 Task: Search one way flight ticket for 1 adult, 1 child, 1 infant in seat in premium economy from Vineyard Haven: Martha's Vineyard Airport to Evansville: Evansville Regional Airport on 5-3-2023. Choice of flights is Royal air maroc. Number of bags: 2 carry on bags and 4 checked bags. Price is upto 71000. Outbound departure time preference is 14:00.
Action: Mouse moved to (300, 421)
Screenshot: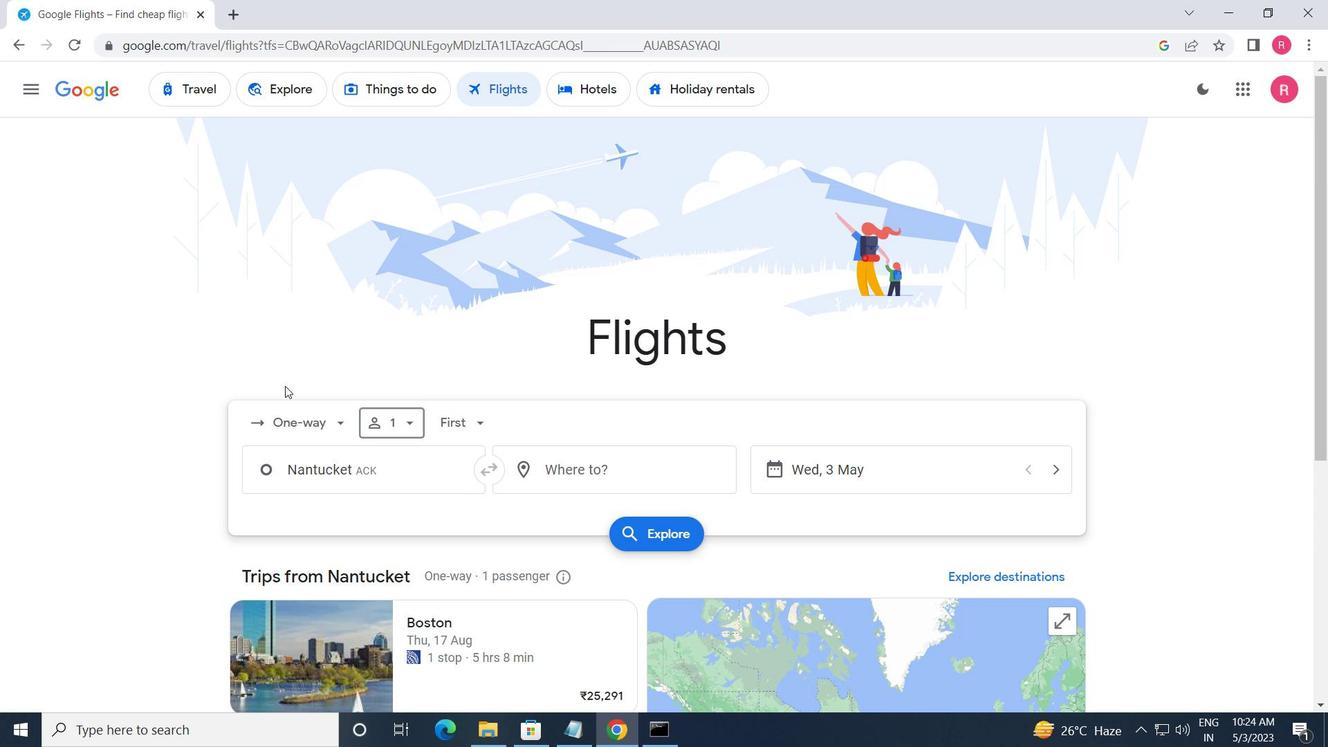 
Action: Mouse pressed left at (300, 421)
Screenshot: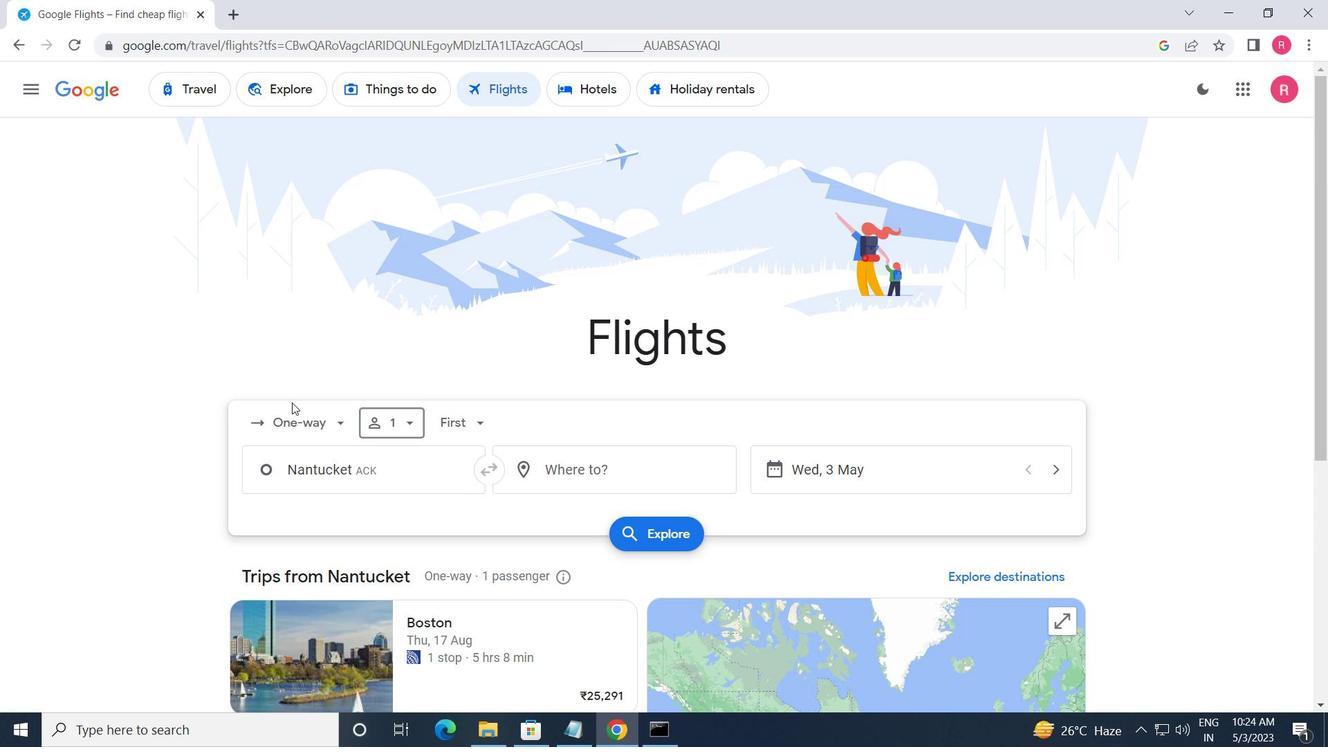 
Action: Mouse moved to (335, 493)
Screenshot: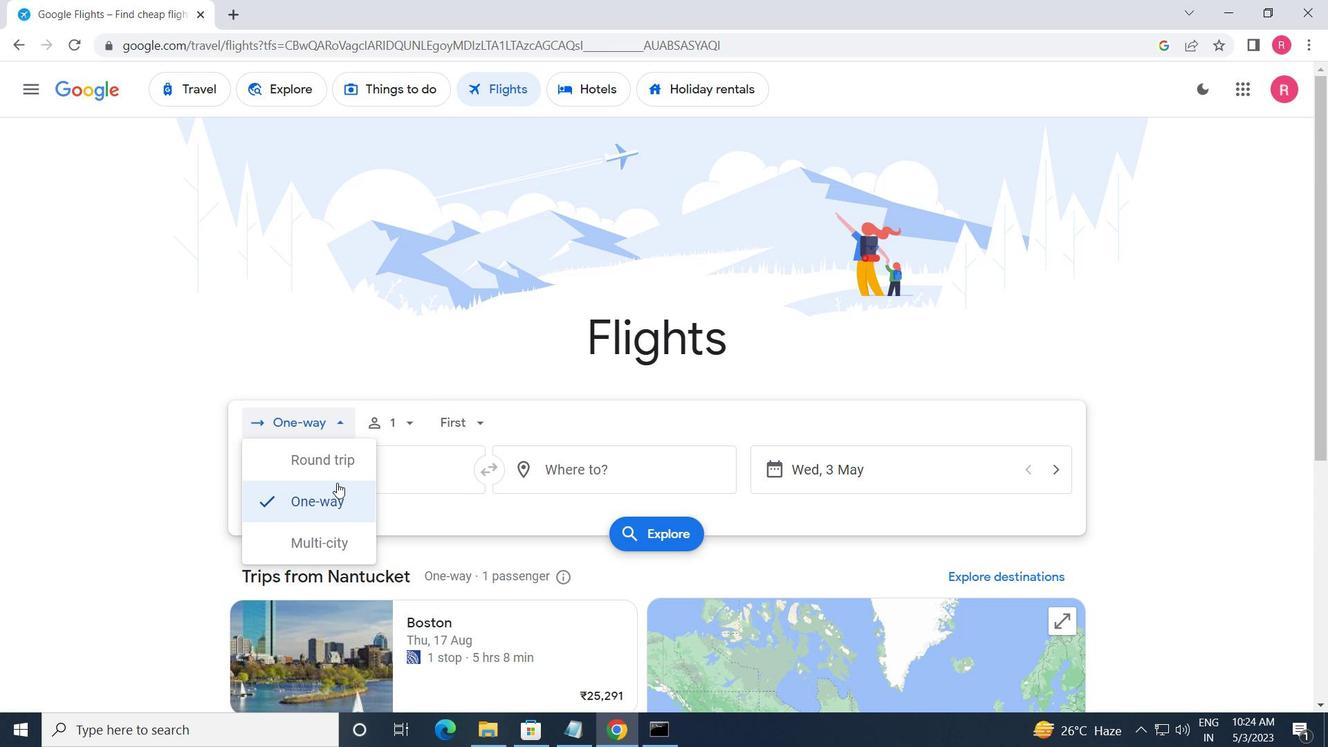 
Action: Mouse pressed left at (335, 493)
Screenshot: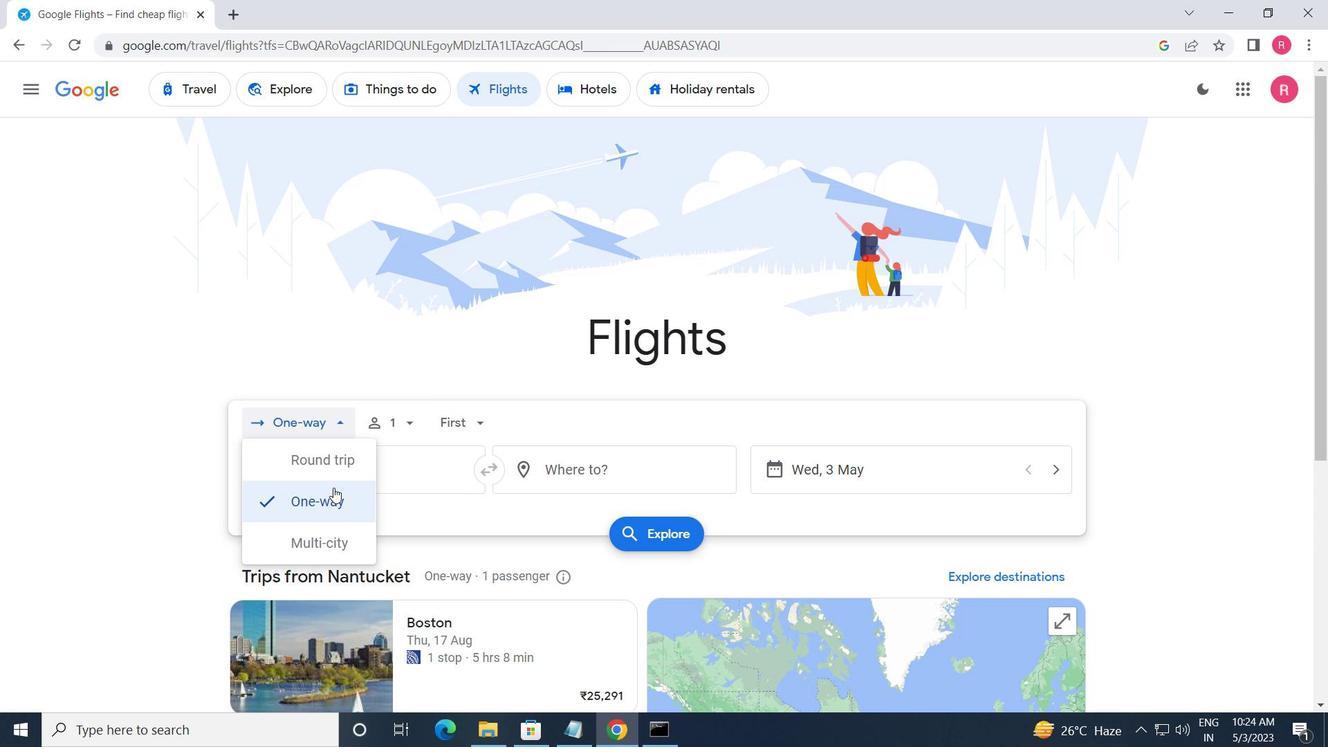 
Action: Mouse moved to (386, 427)
Screenshot: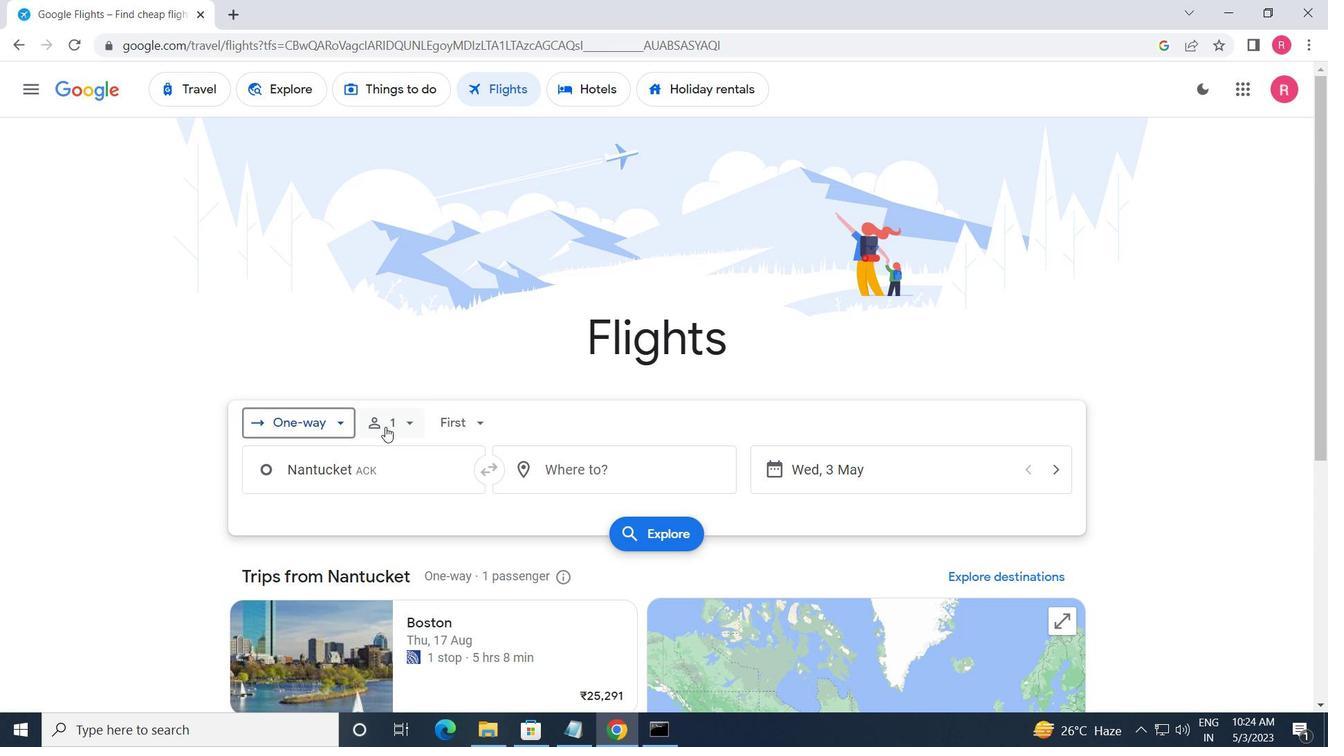 
Action: Mouse pressed left at (386, 427)
Screenshot: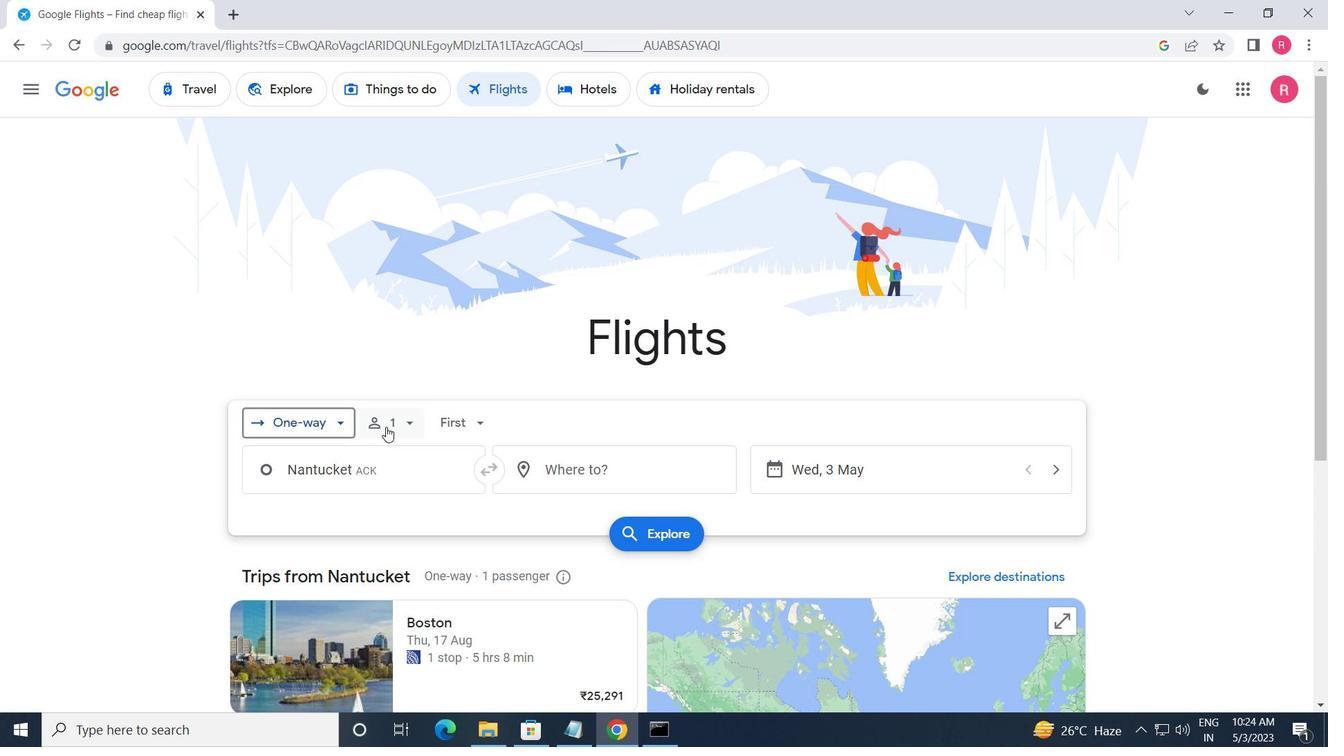 
Action: Mouse moved to (544, 509)
Screenshot: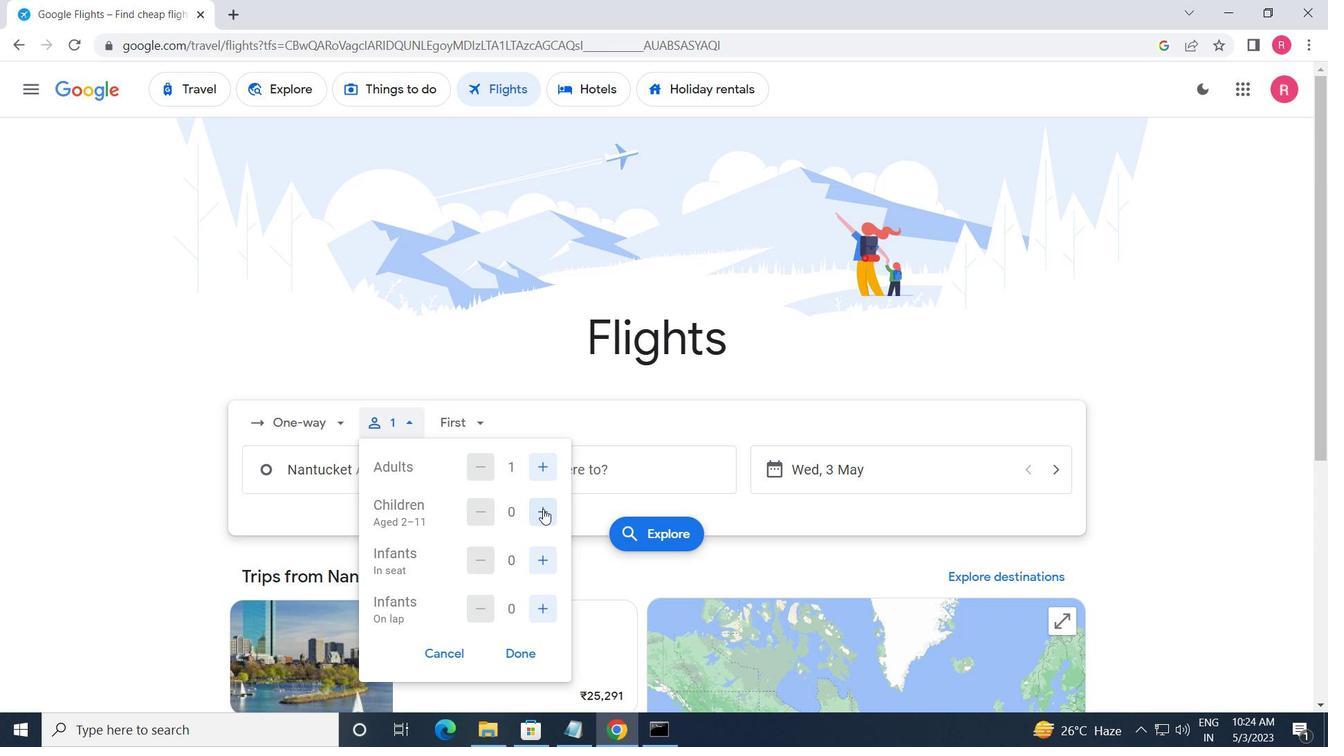 
Action: Mouse pressed left at (544, 509)
Screenshot: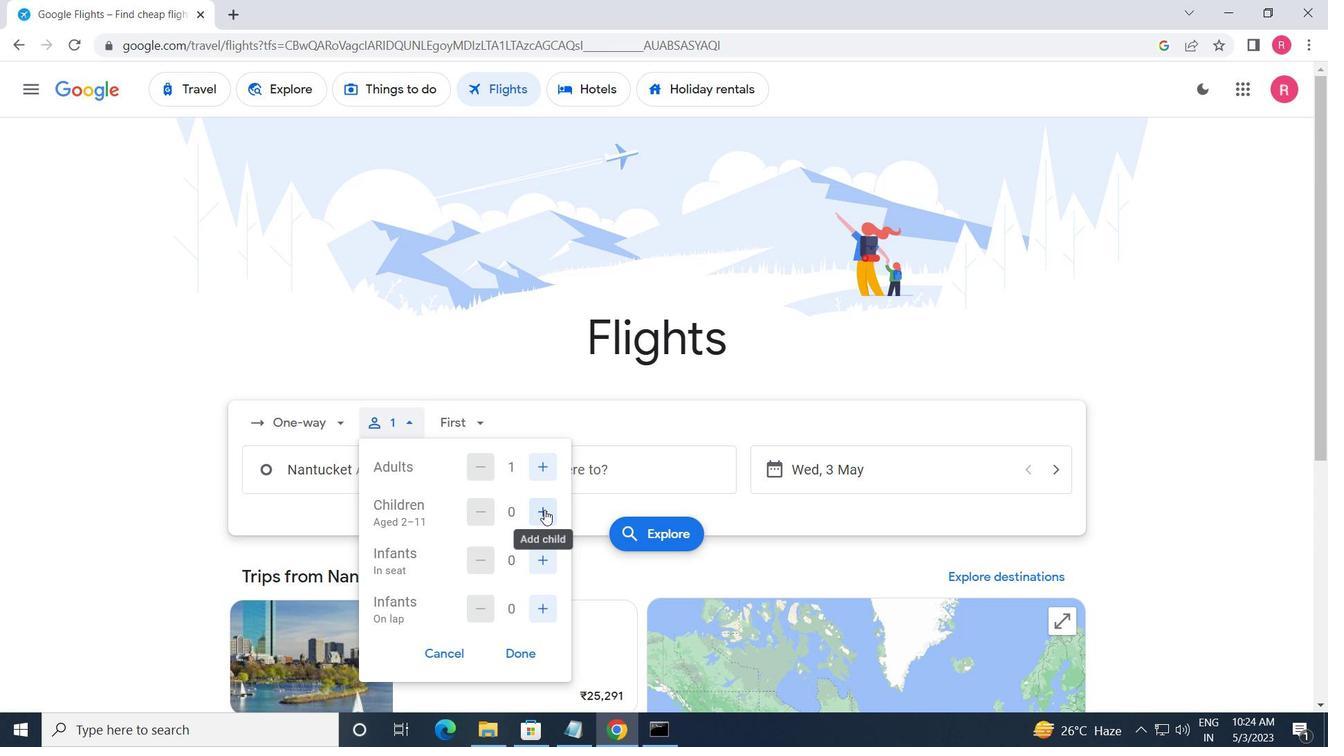 
Action: Mouse moved to (542, 556)
Screenshot: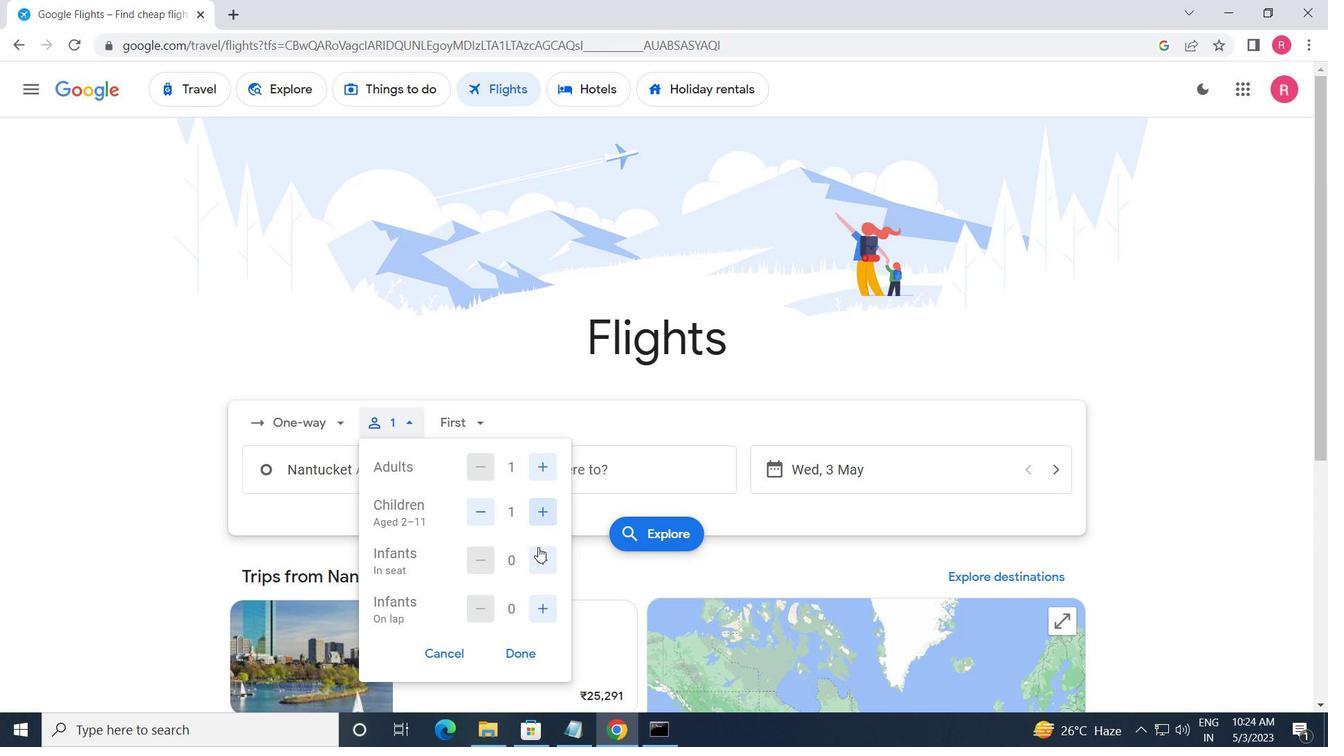 
Action: Mouse pressed left at (542, 556)
Screenshot: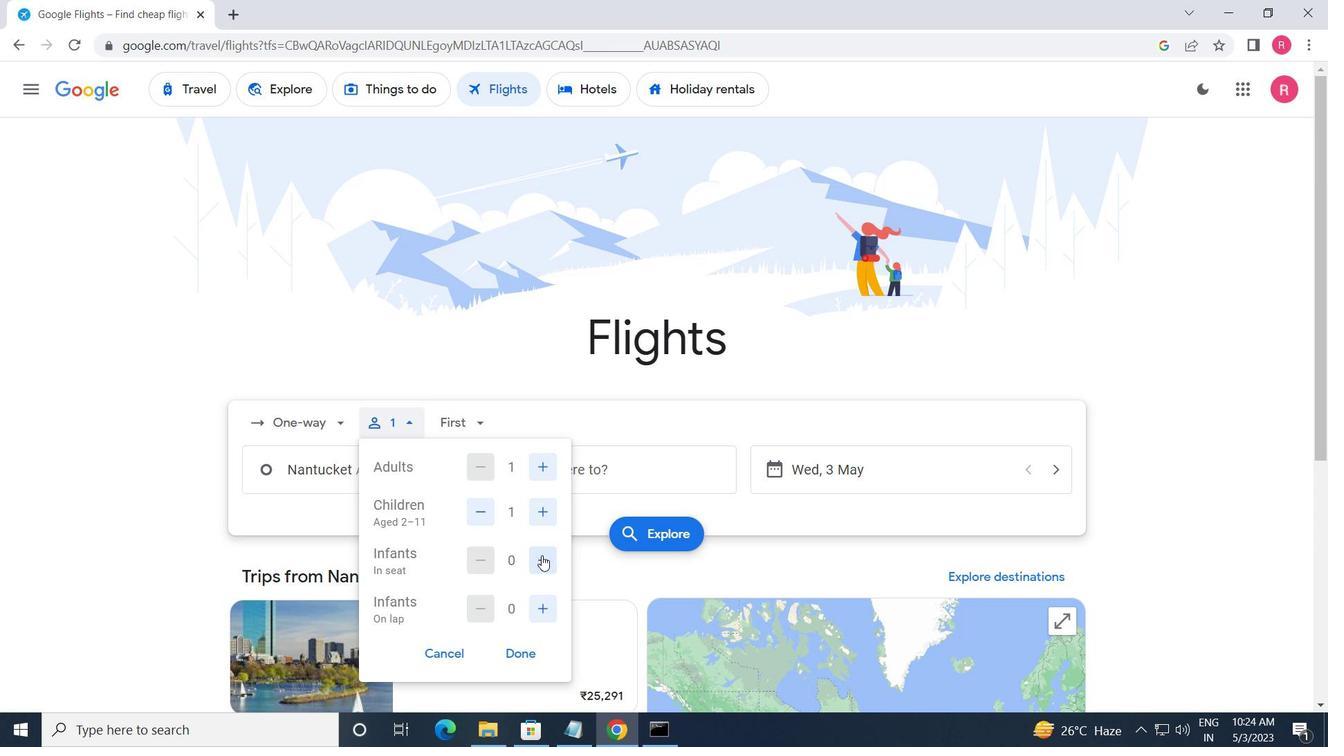 
Action: Mouse moved to (462, 428)
Screenshot: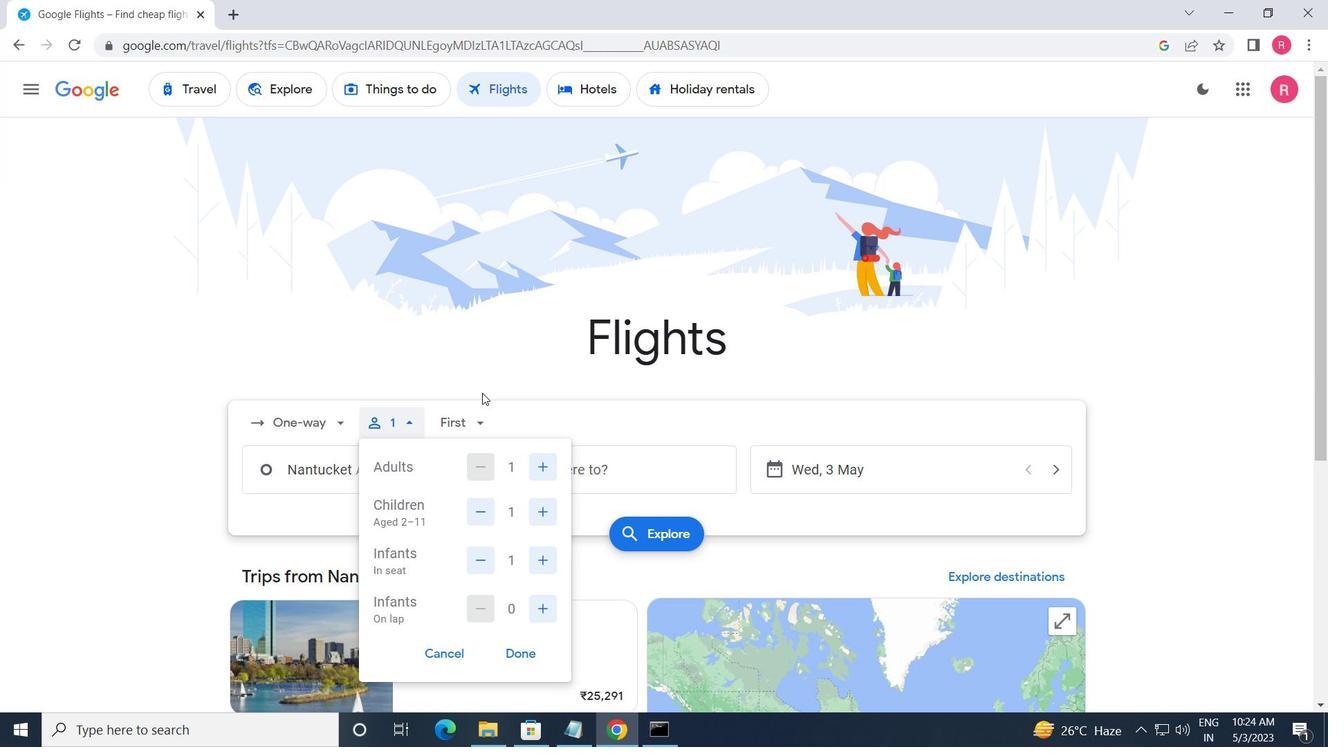 
Action: Mouse pressed left at (462, 428)
Screenshot: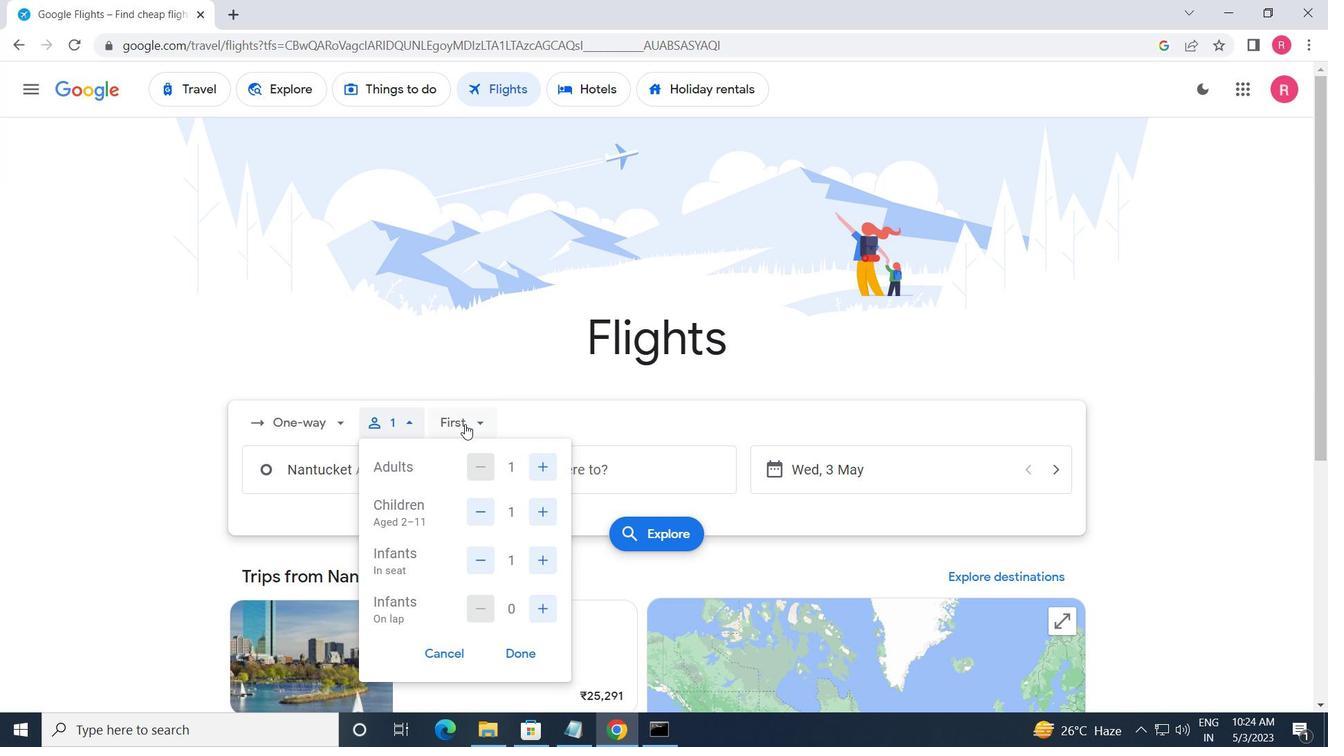 
Action: Mouse moved to (477, 505)
Screenshot: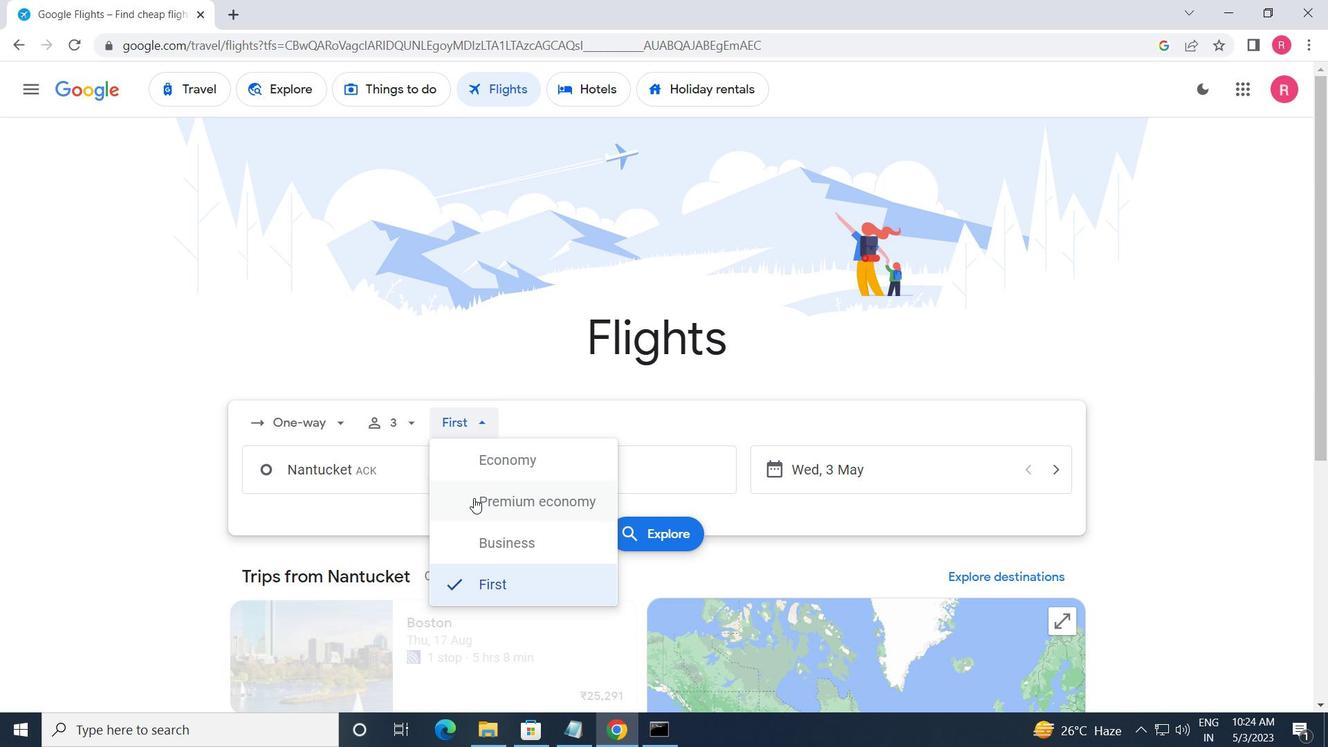 
Action: Mouse pressed left at (477, 505)
Screenshot: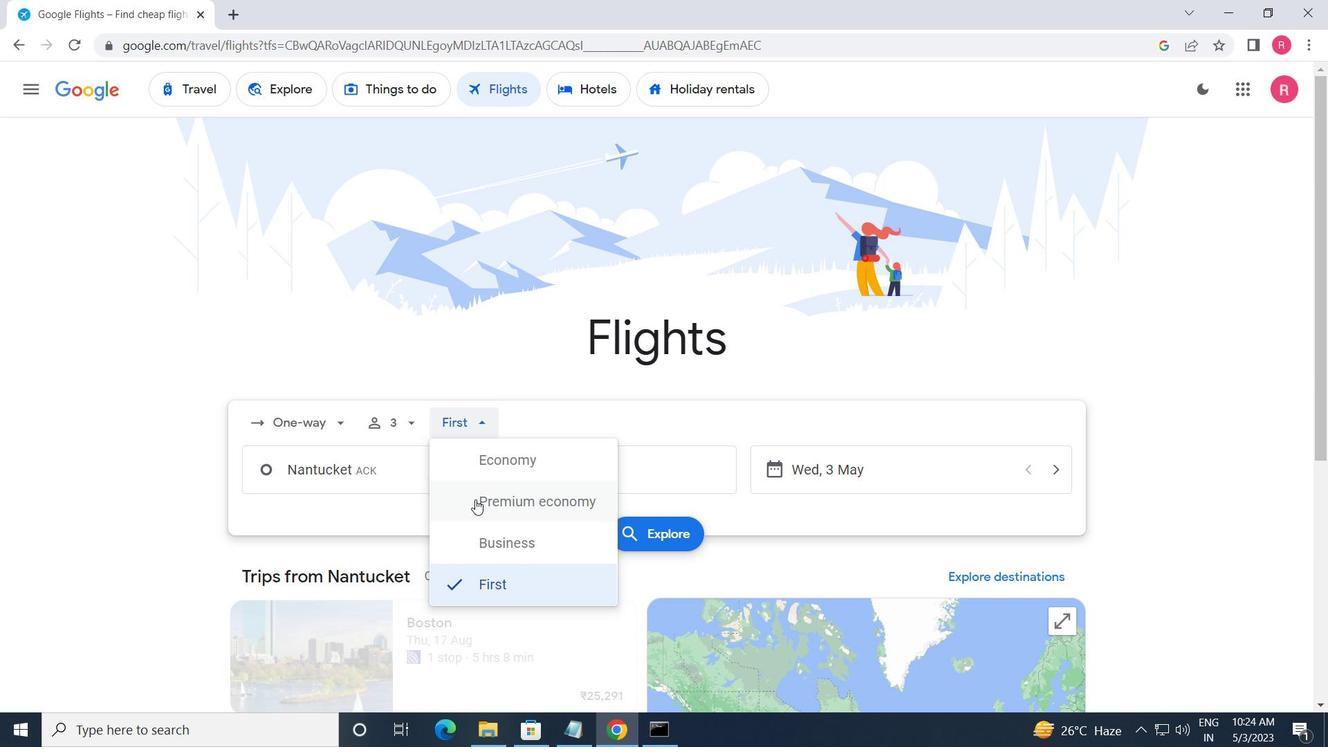 
Action: Mouse moved to (361, 471)
Screenshot: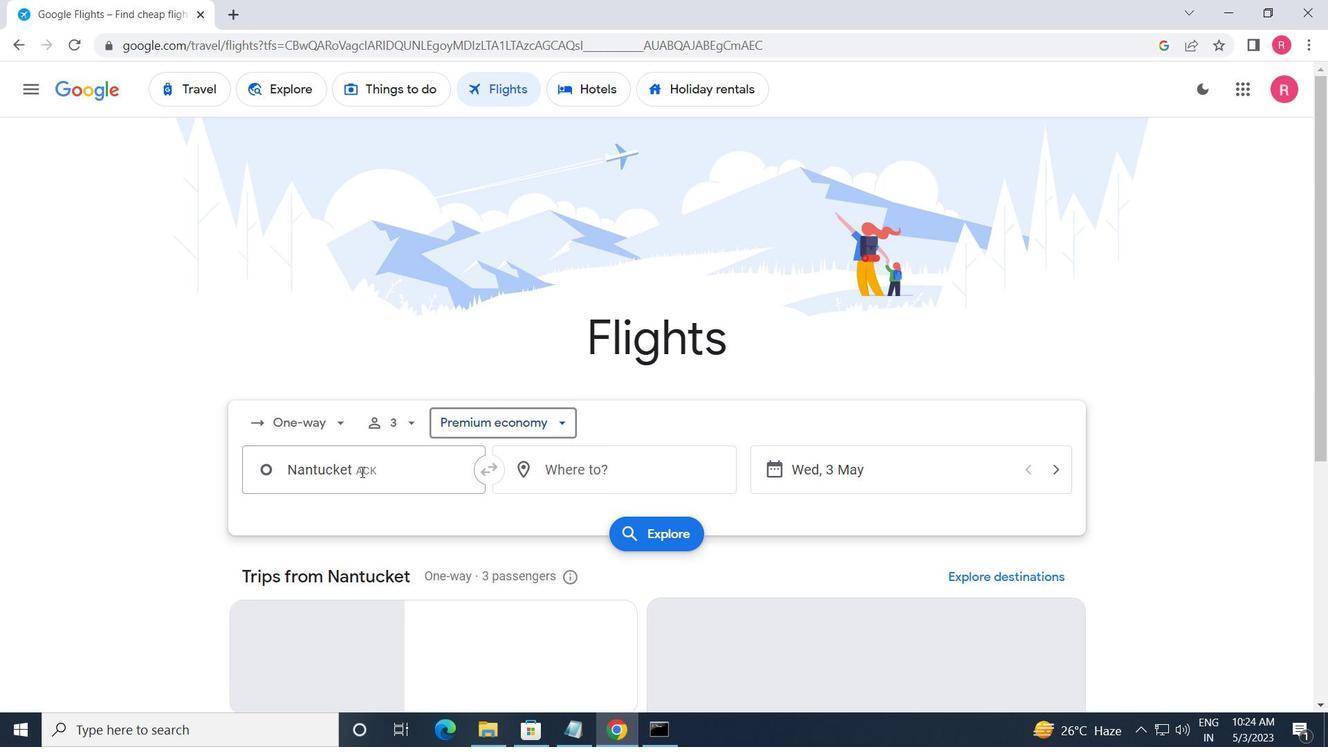
Action: Mouse pressed left at (361, 471)
Screenshot: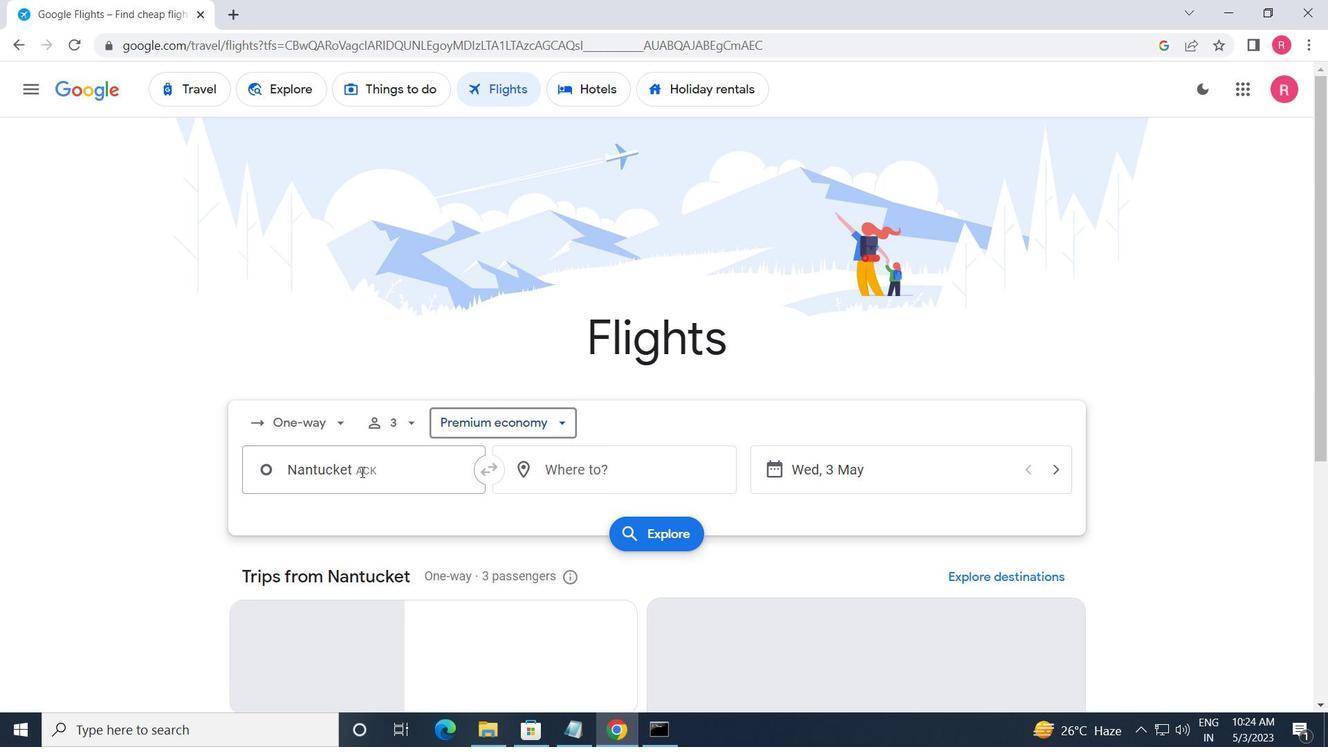 
Action: Key pressed <Key.shift><Key.shift><Key.shift><Key.shift><Key.shift><Key.shift><Key.shift><Key.shift><Key.shift><Key.shift><Key.shift><Key.shift><Key.shift><Key.shift><Key.shift><Key.shift>MAETHA'S
Screenshot: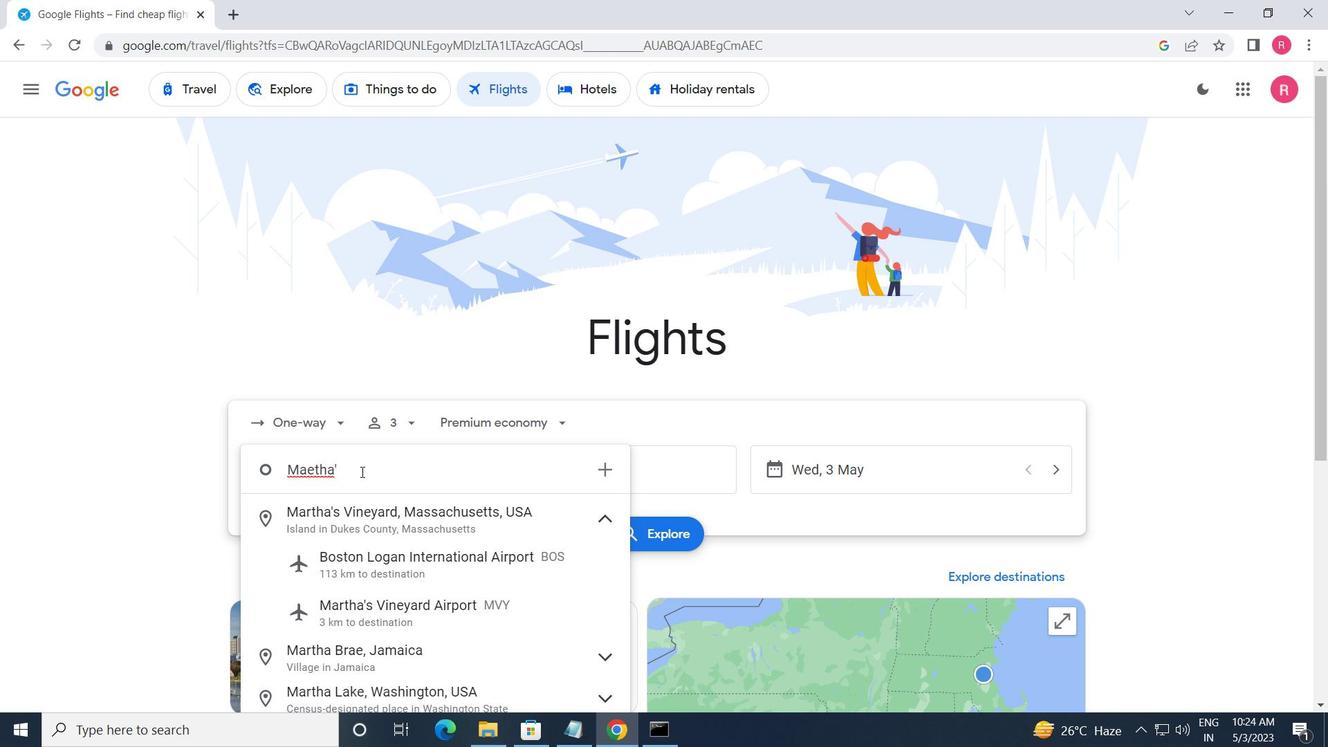 
Action: Mouse moved to (434, 605)
Screenshot: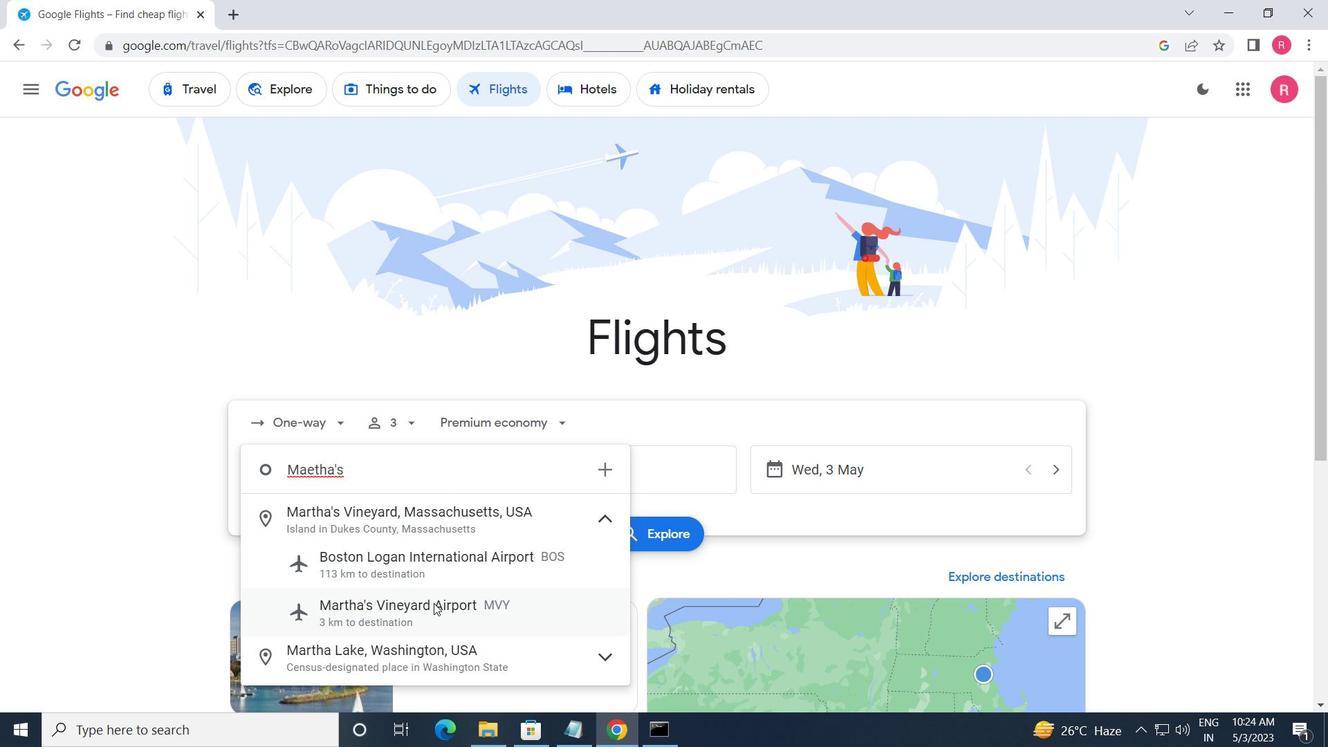 
Action: Mouse pressed left at (434, 605)
Screenshot: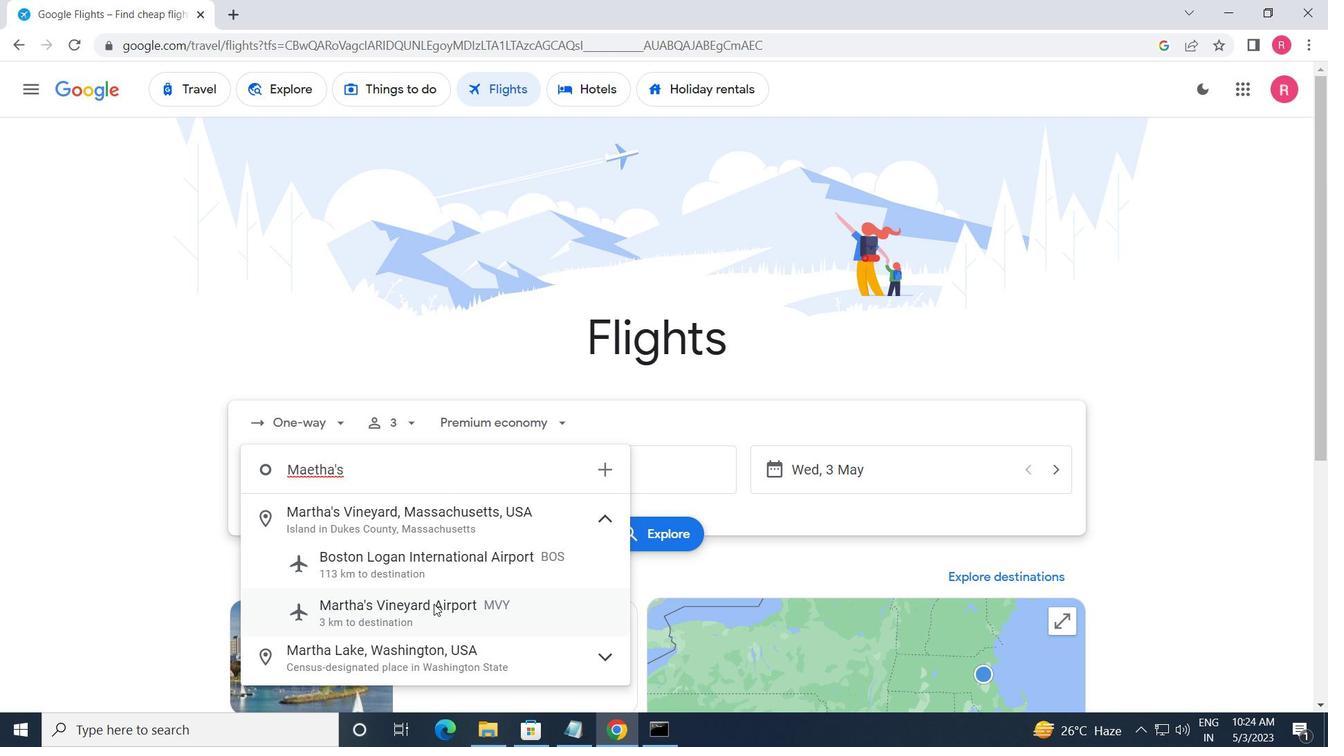 
Action: Mouse moved to (591, 473)
Screenshot: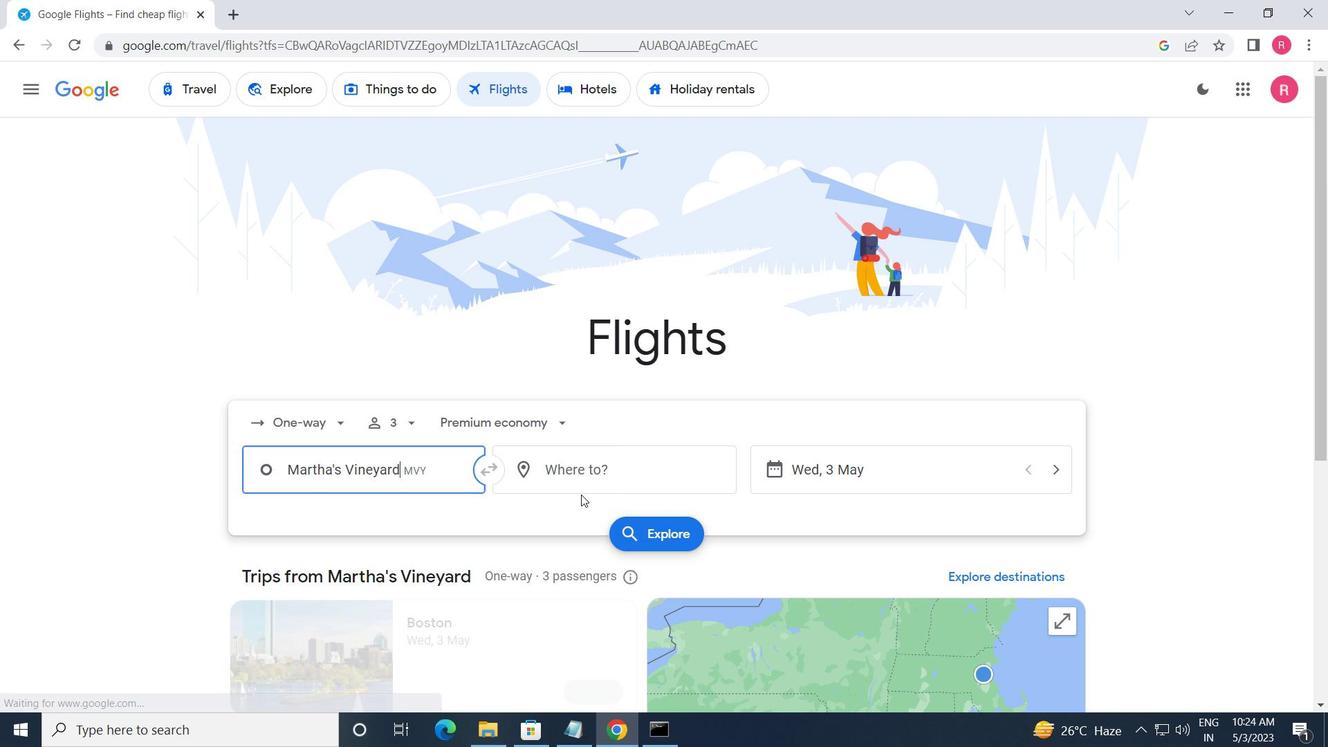 
Action: Mouse pressed left at (591, 473)
Screenshot: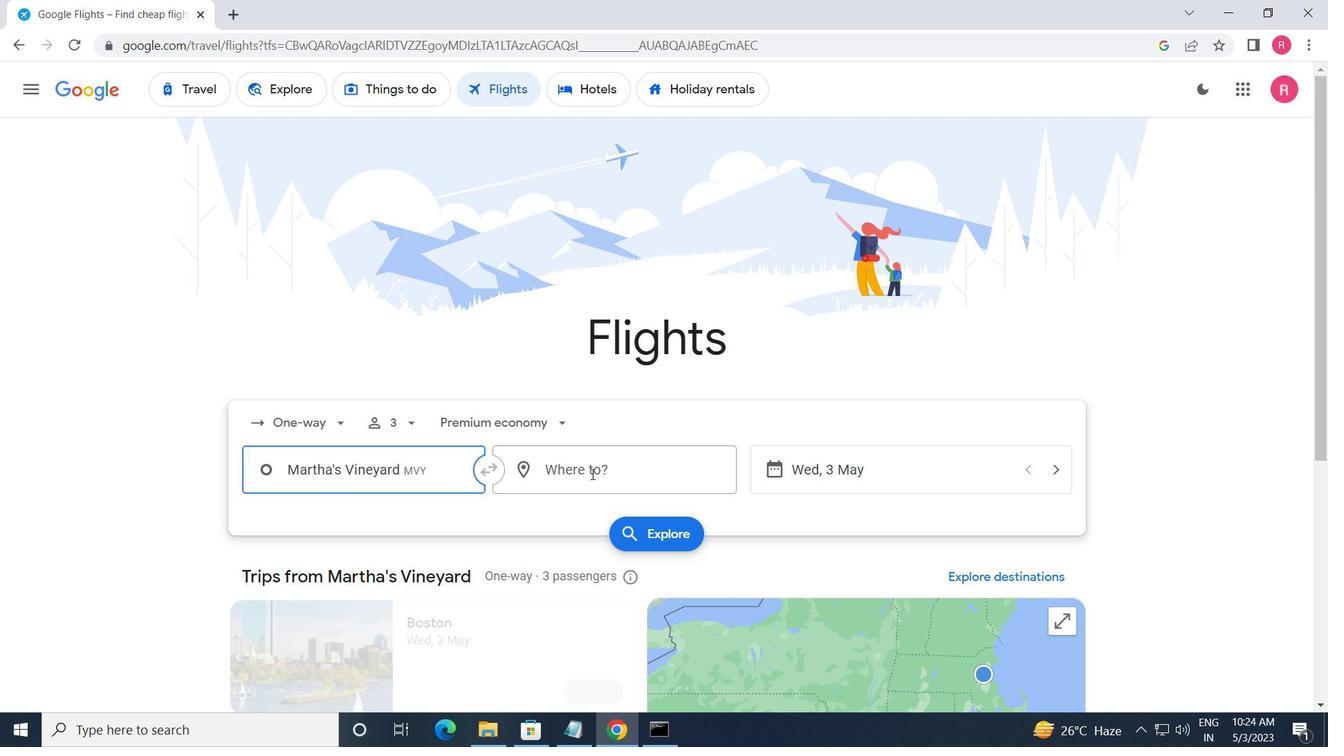 
Action: Mouse moved to (588, 636)
Screenshot: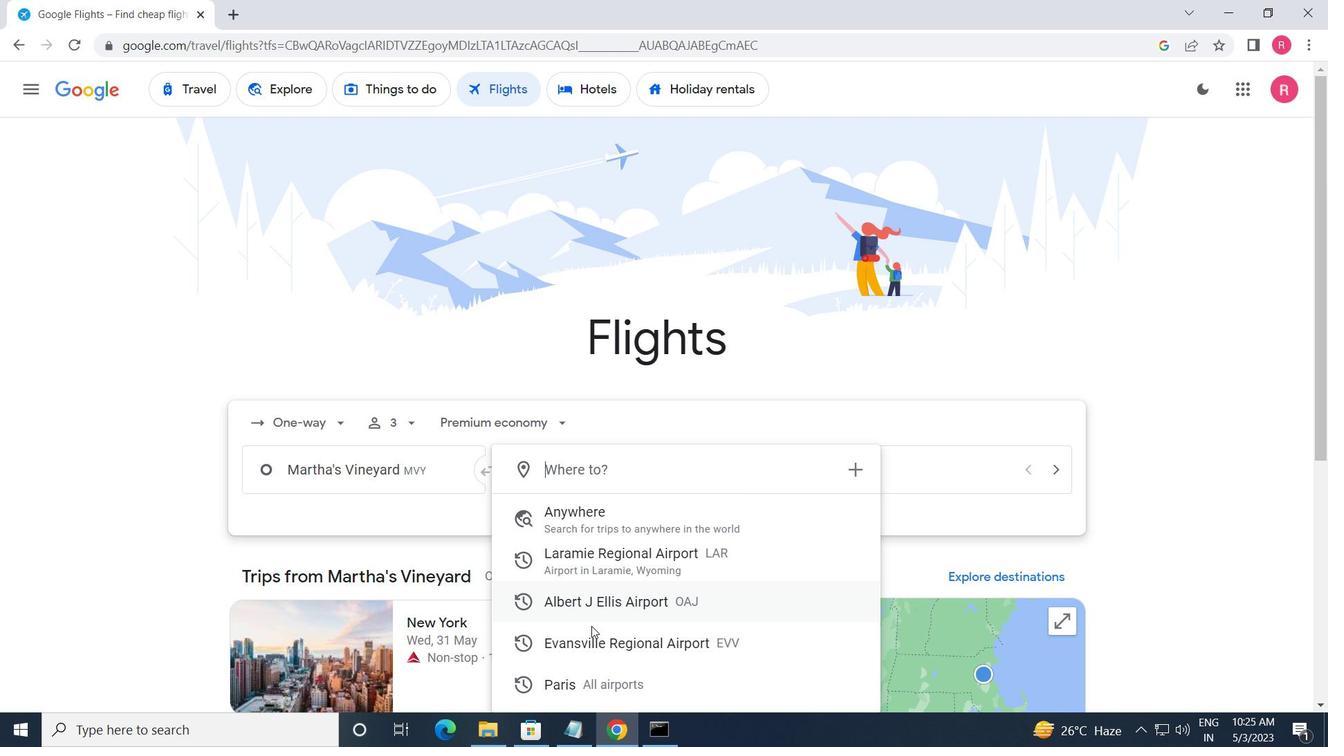 
Action: Mouse pressed left at (588, 636)
Screenshot: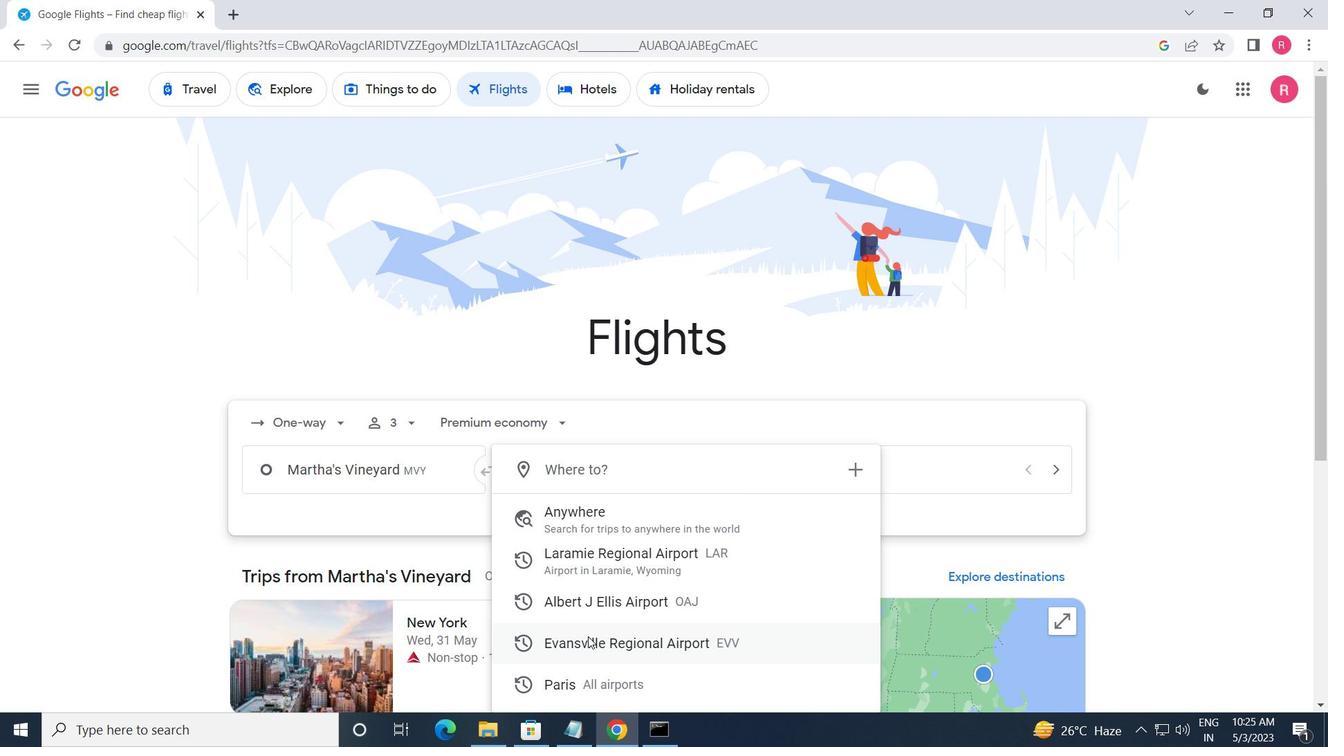
Action: Mouse moved to (909, 480)
Screenshot: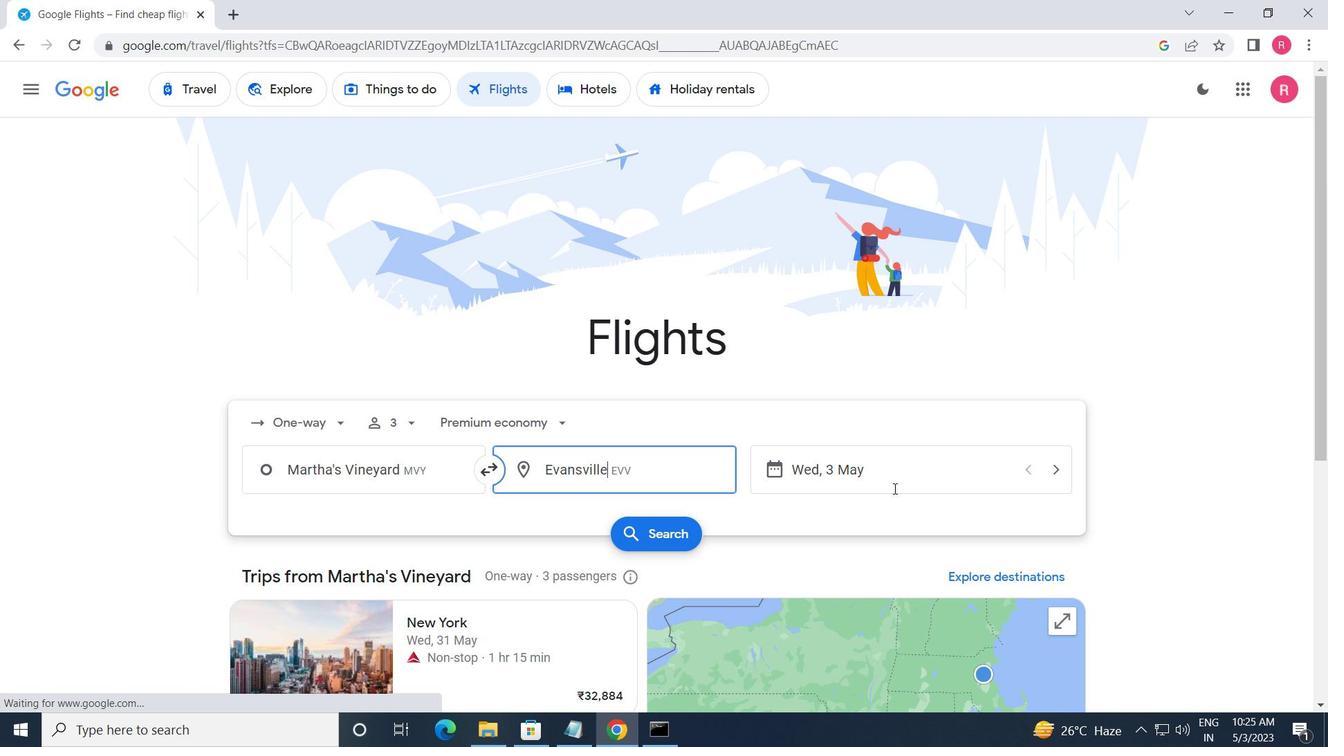 
Action: Mouse pressed left at (909, 480)
Screenshot: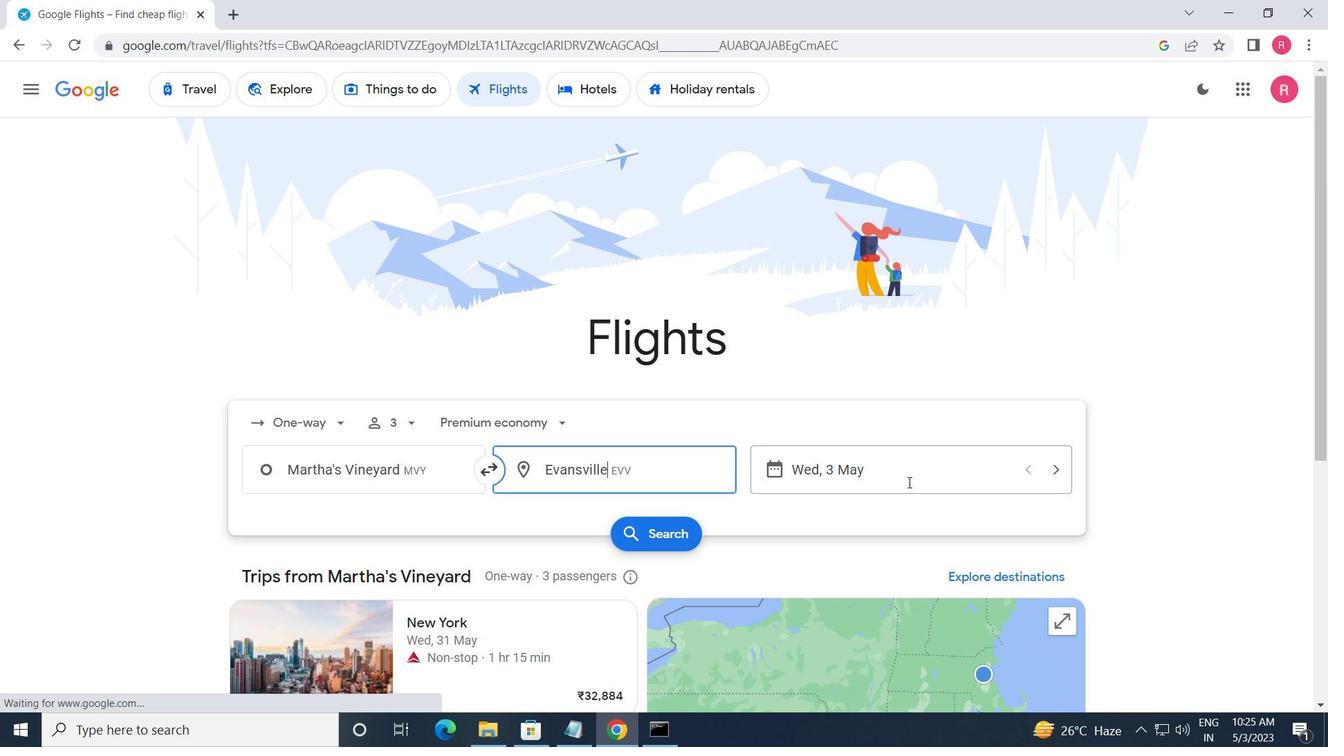 
Action: Mouse moved to (591, 397)
Screenshot: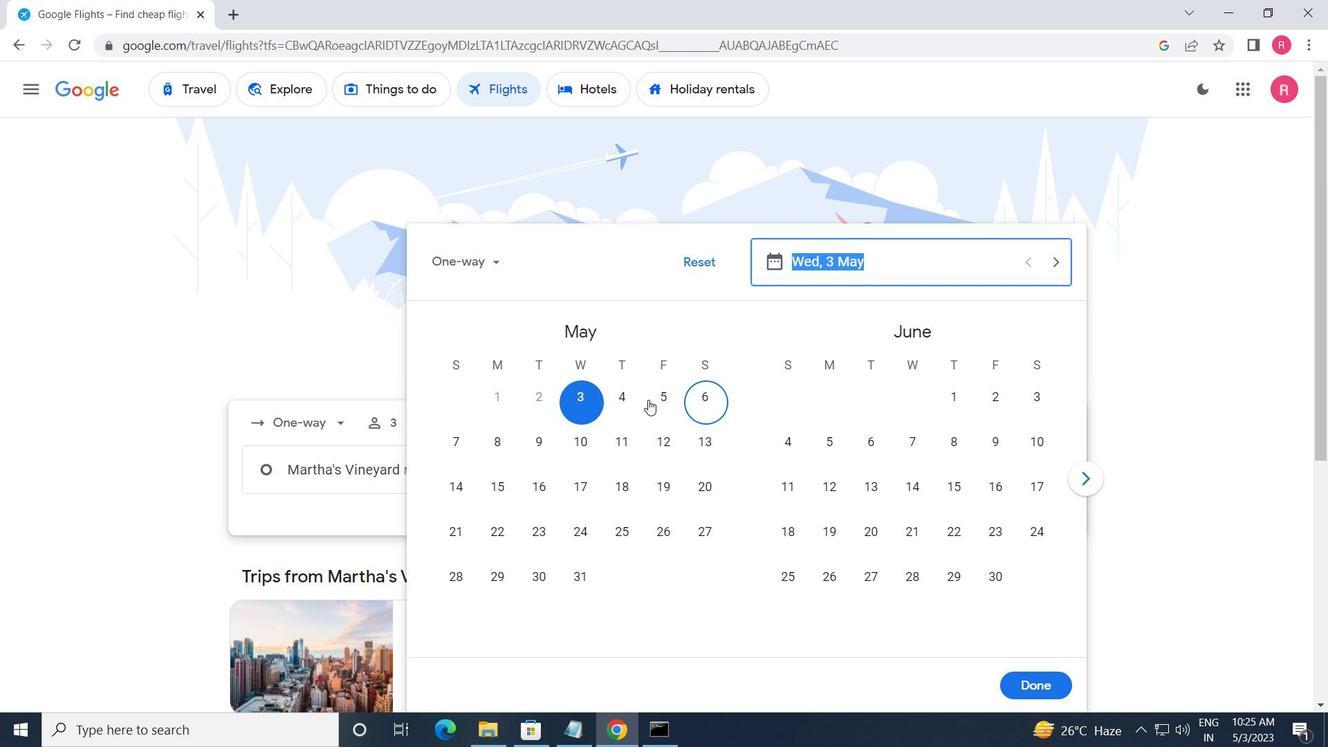 
Action: Mouse pressed left at (591, 397)
Screenshot: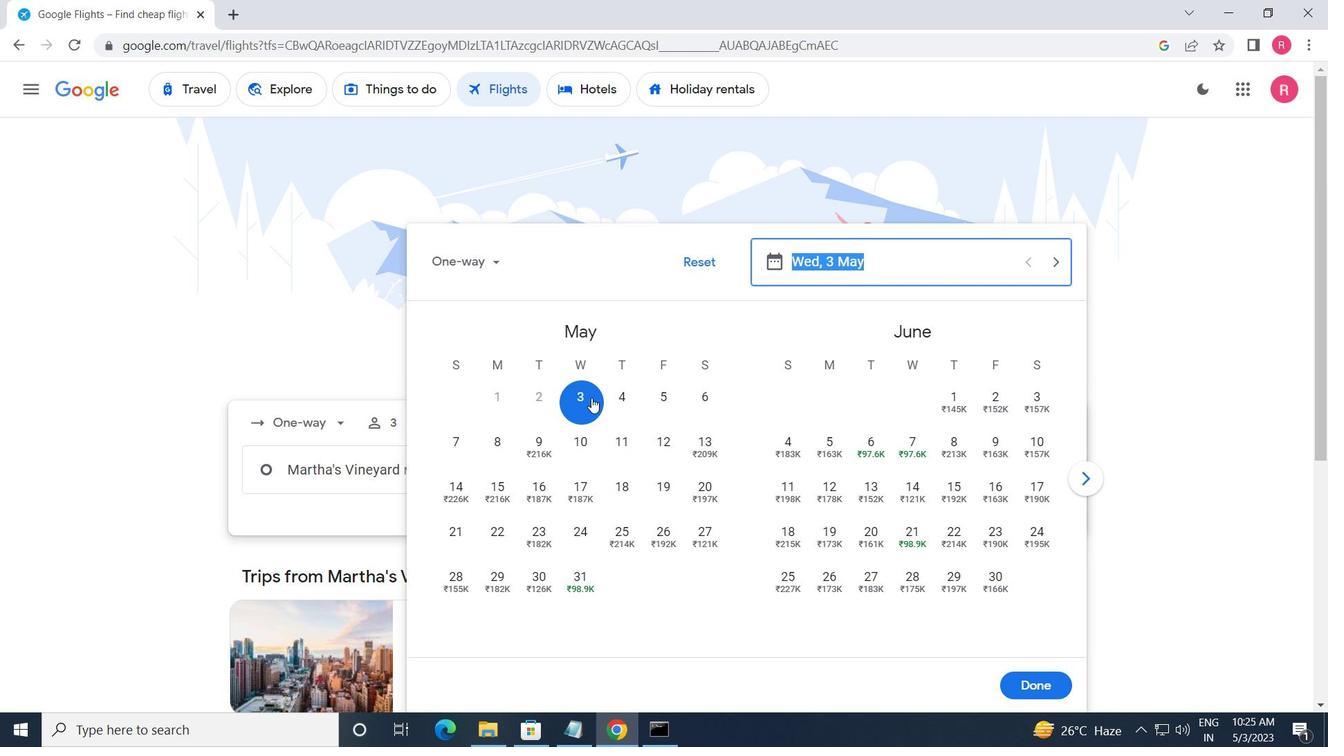 
Action: Mouse moved to (1029, 685)
Screenshot: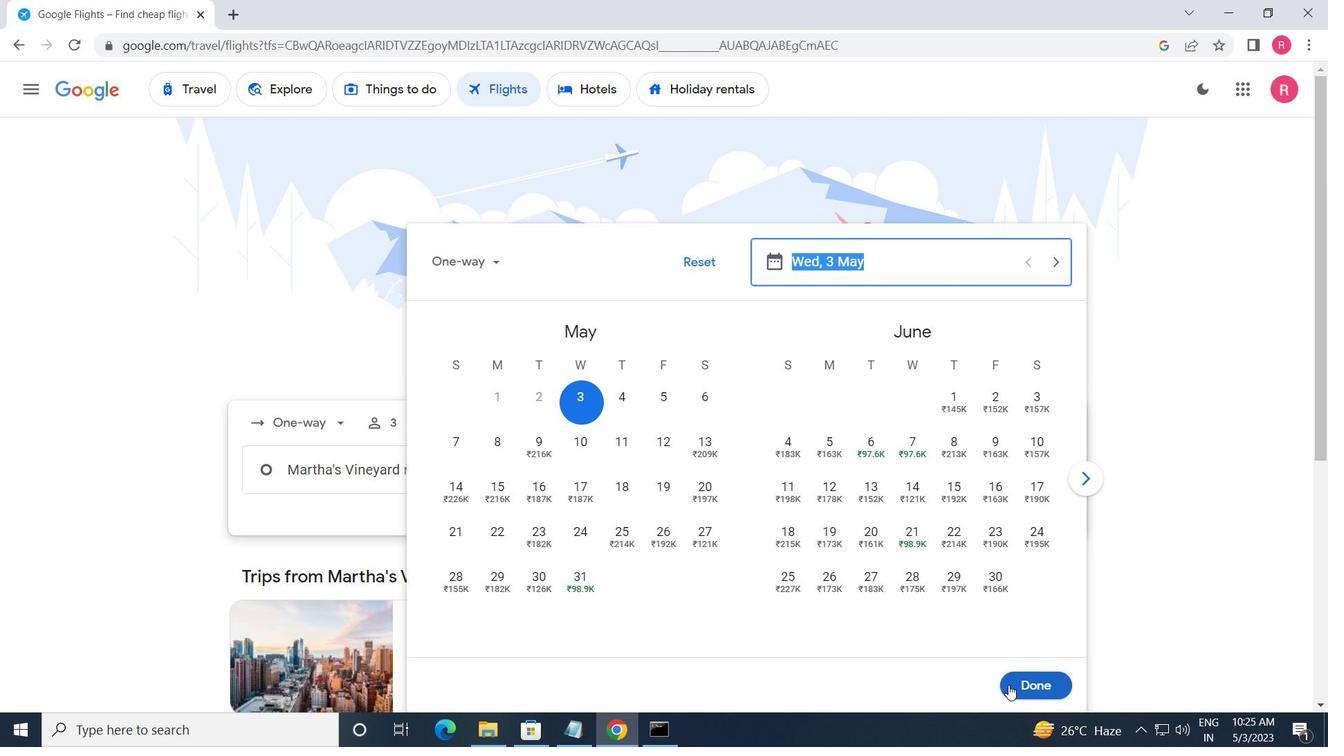 
Action: Mouse pressed left at (1029, 685)
Screenshot: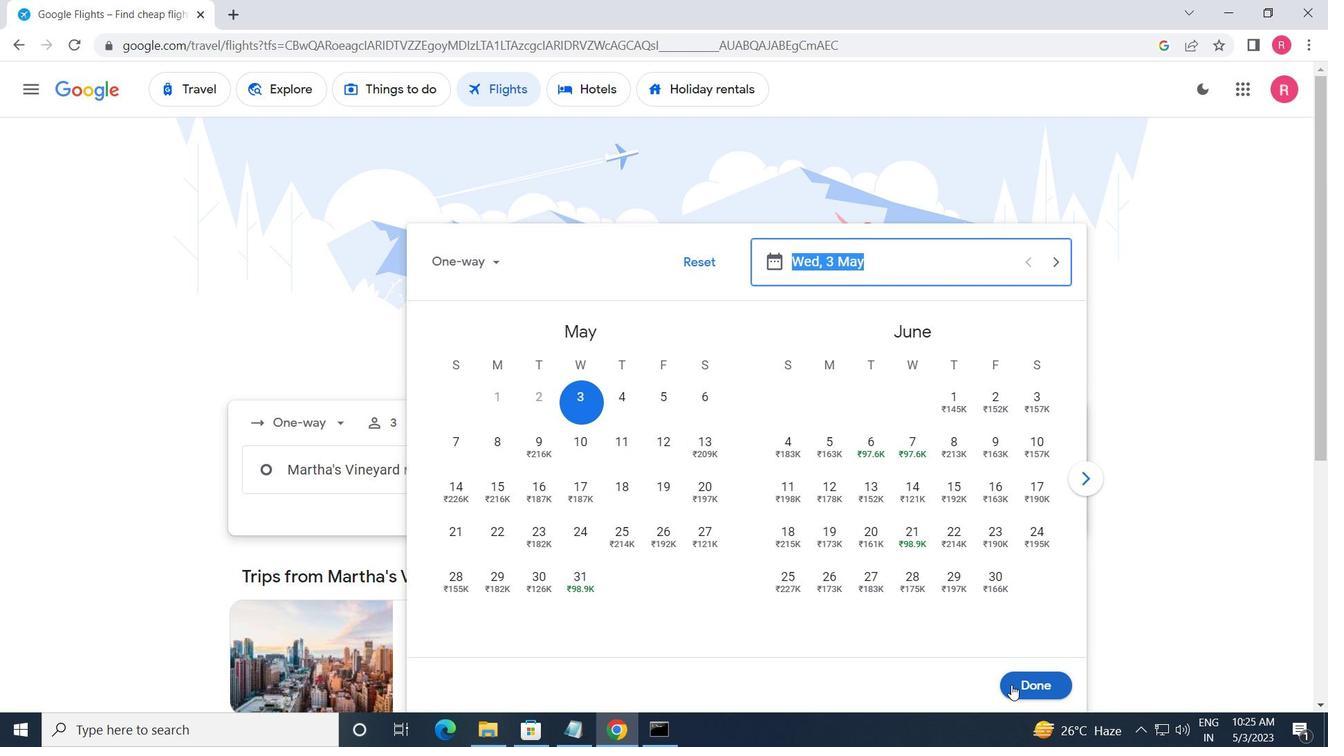 
Action: Mouse moved to (637, 534)
Screenshot: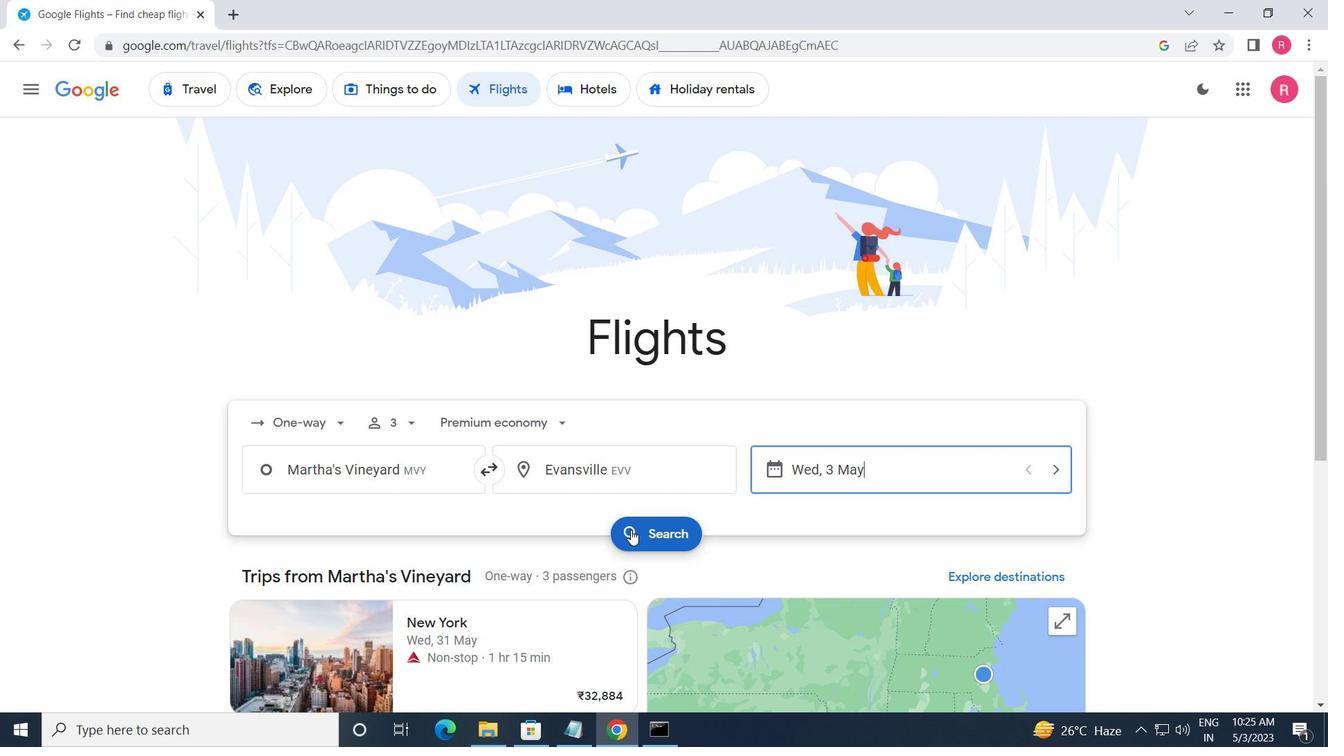 
Action: Mouse pressed left at (637, 534)
Screenshot: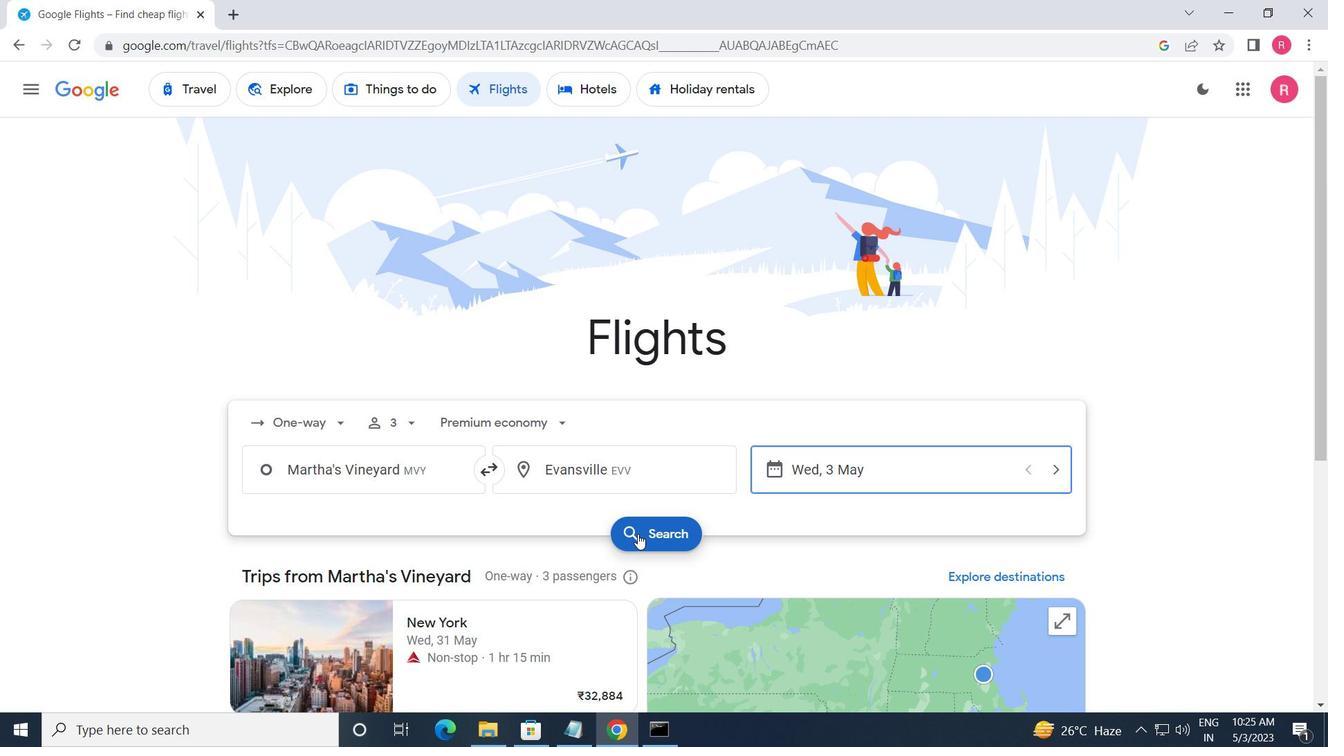 
Action: Mouse moved to (227, 255)
Screenshot: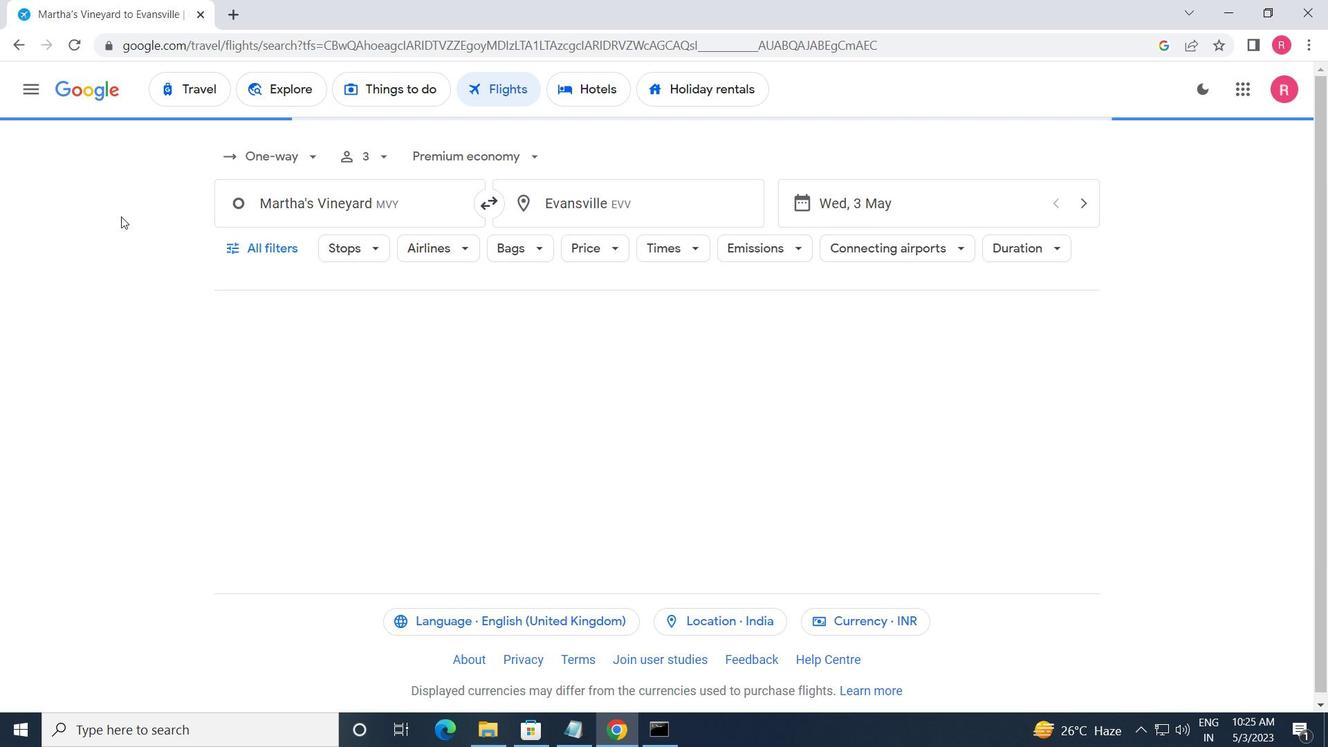 
Action: Mouse pressed left at (227, 255)
Screenshot: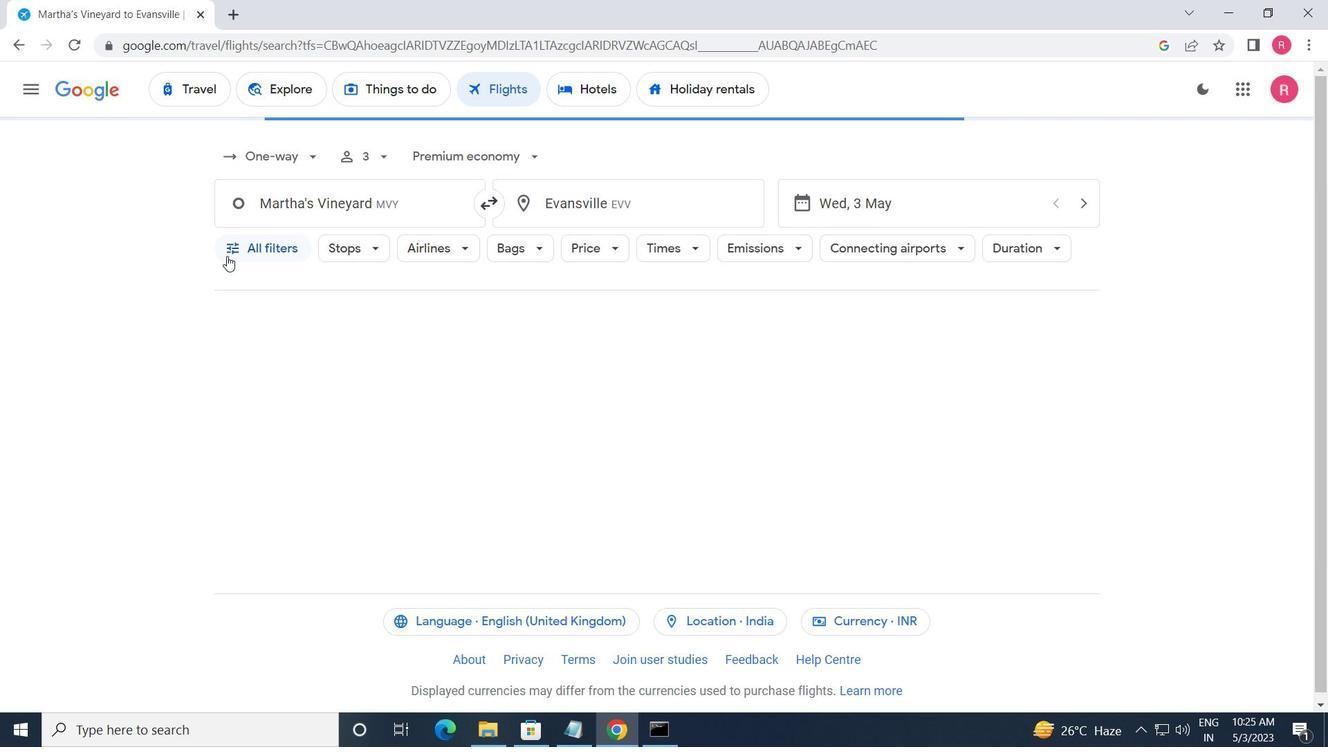 
Action: Mouse moved to (334, 447)
Screenshot: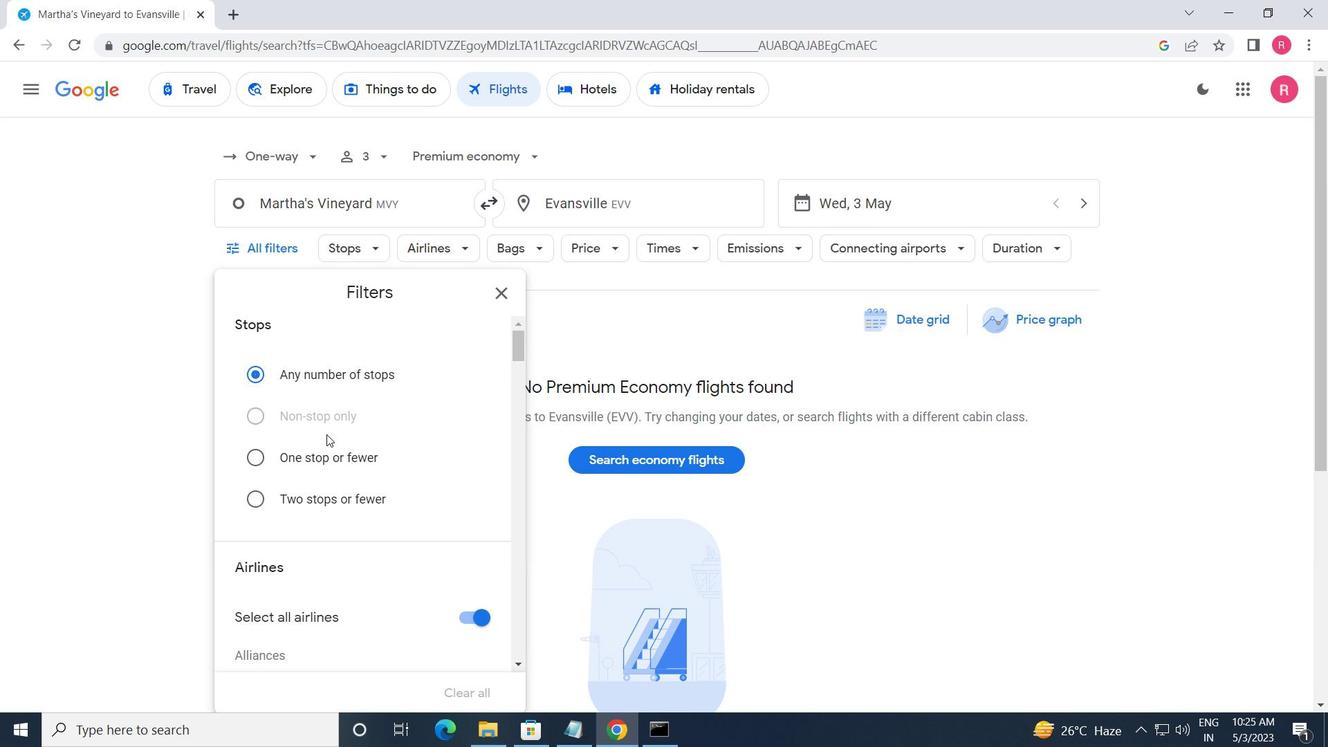 
Action: Mouse scrolled (334, 446) with delta (0, 0)
Screenshot: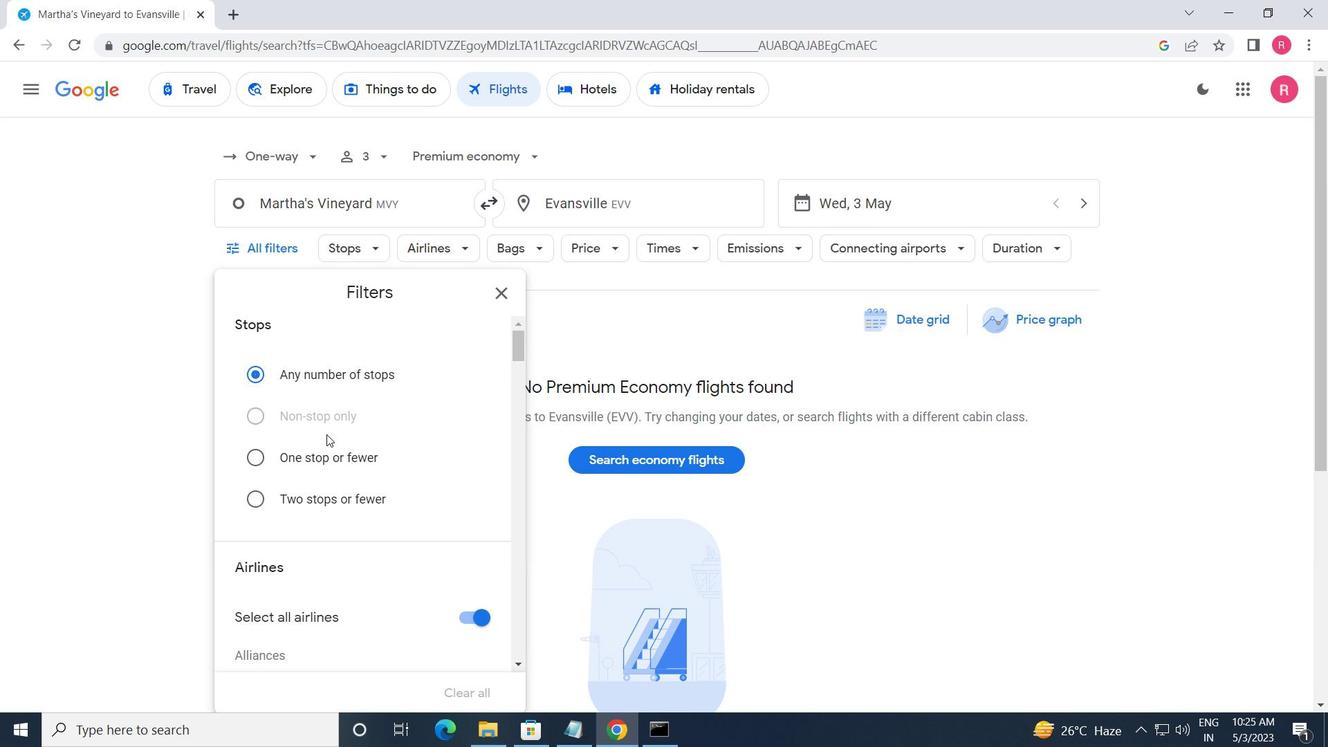 
Action: Mouse moved to (334, 448)
Screenshot: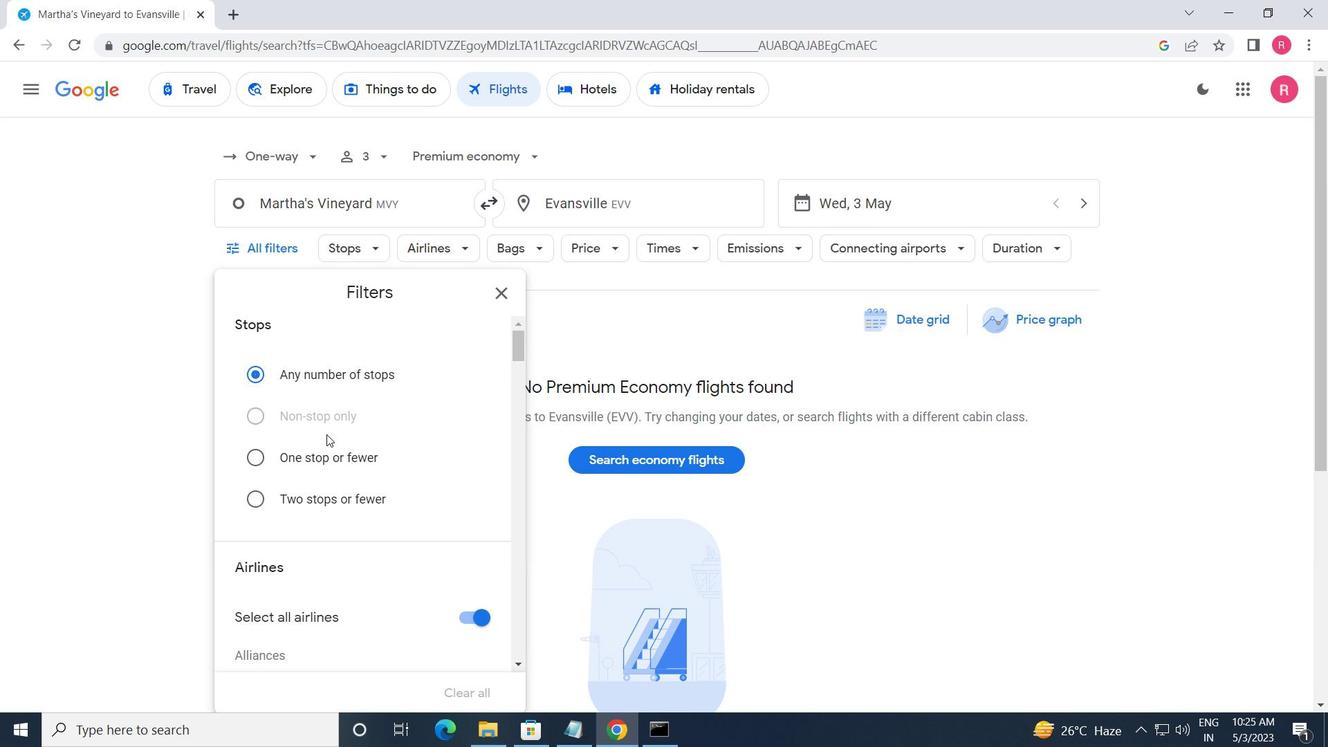 
Action: Mouse scrolled (334, 447) with delta (0, 0)
Screenshot: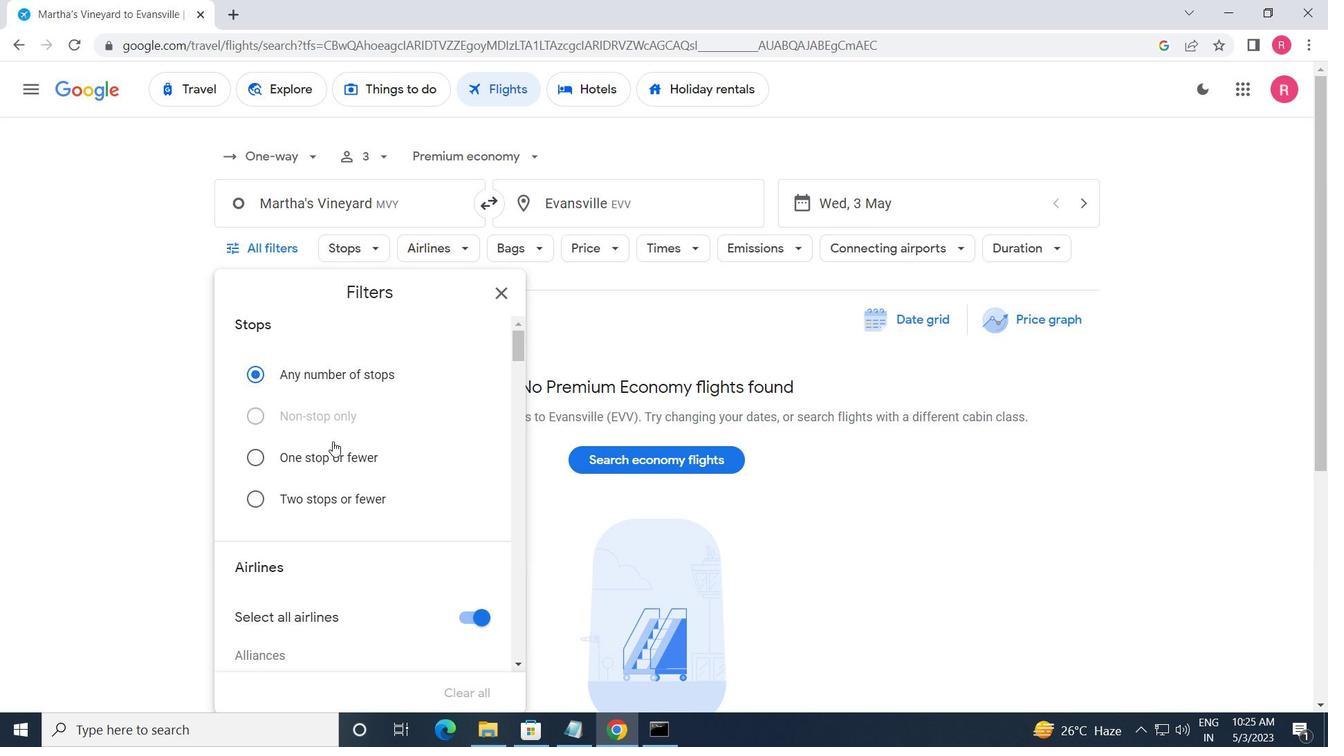 
Action: Mouse moved to (334, 448)
Screenshot: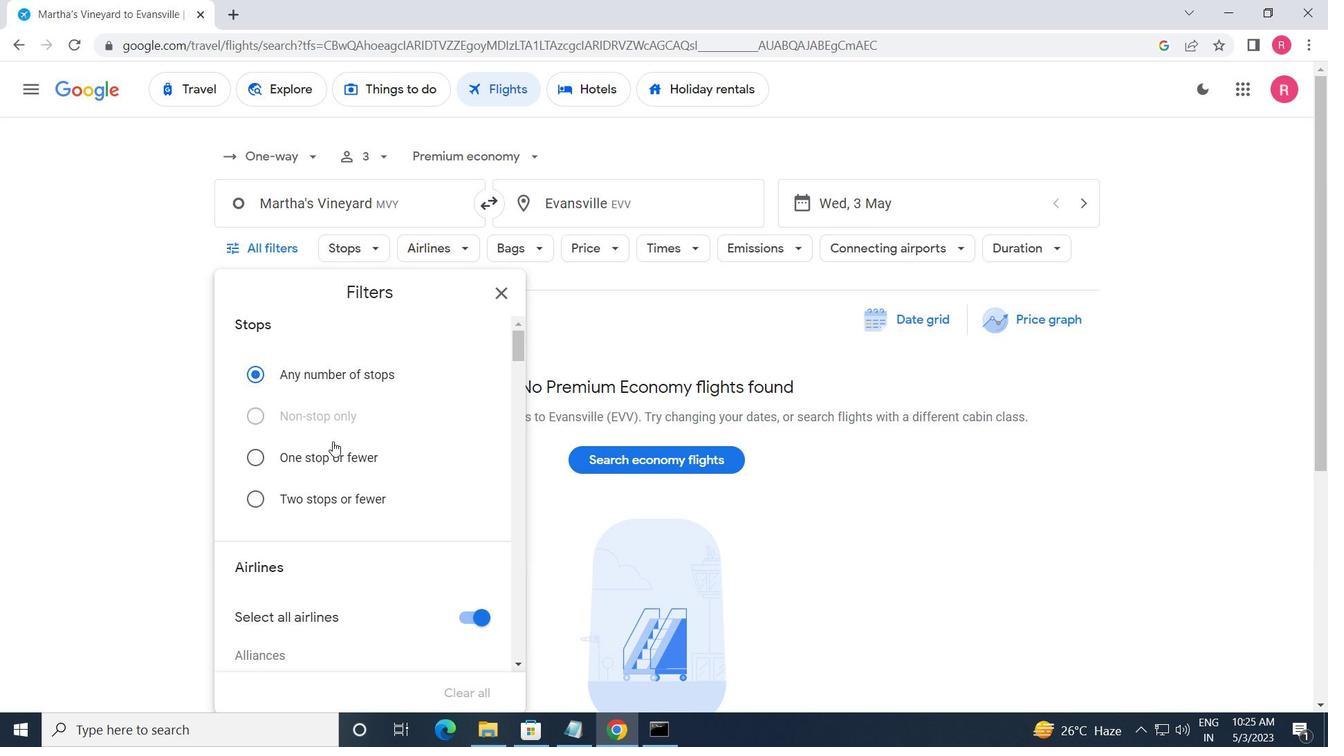 
Action: Mouse scrolled (334, 447) with delta (0, 0)
Screenshot: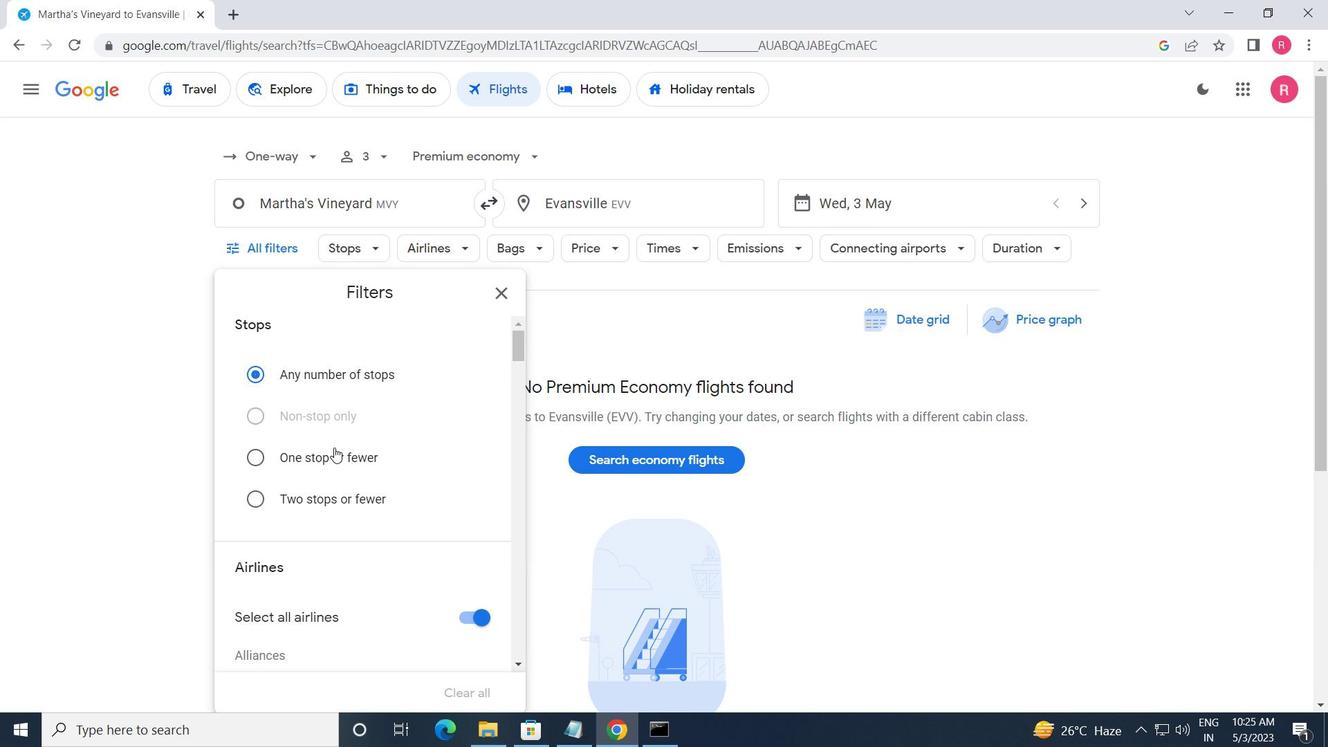 
Action: Mouse scrolled (334, 447) with delta (0, 0)
Screenshot: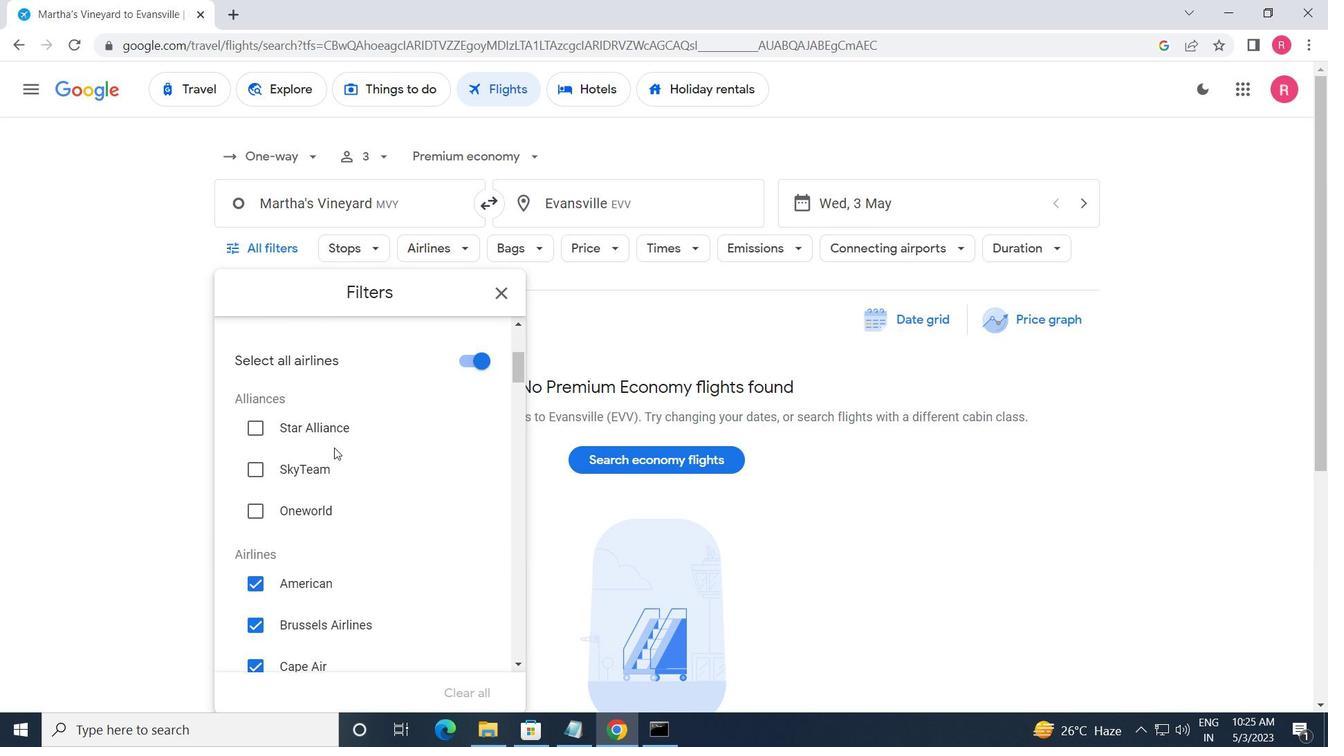 
Action: Mouse scrolled (334, 447) with delta (0, 0)
Screenshot: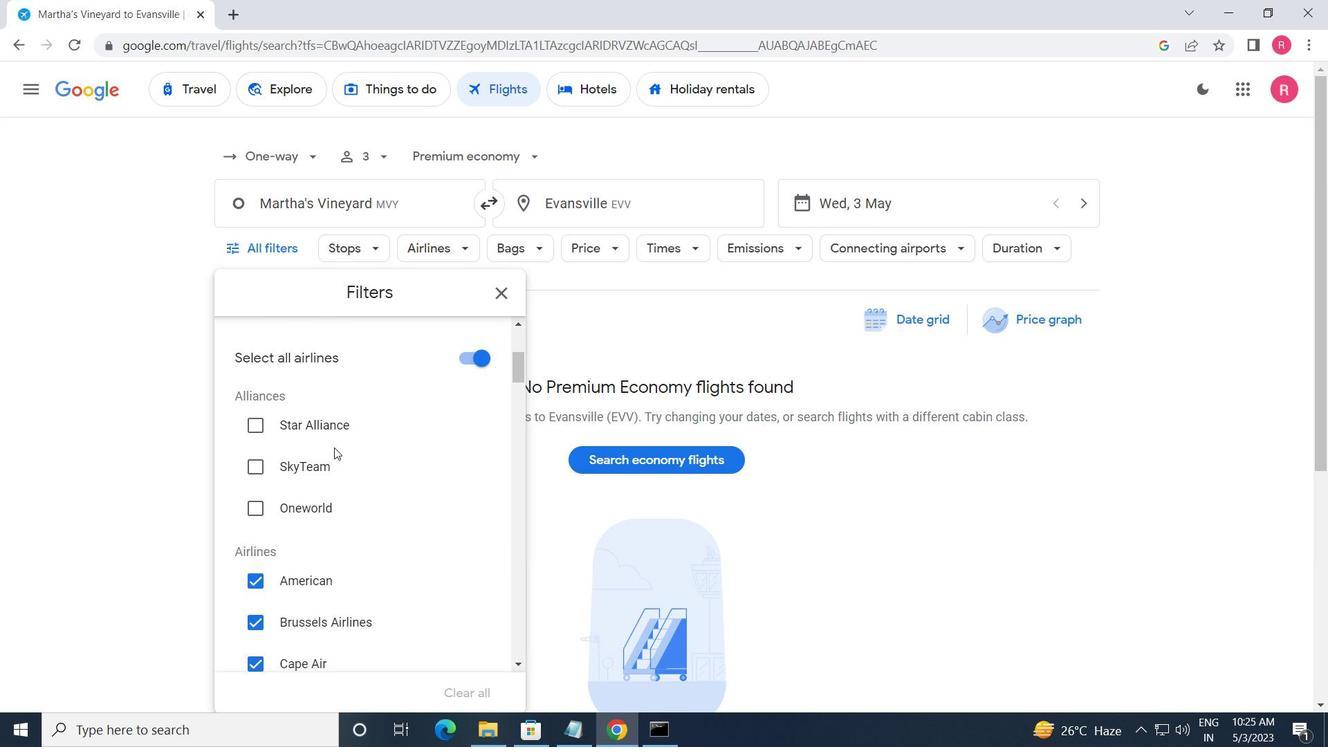
Action: Mouse scrolled (334, 447) with delta (0, 0)
Screenshot: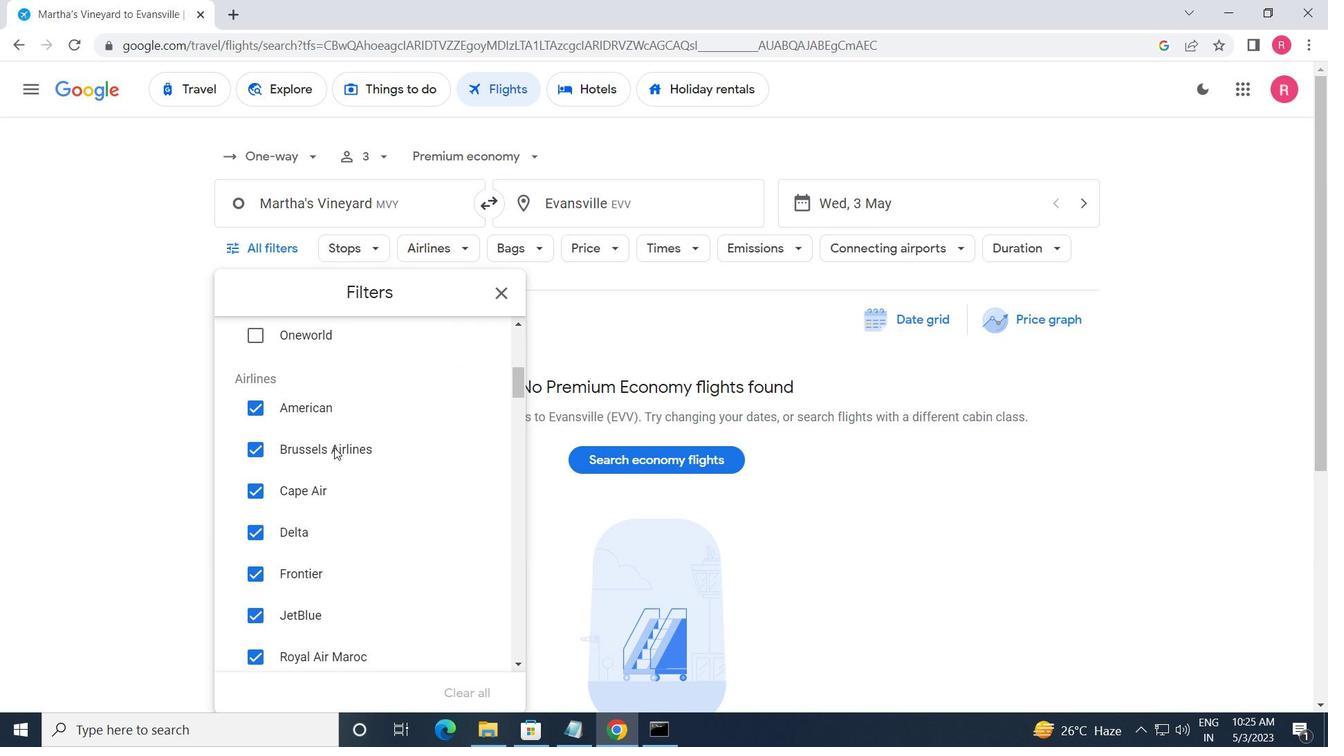 
Action: Mouse moved to (446, 572)
Screenshot: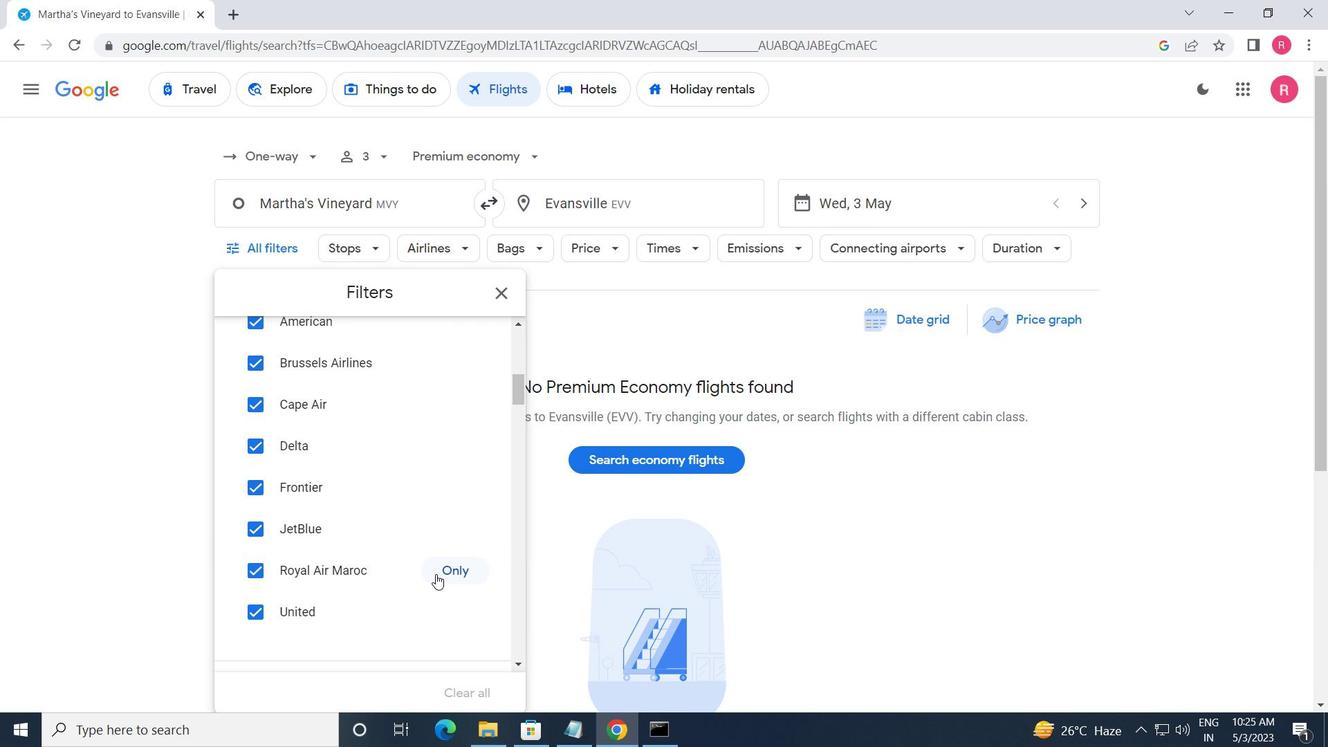 
Action: Mouse pressed left at (446, 572)
Screenshot: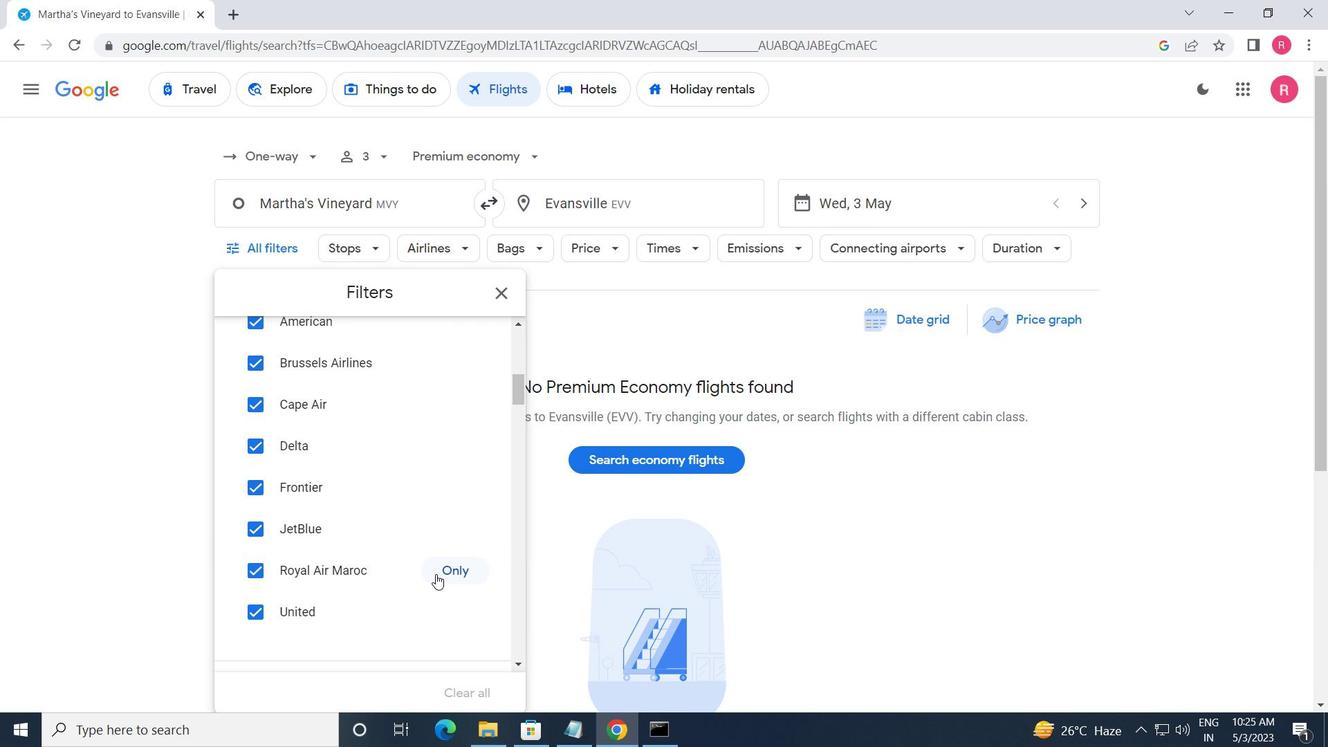 
Action: Mouse moved to (449, 572)
Screenshot: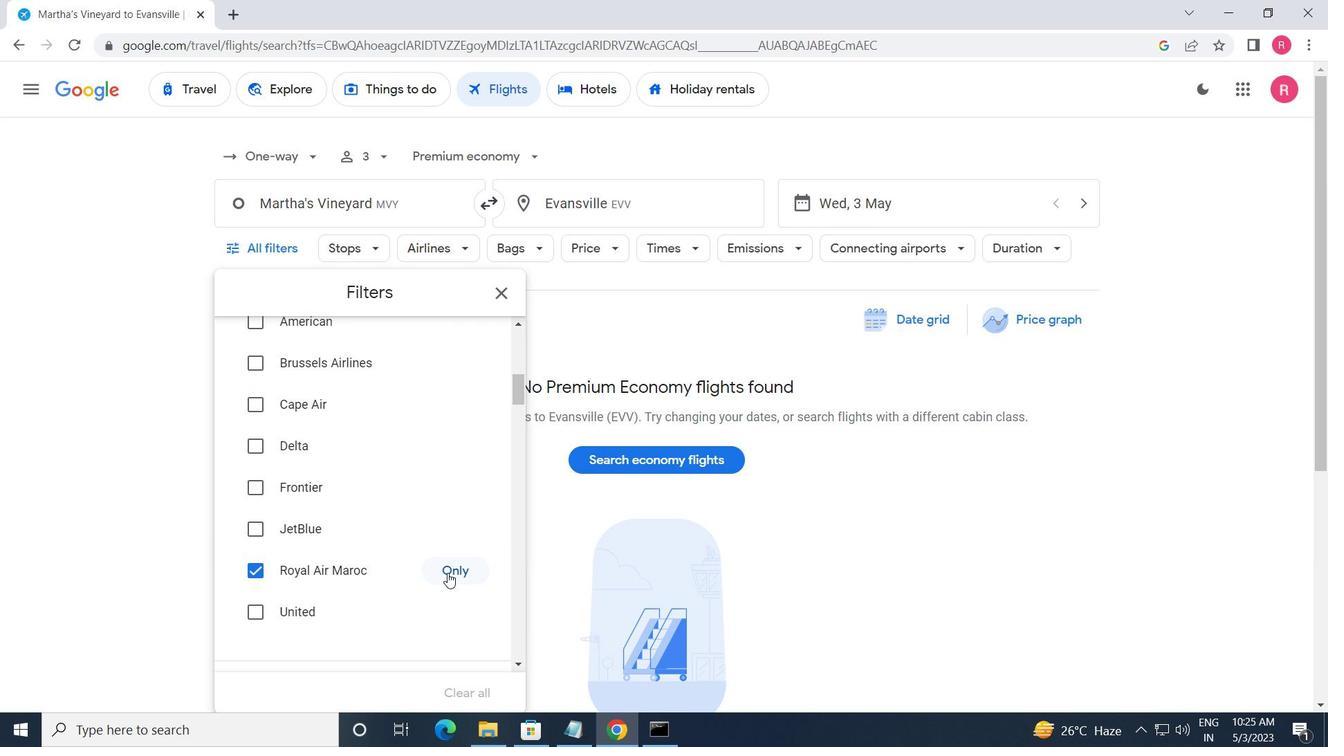 
Action: Mouse scrolled (449, 572) with delta (0, 0)
Screenshot: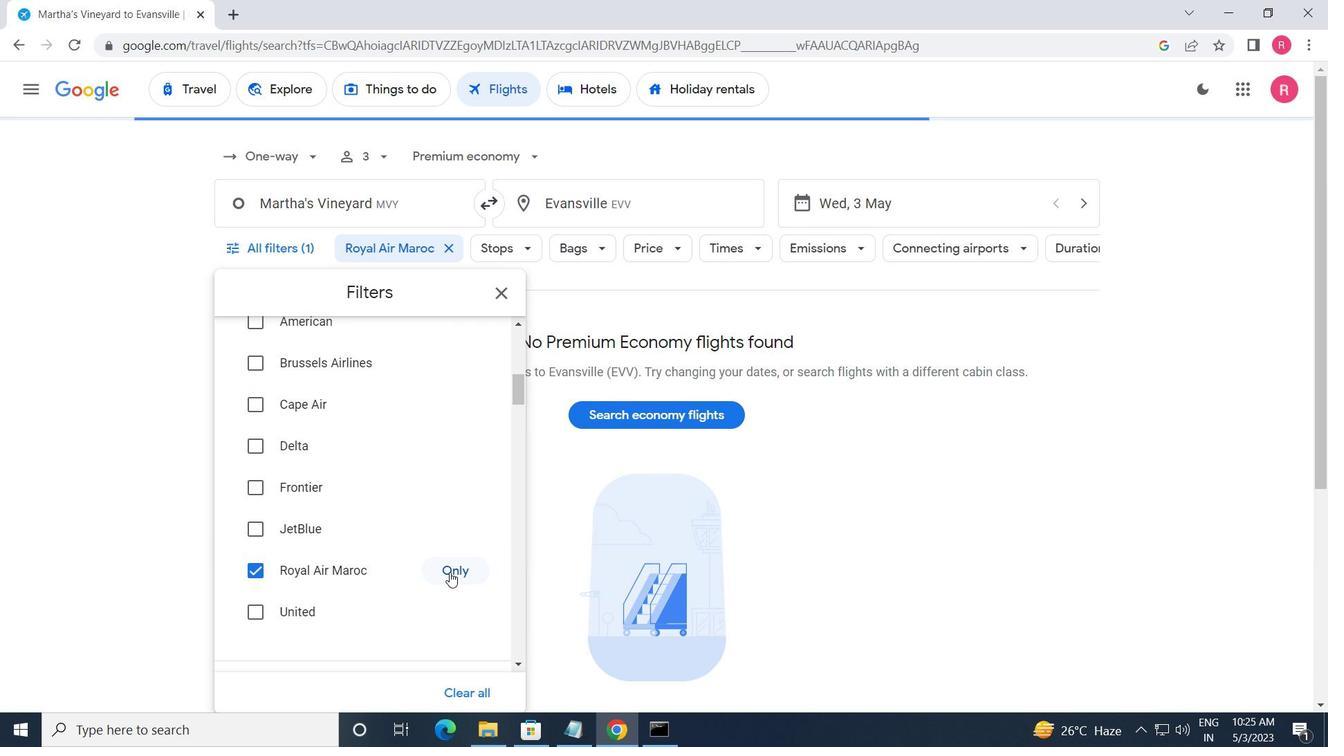
Action: Mouse moved to (460, 607)
Screenshot: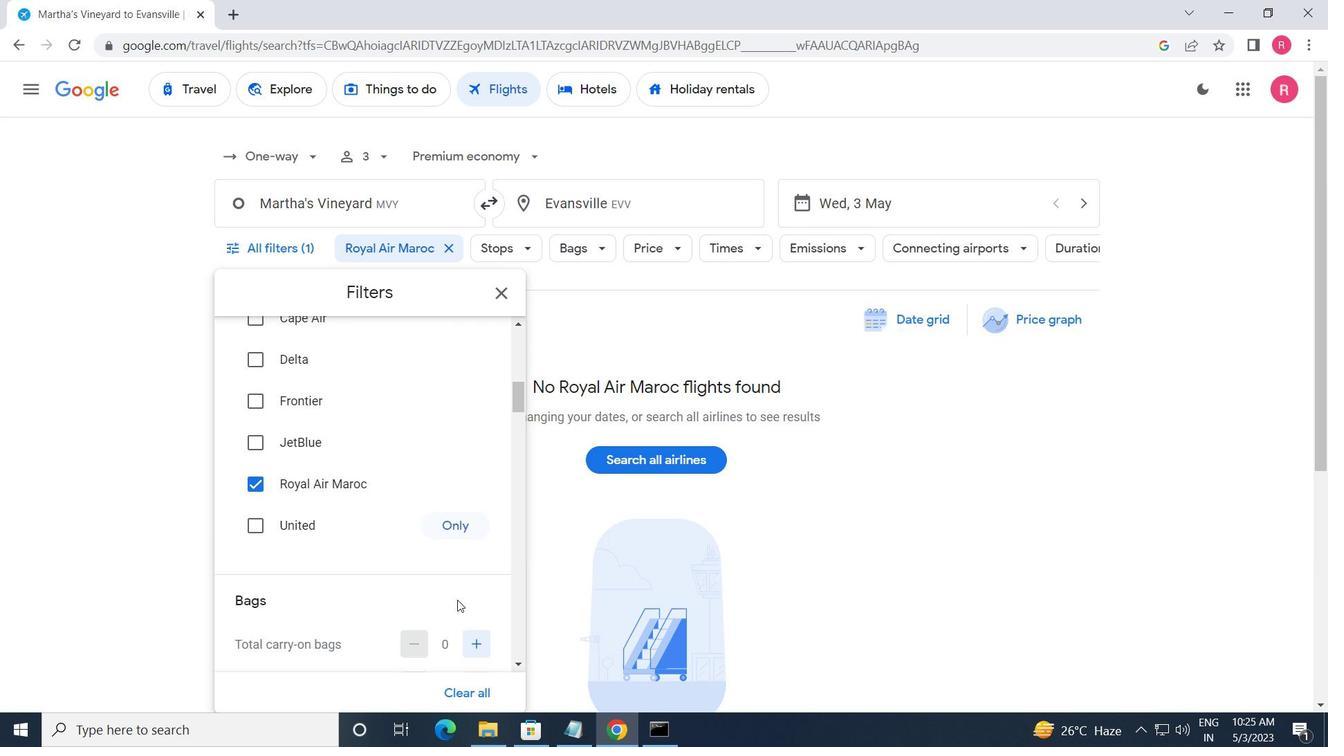 
Action: Mouse scrolled (460, 606) with delta (0, 0)
Screenshot: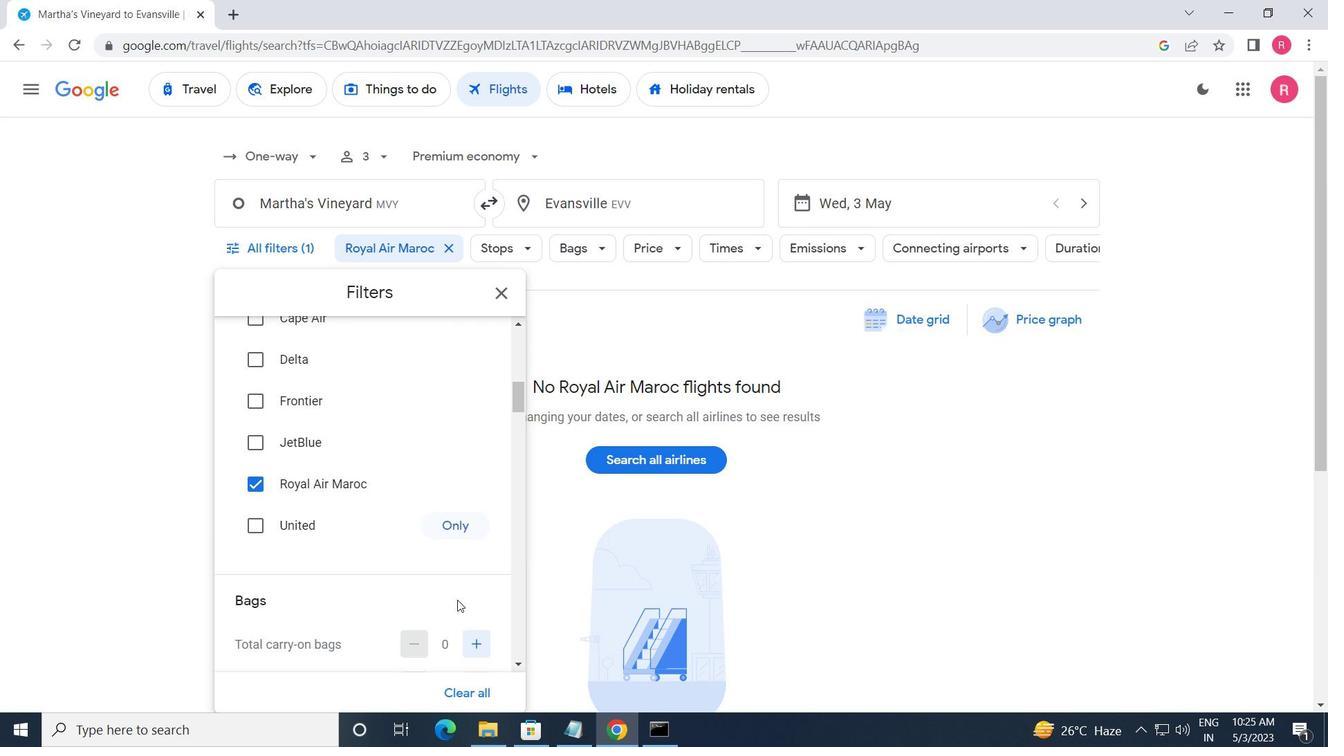 
Action: Mouse moved to (479, 557)
Screenshot: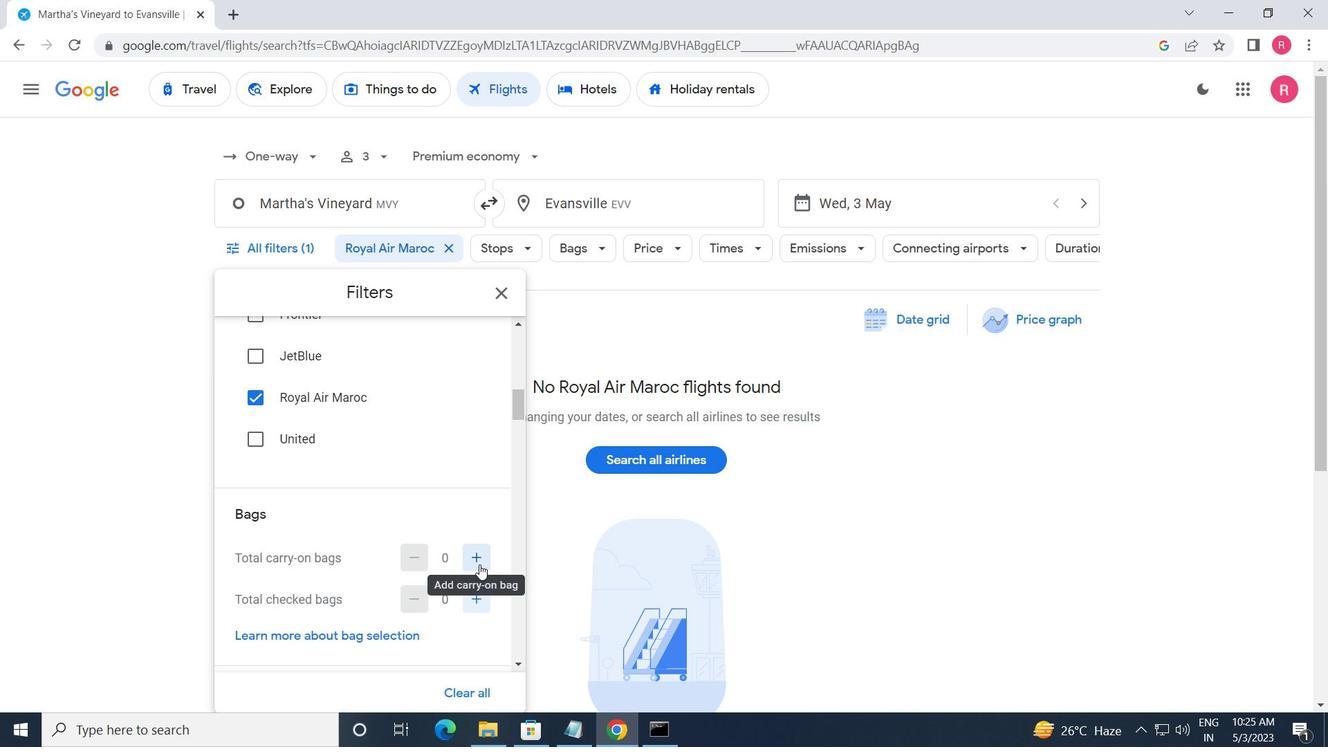 
Action: Mouse pressed left at (479, 557)
Screenshot: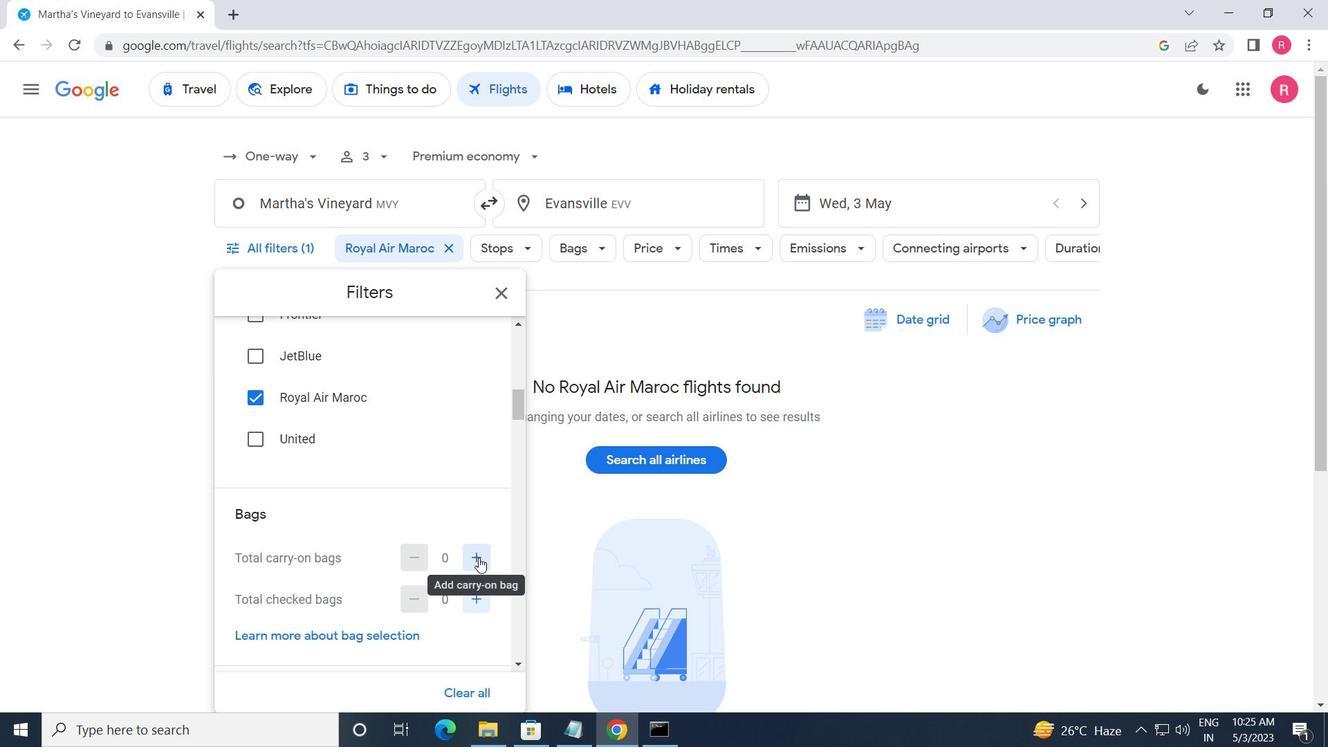 
Action: Mouse pressed left at (479, 557)
Screenshot: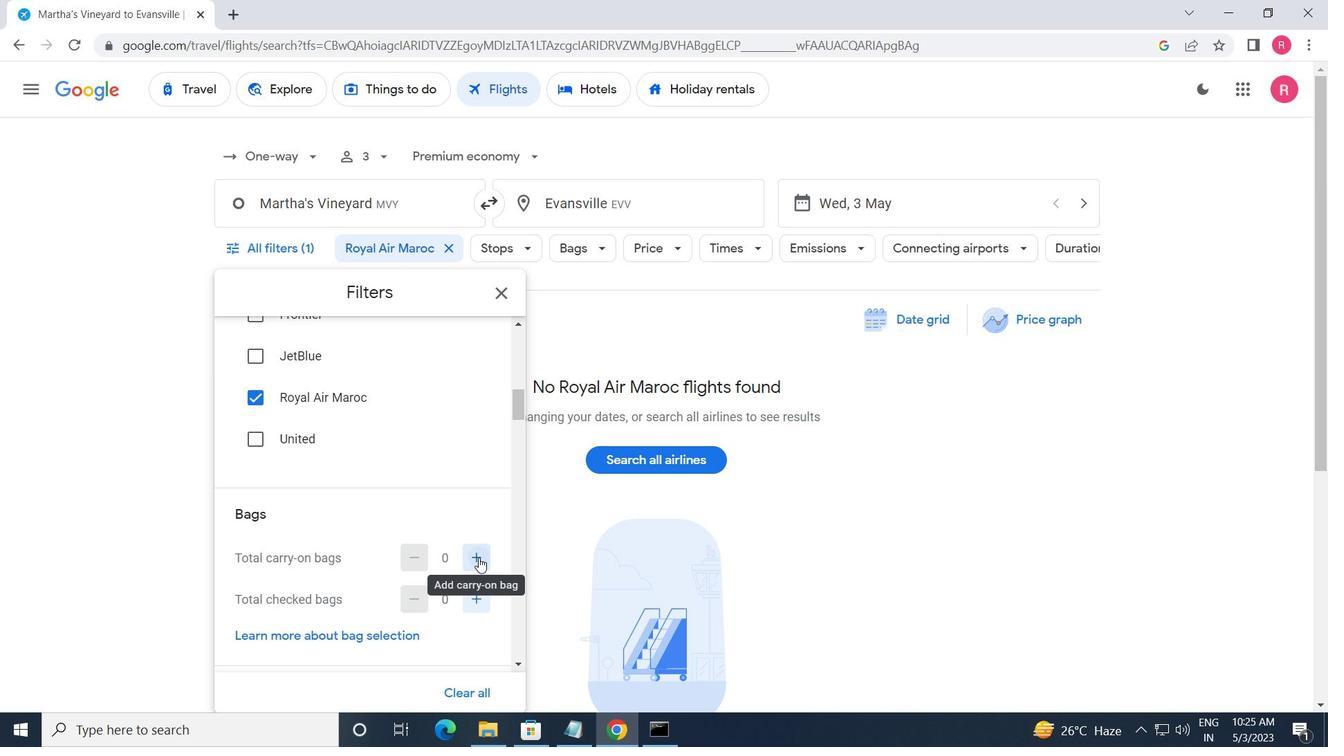 
Action: Mouse moved to (476, 605)
Screenshot: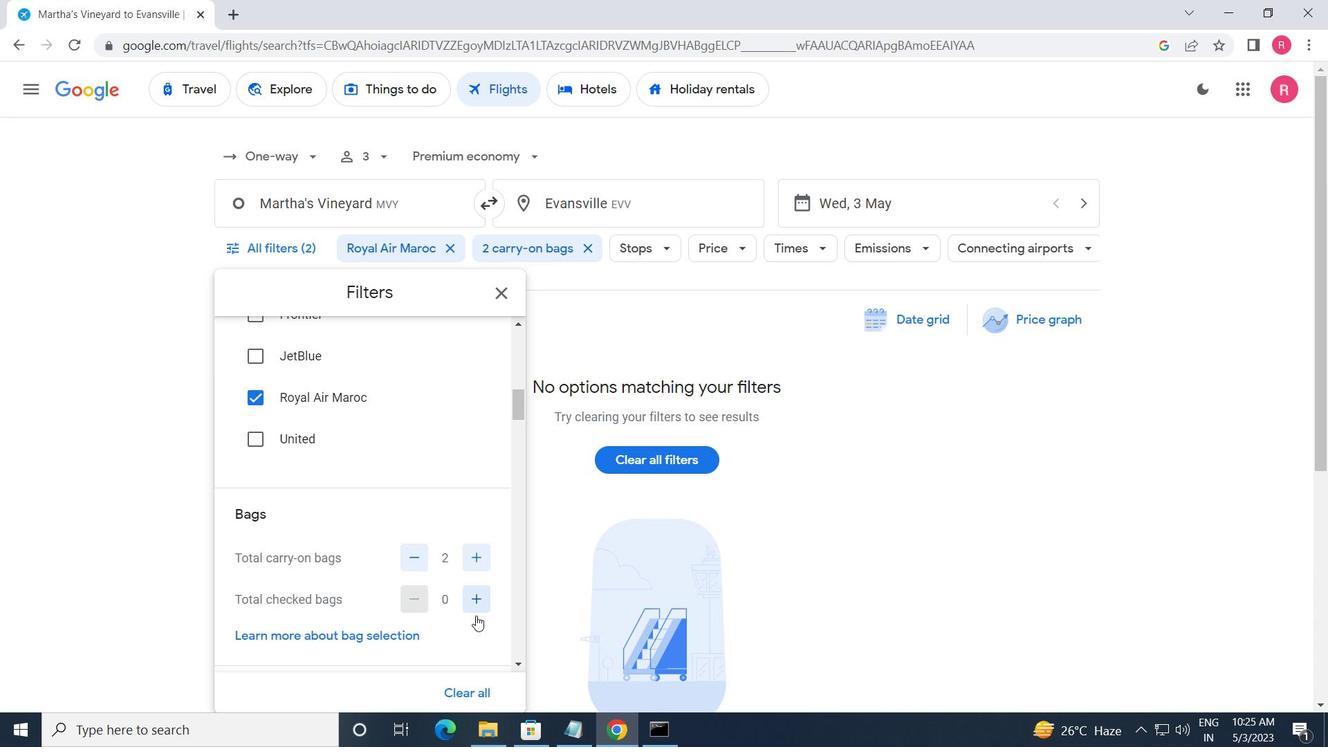 
Action: Mouse pressed left at (476, 605)
Screenshot: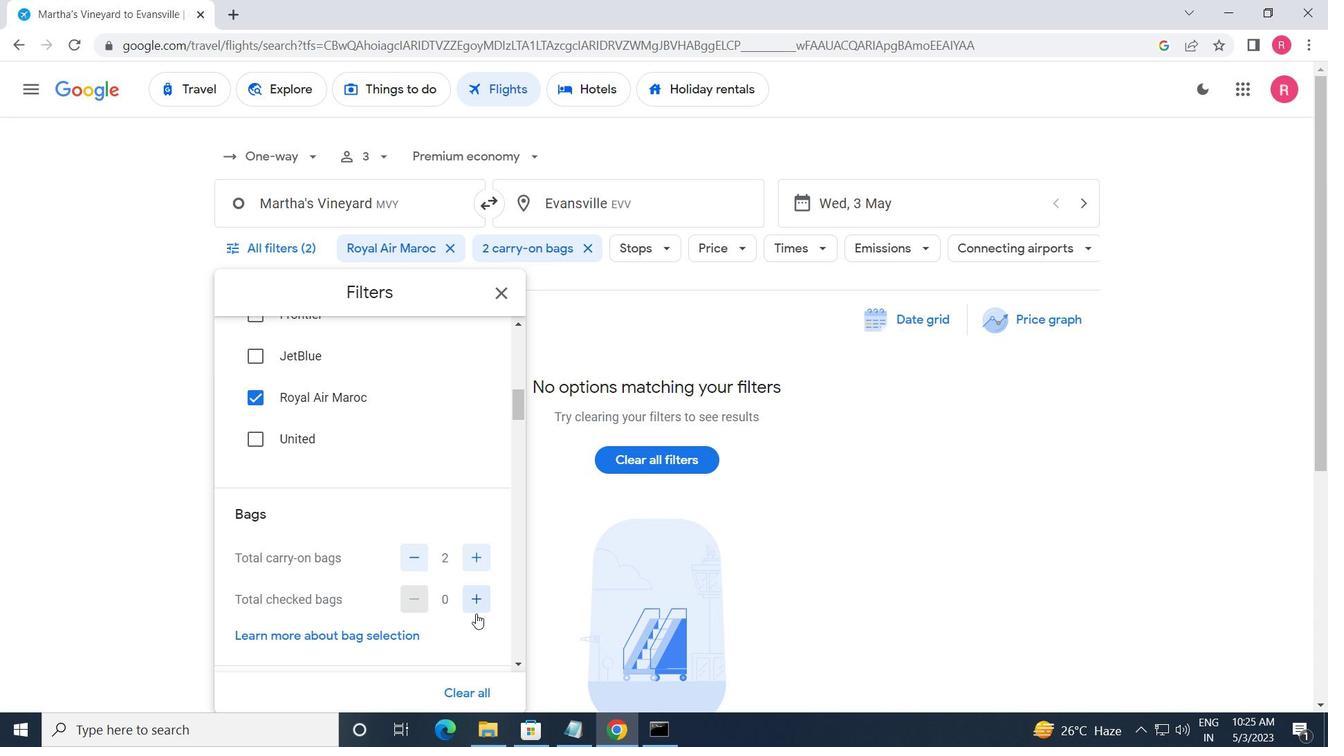 
Action: Mouse pressed left at (476, 605)
Screenshot: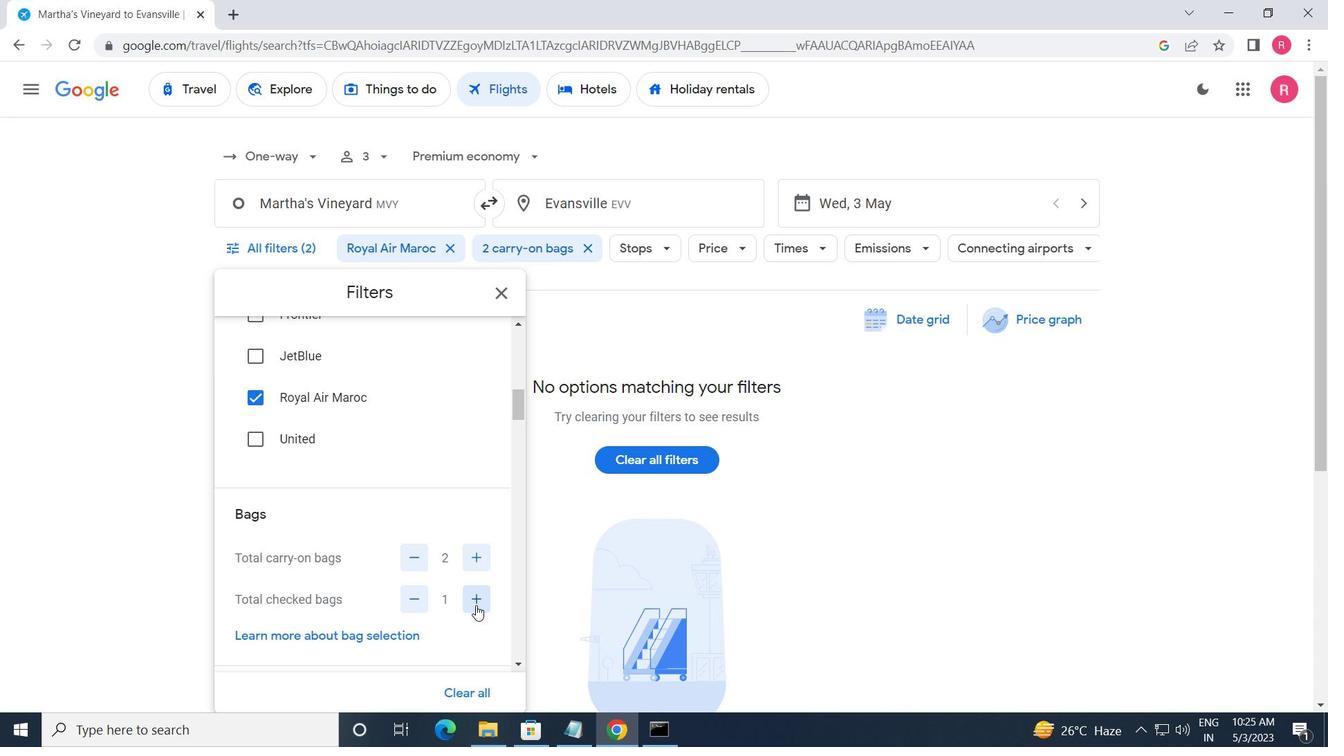 
Action: Mouse moved to (476, 604)
Screenshot: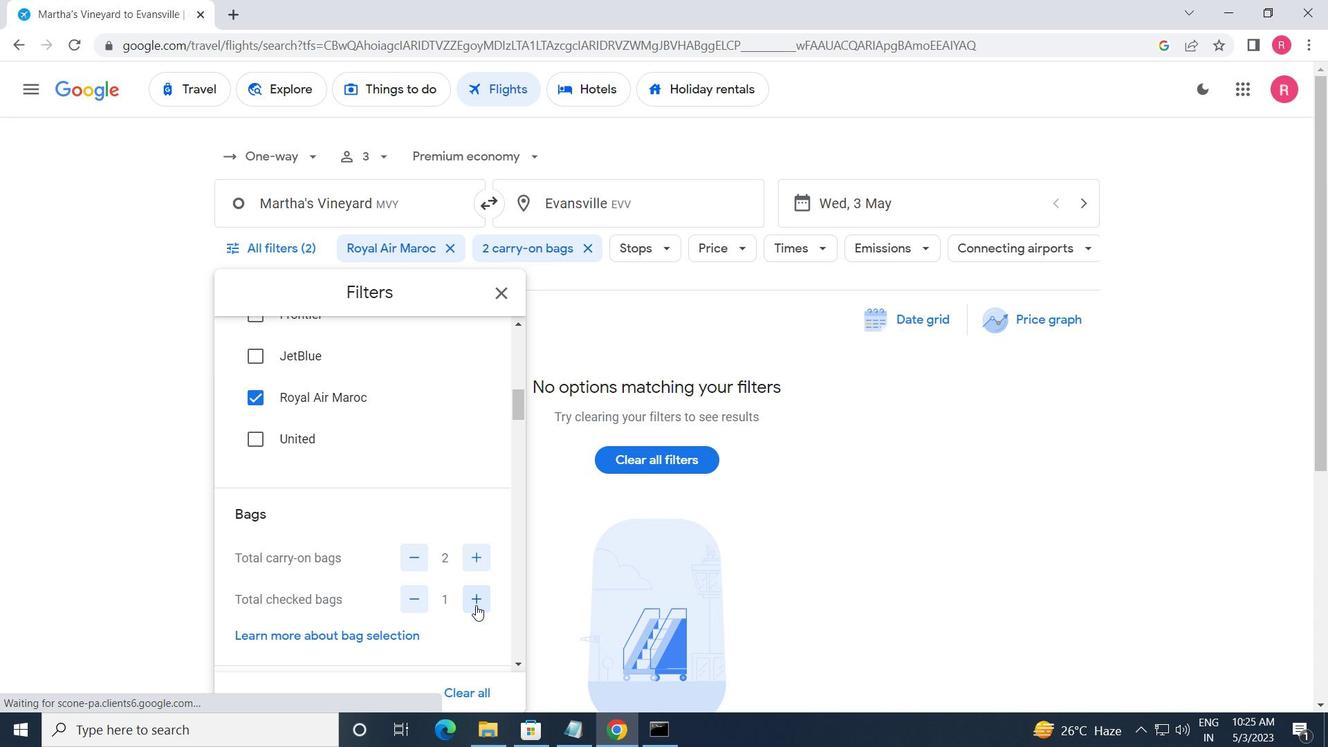 
Action: Mouse pressed left at (476, 604)
Screenshot: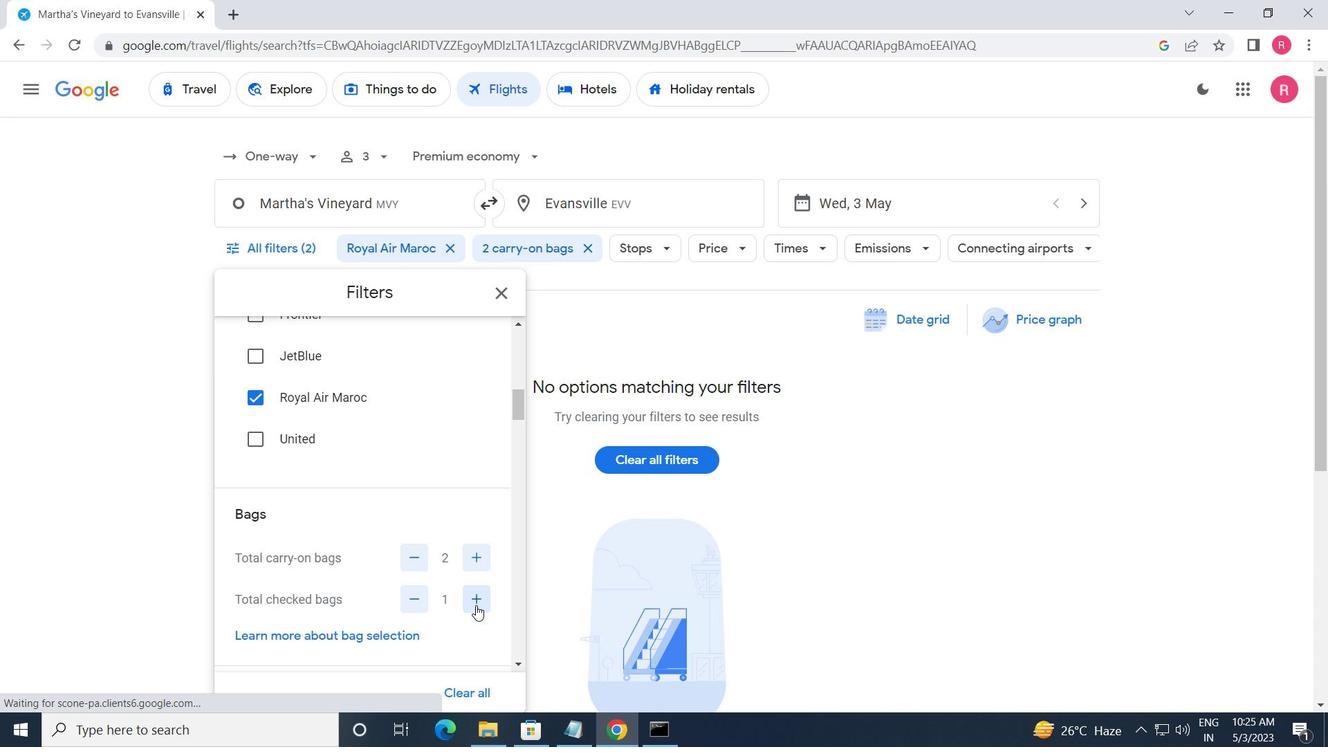 
Action: Mouse pressed left at (476, 604)
Screenshot: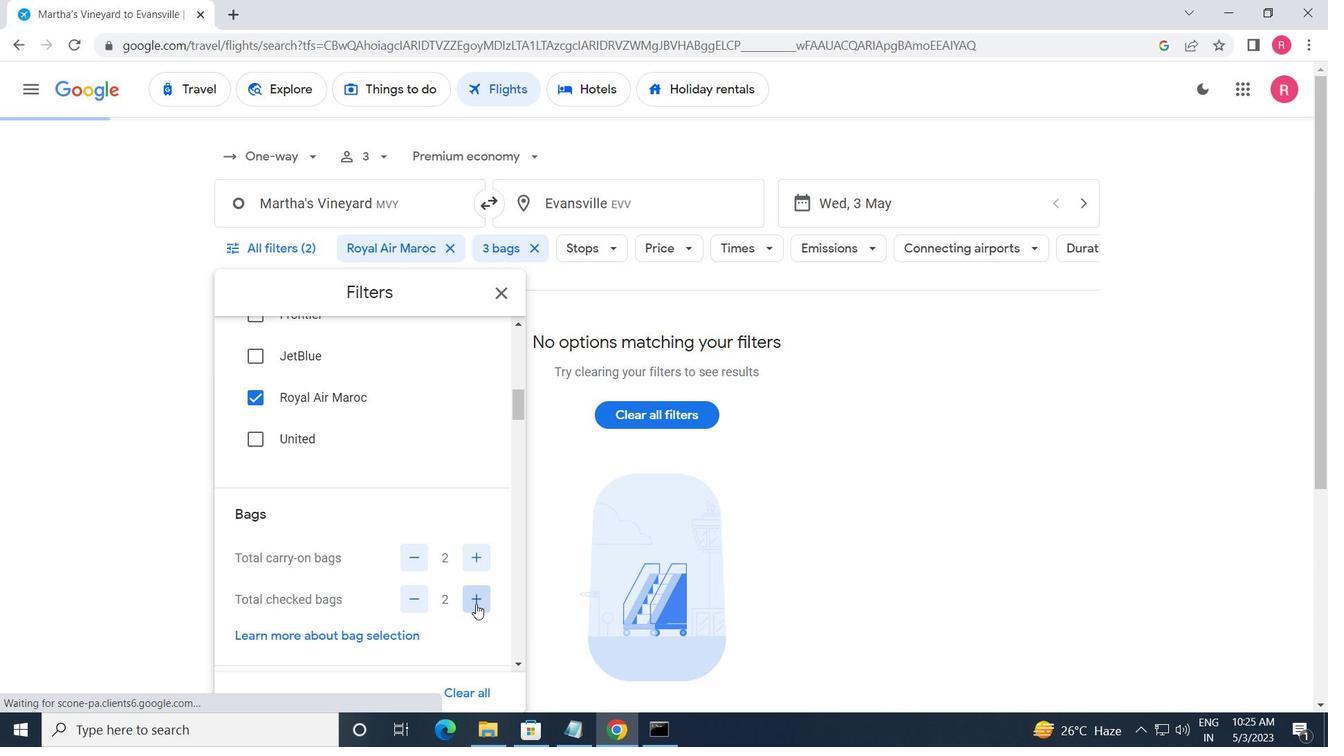 
Action: Mouse scrolled (476, 603) with delta (0, 0)
Screenshot: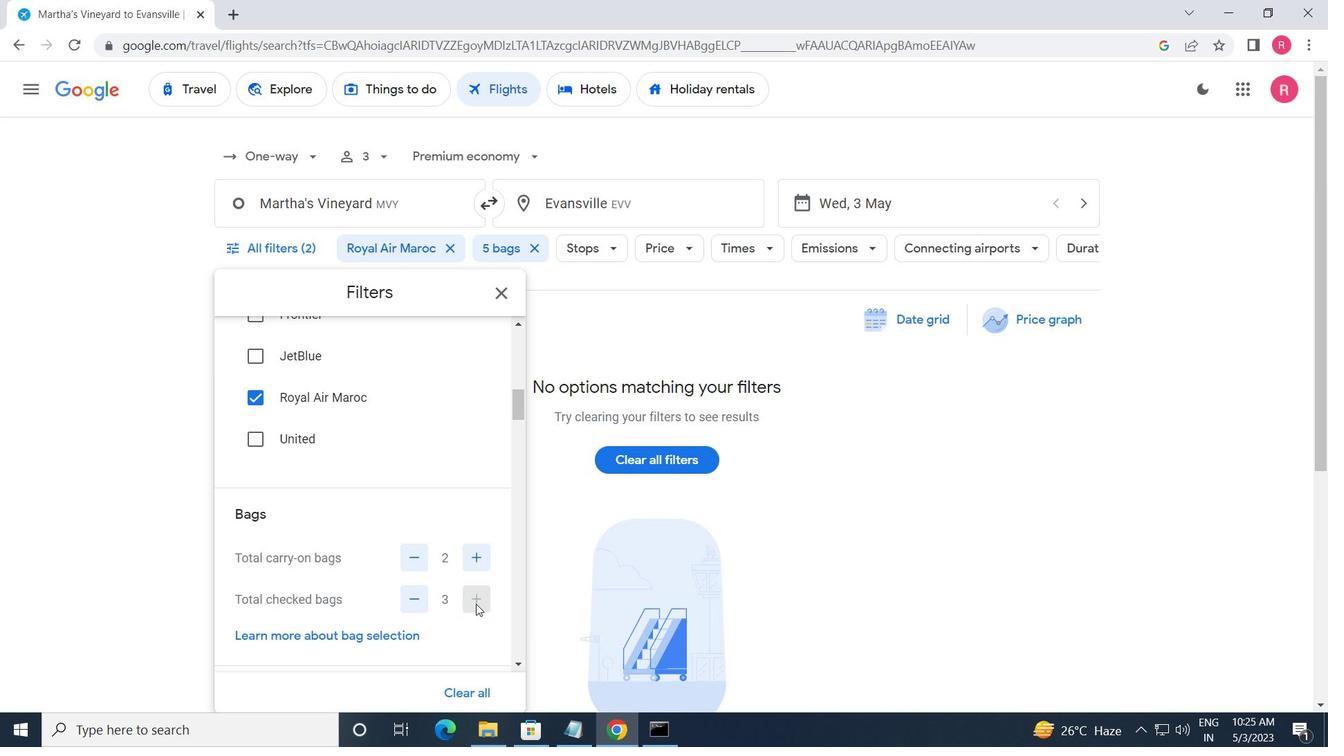 
Action: Mouse scrolled (476, 603) with delta (0, 0)
Screenshot: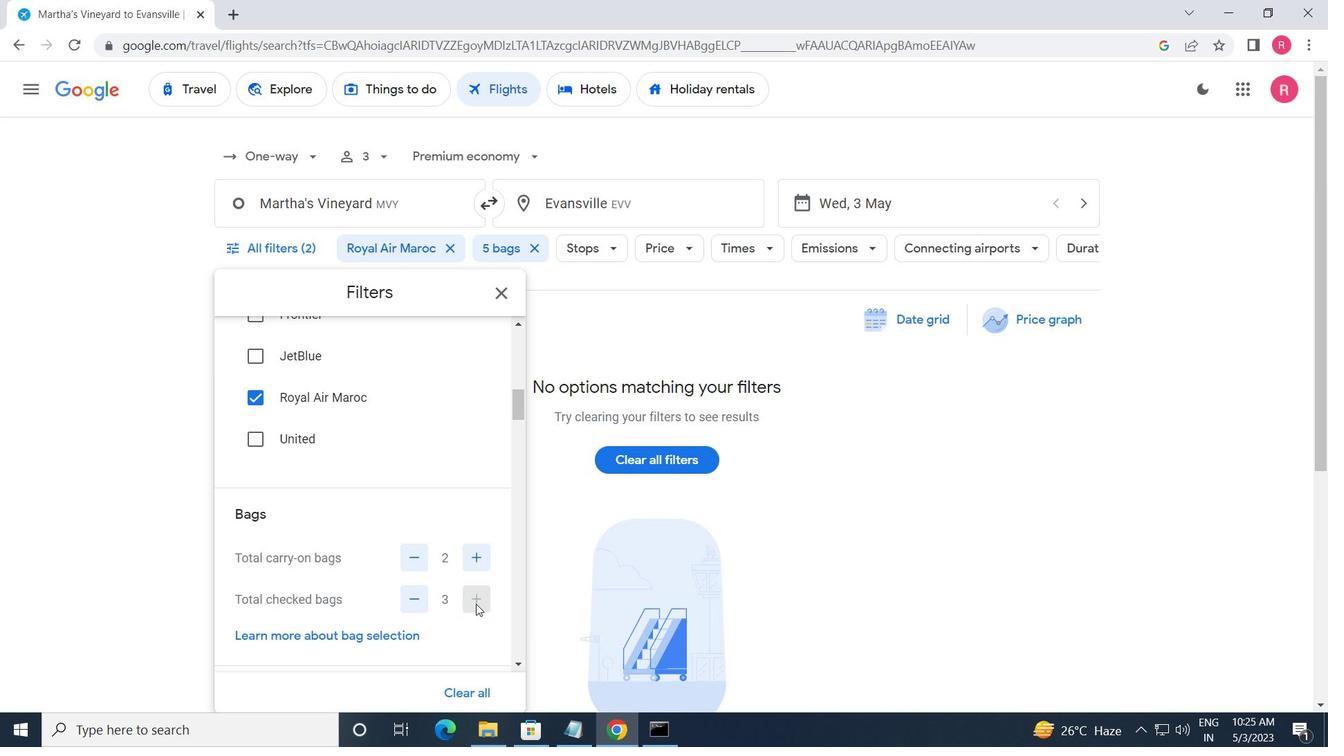 
Action: Mouse moved to (494, 598)
Screenshot: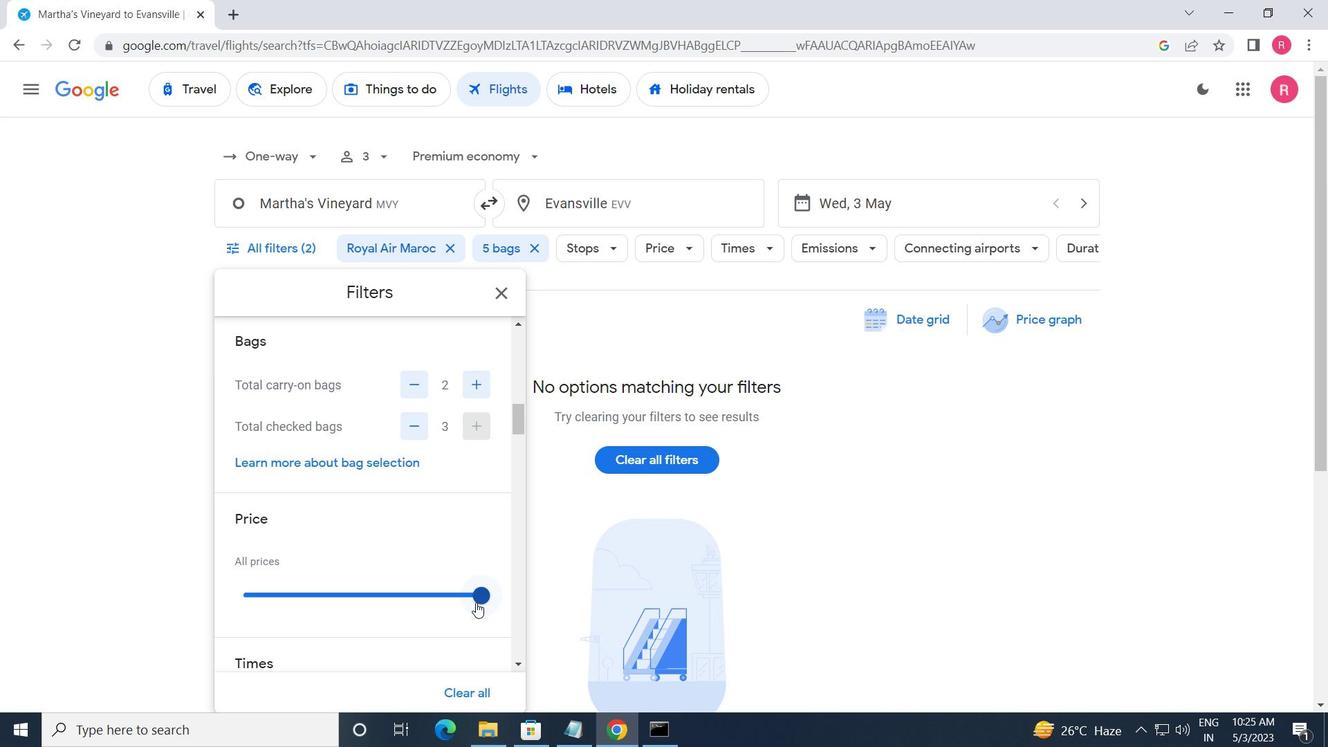 
Action: Mouse pressed left at (494, 598)
Screenshot: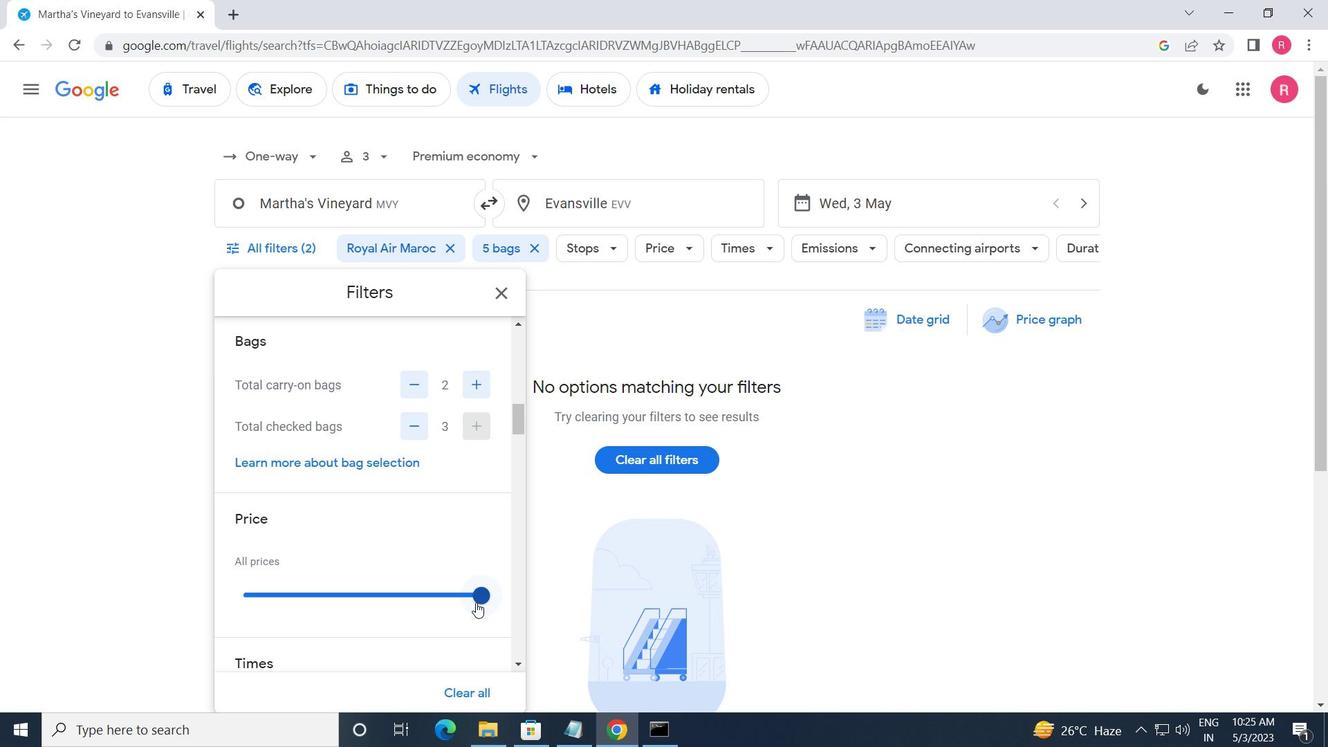 
Action: Mouse moved to (420, 609)
Screenshot: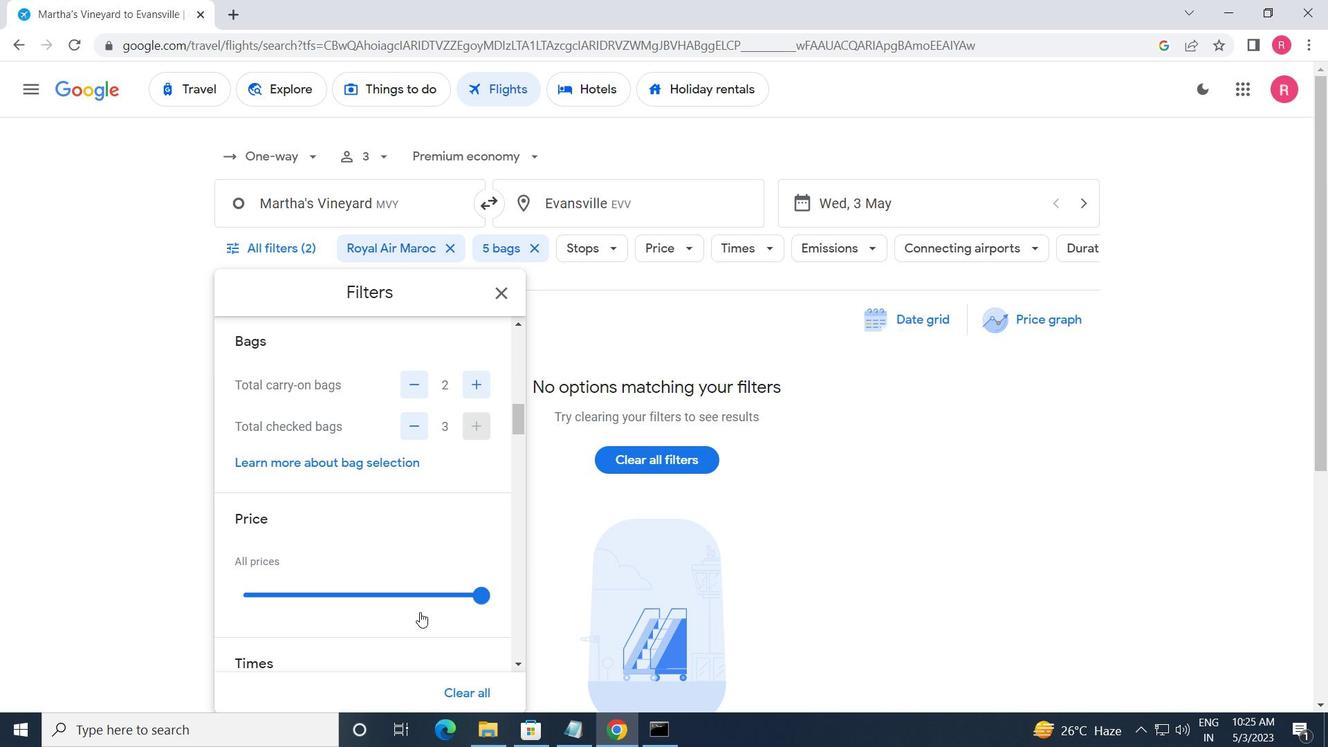 
Action: Mouse scrolled (420, 608) with delta (0, 0)
Screenshot: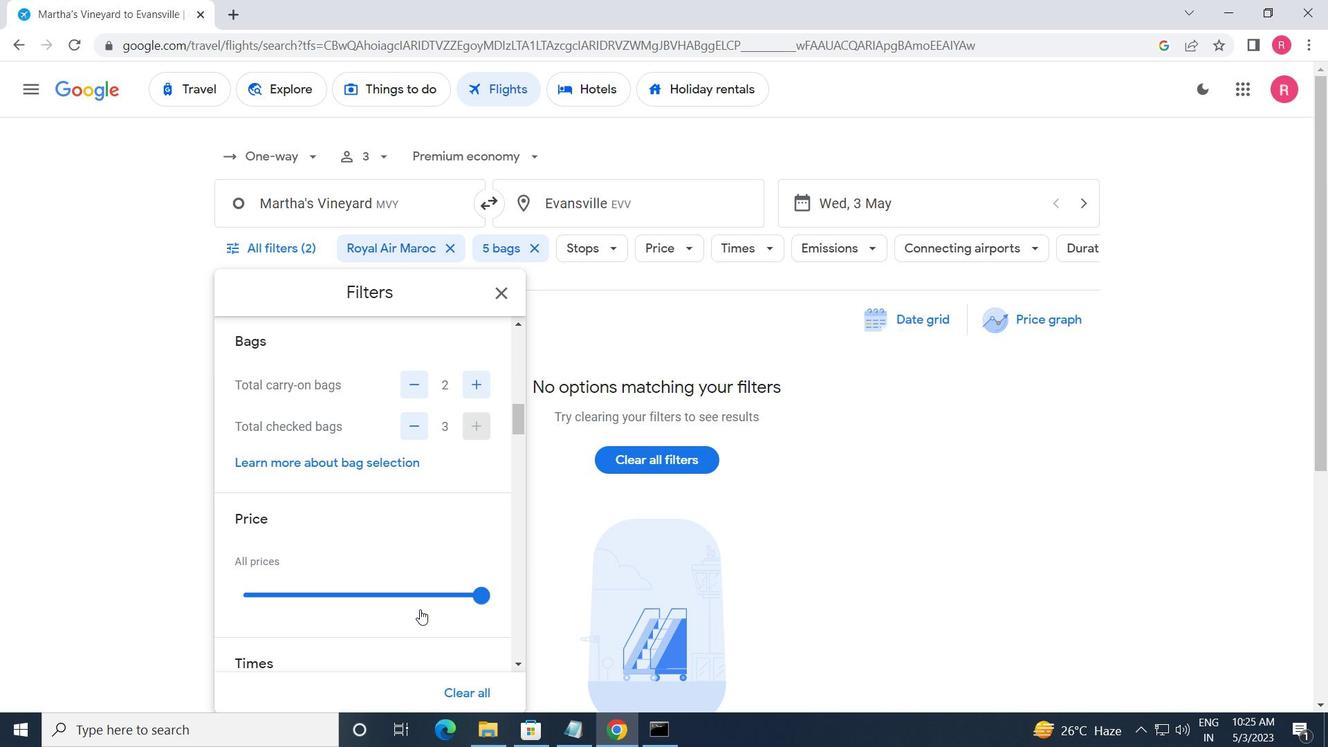 
Action: Mouse scrolled (420, 608) with delta (0, 0)
Screenshot: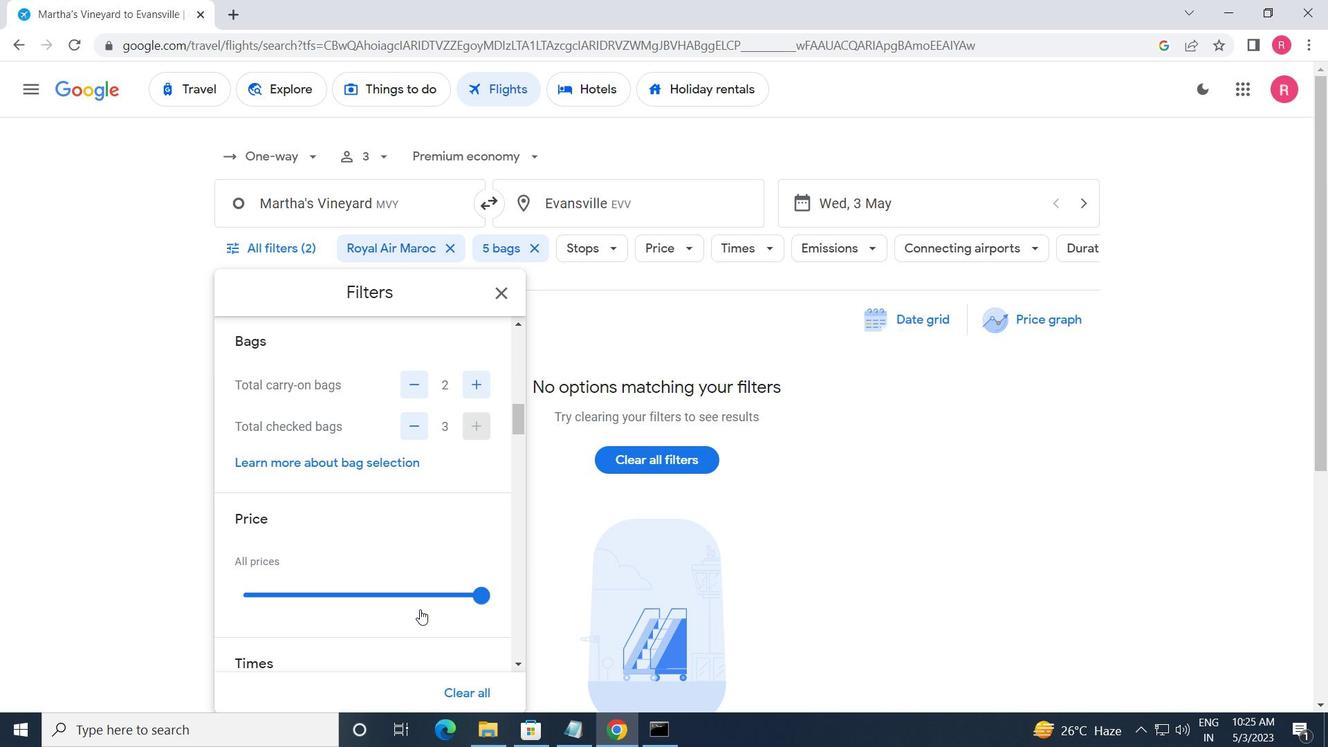
Action: Mouse moved to (259, 619)
Screenshot: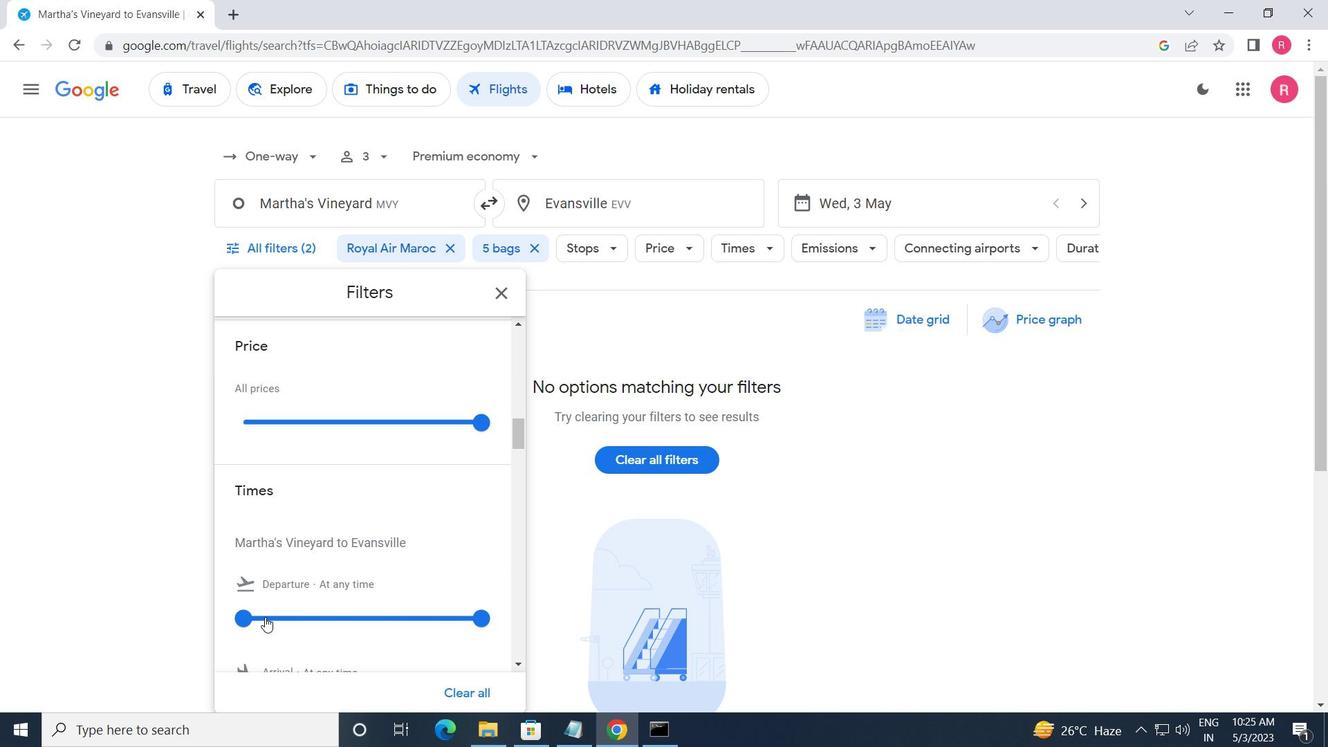 
Action: Mouse pressed left at (259, 619)
Screenshot: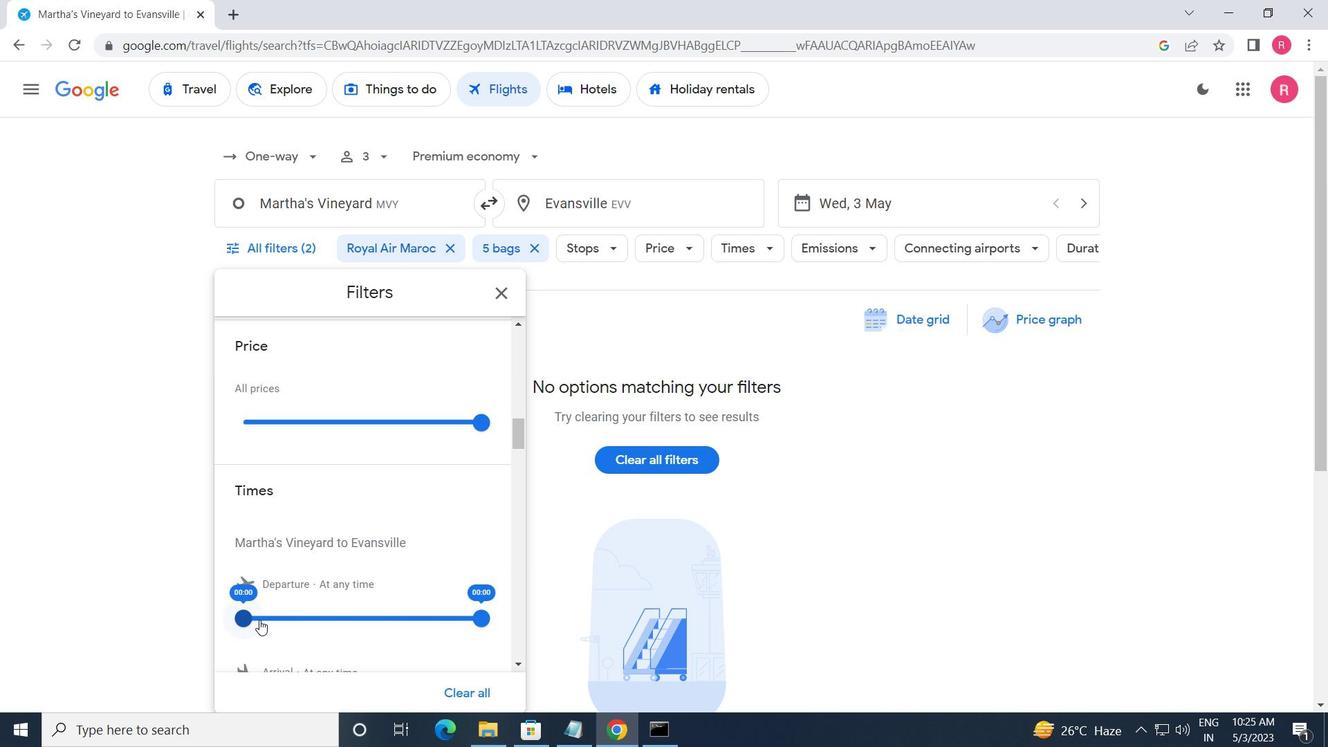 
Action: Mouse moved to (475, 618)
Screenshot: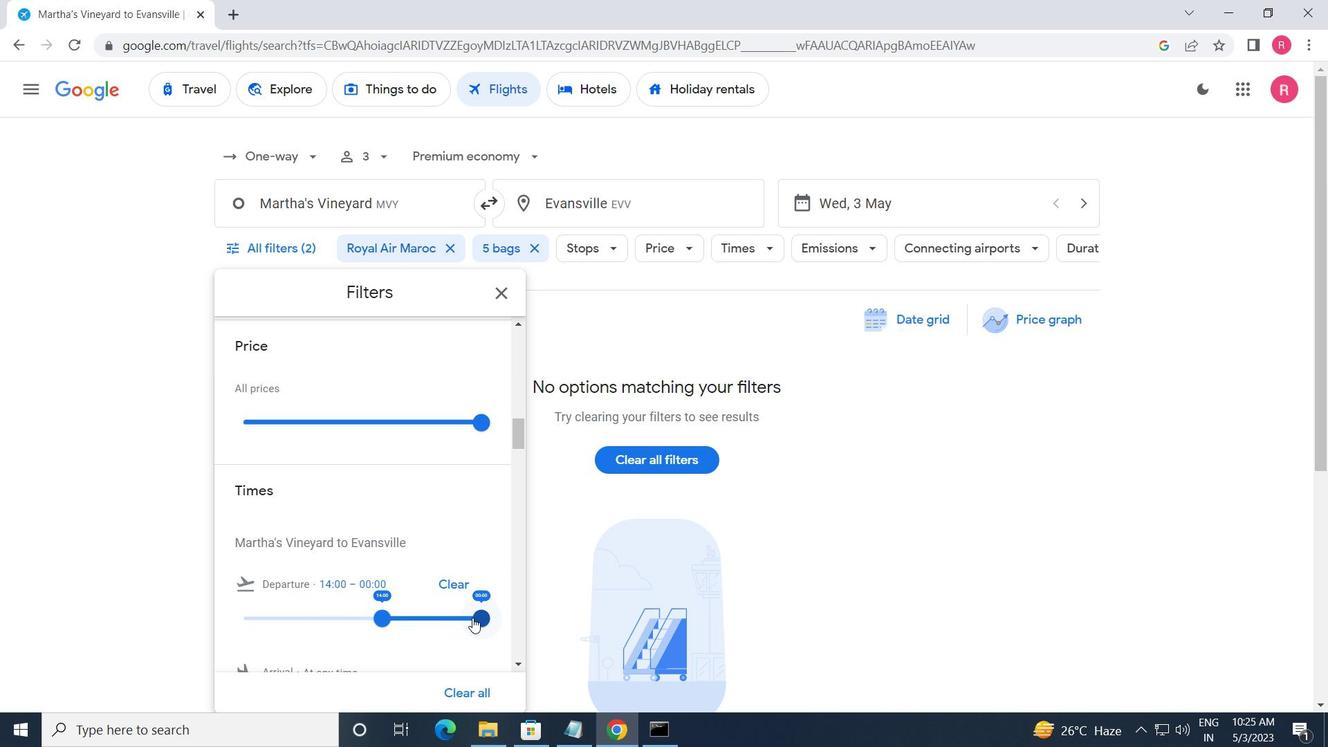 
Action: Mouse pressed left at (475, 618)
Screenshot: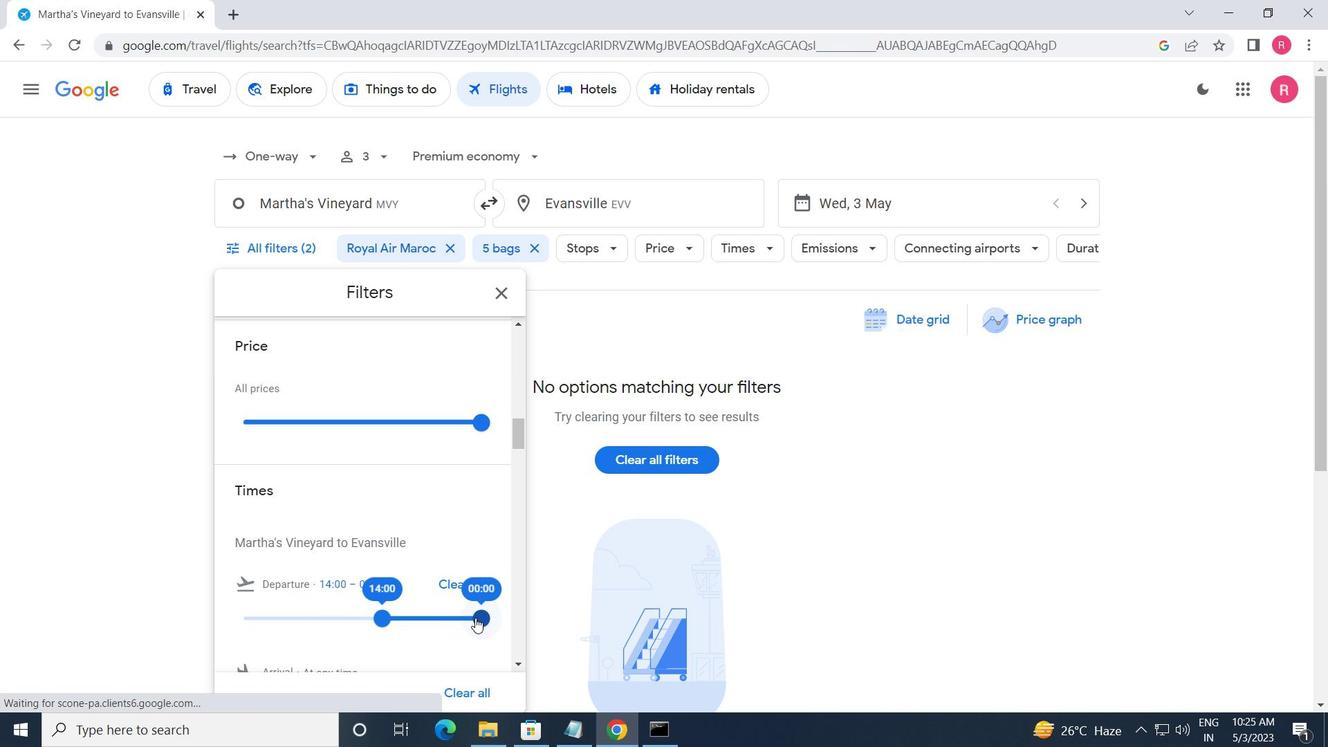 
Action: Mouse moved to (509, 305)
Screenshot: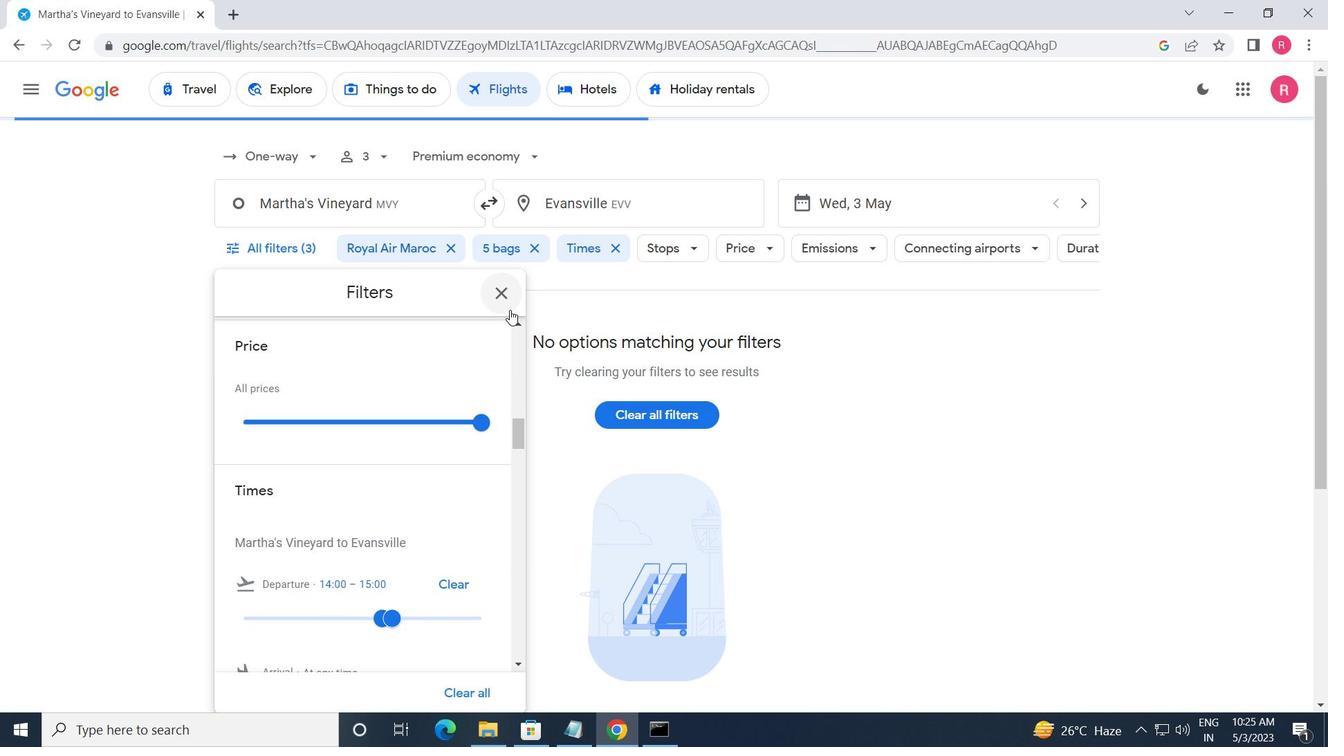
Action: Mouse pressed left at (509, 305)
Screenshot: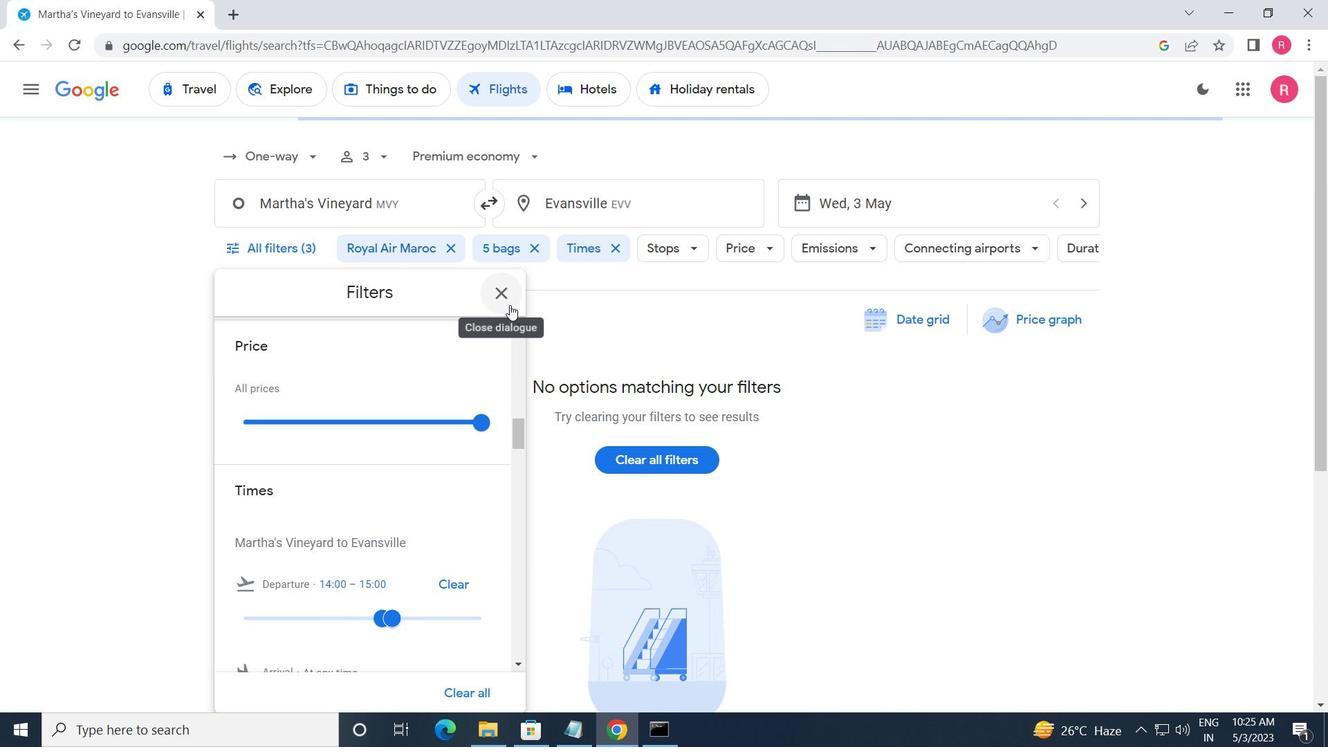 
Action: Mouse moved to (487, 358)
Screenshot: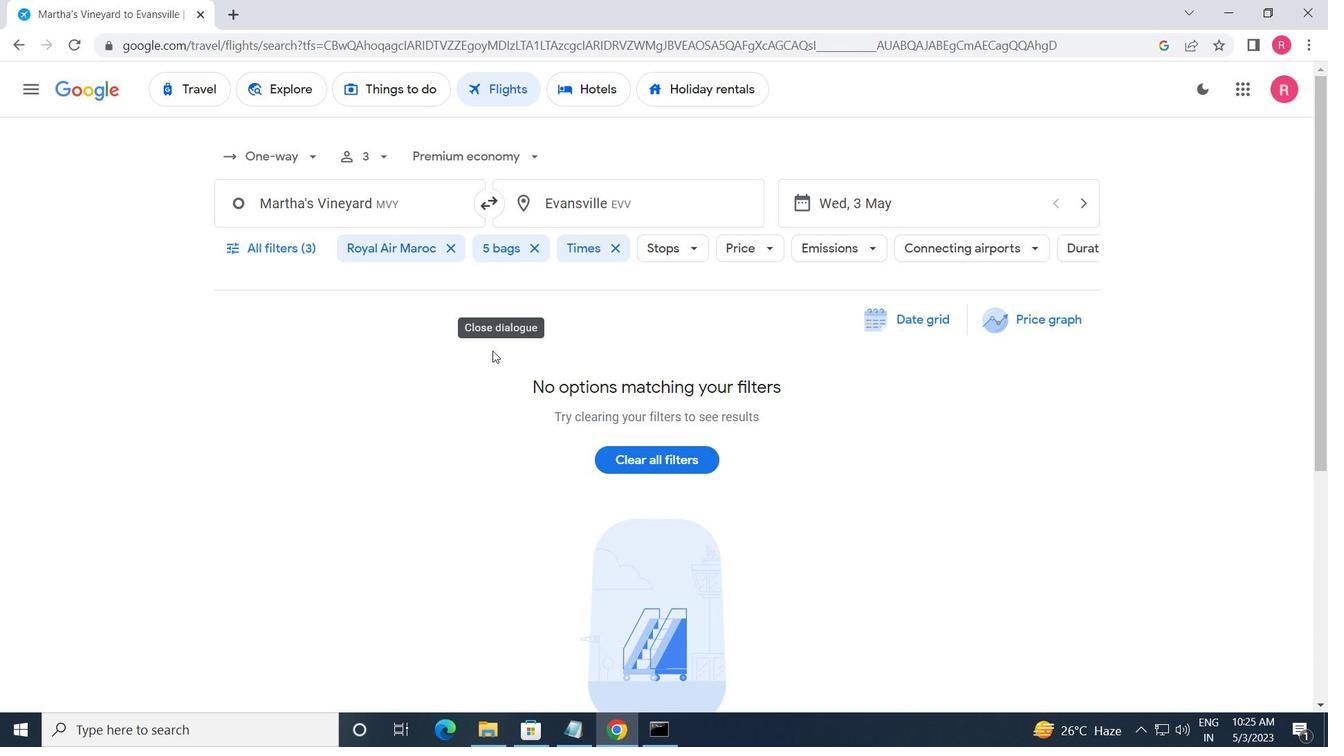 
